 Task: Open Card Cybersecurity Audit in Board Content Marketing Content Repurposing and Optimization to Workspace Customer Analytics and add a team member Softage.1@softage.net, a label Blue, a checklist Interpretation, an attachment from your google drive, a color Blue and finally, add a card description 'Conduct customer research for new customer loyalty program' and a comment 'We should approach this task with a sense of accountability and responsibility, owning our mistakes and taking steps to correct them.'. Add a start date 'Jan 09, 1900' with a due date 'Jan 16, 1900'
Action: Mouse moved to (706, 208)
Screenshot: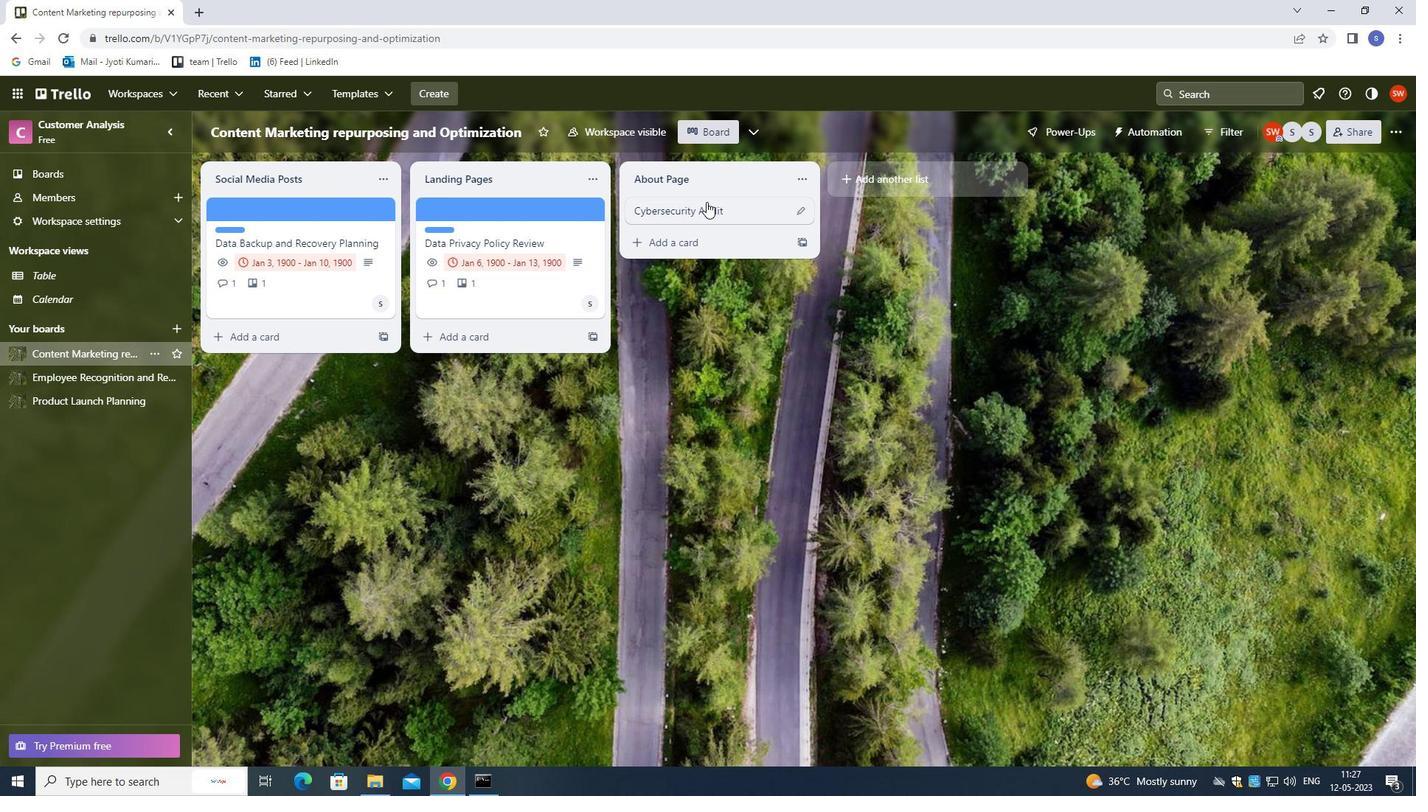 
Action: Mouse pressed left at (706, 208)
Screenshot: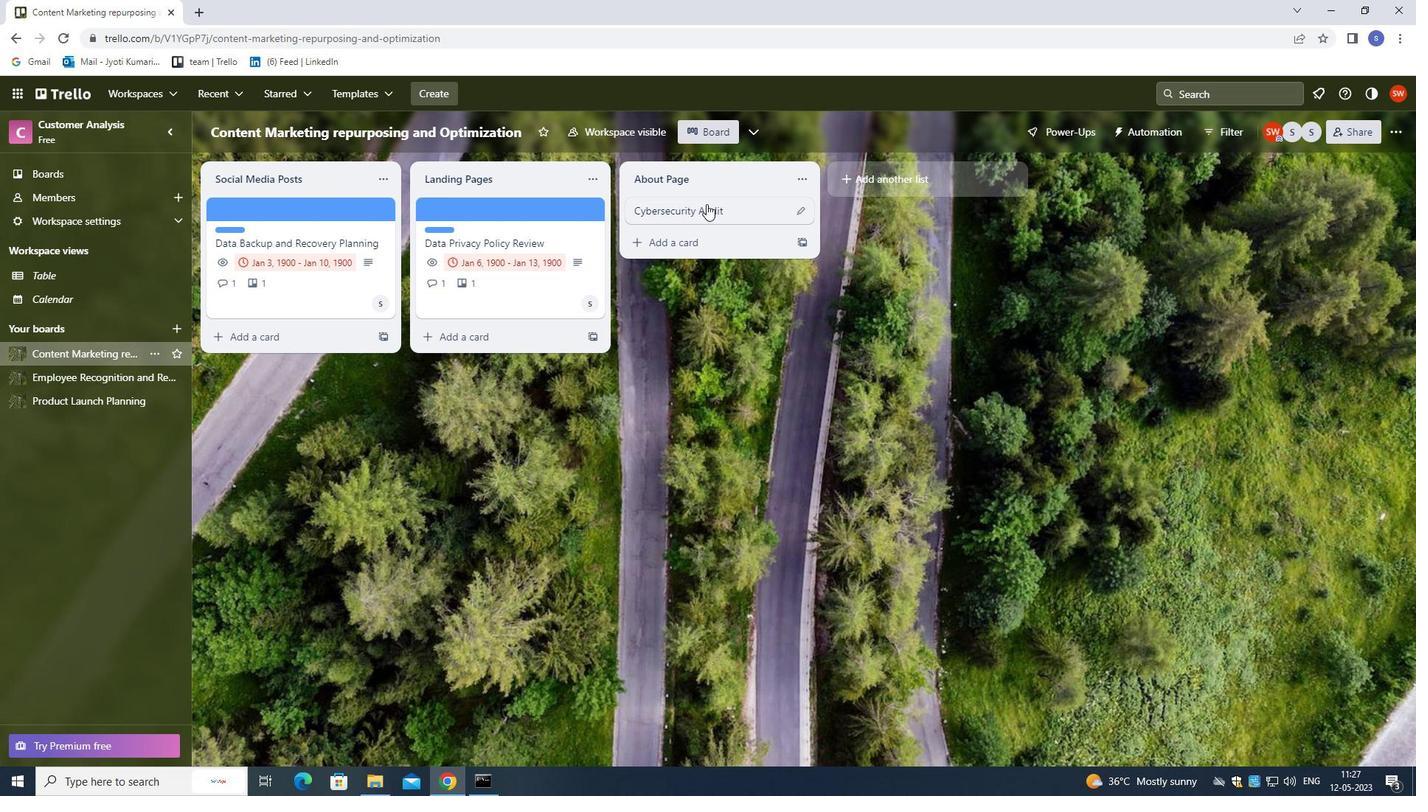 
Action: Mouse moved to (863, 258)
Screenshot: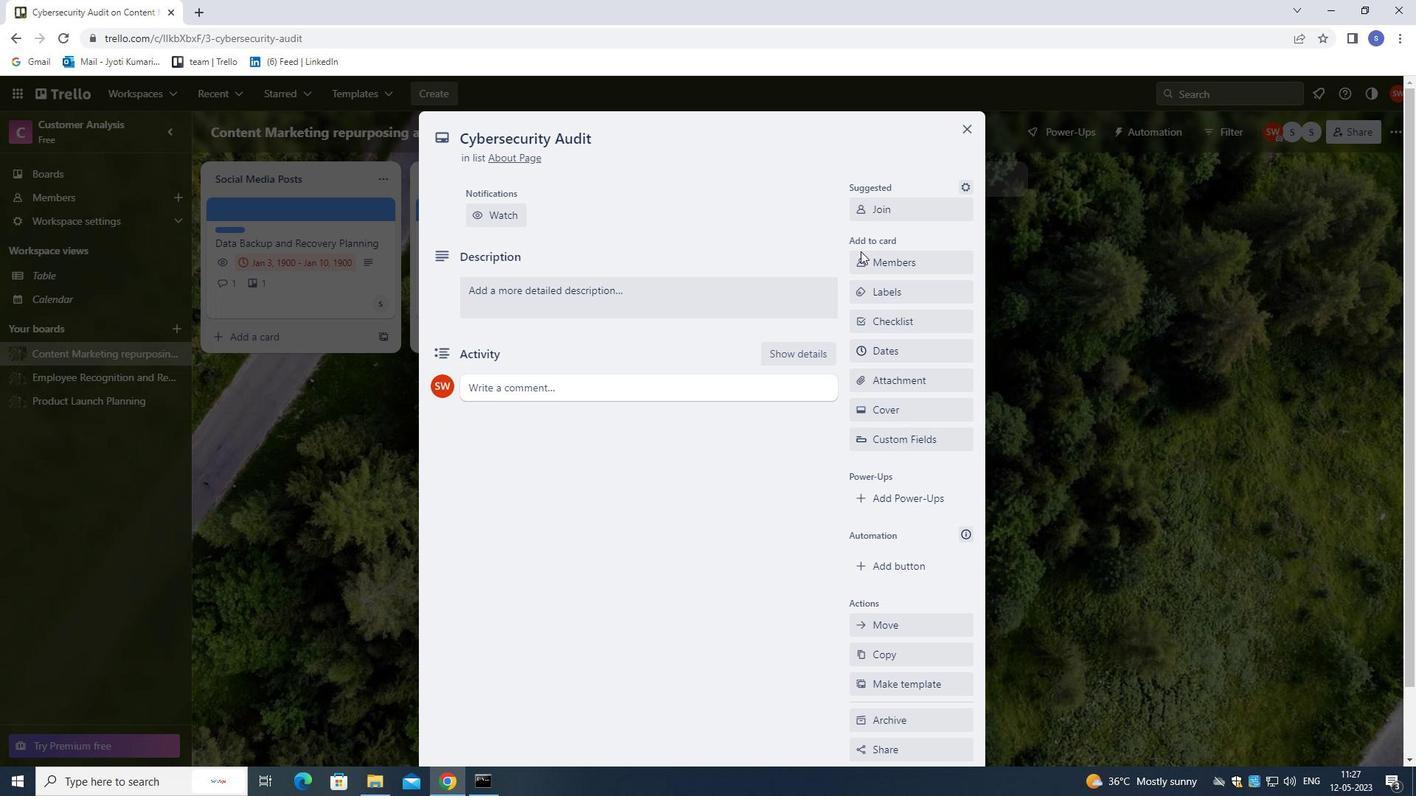
Action: Mouse pressed left at (863, 258)
Screenshot: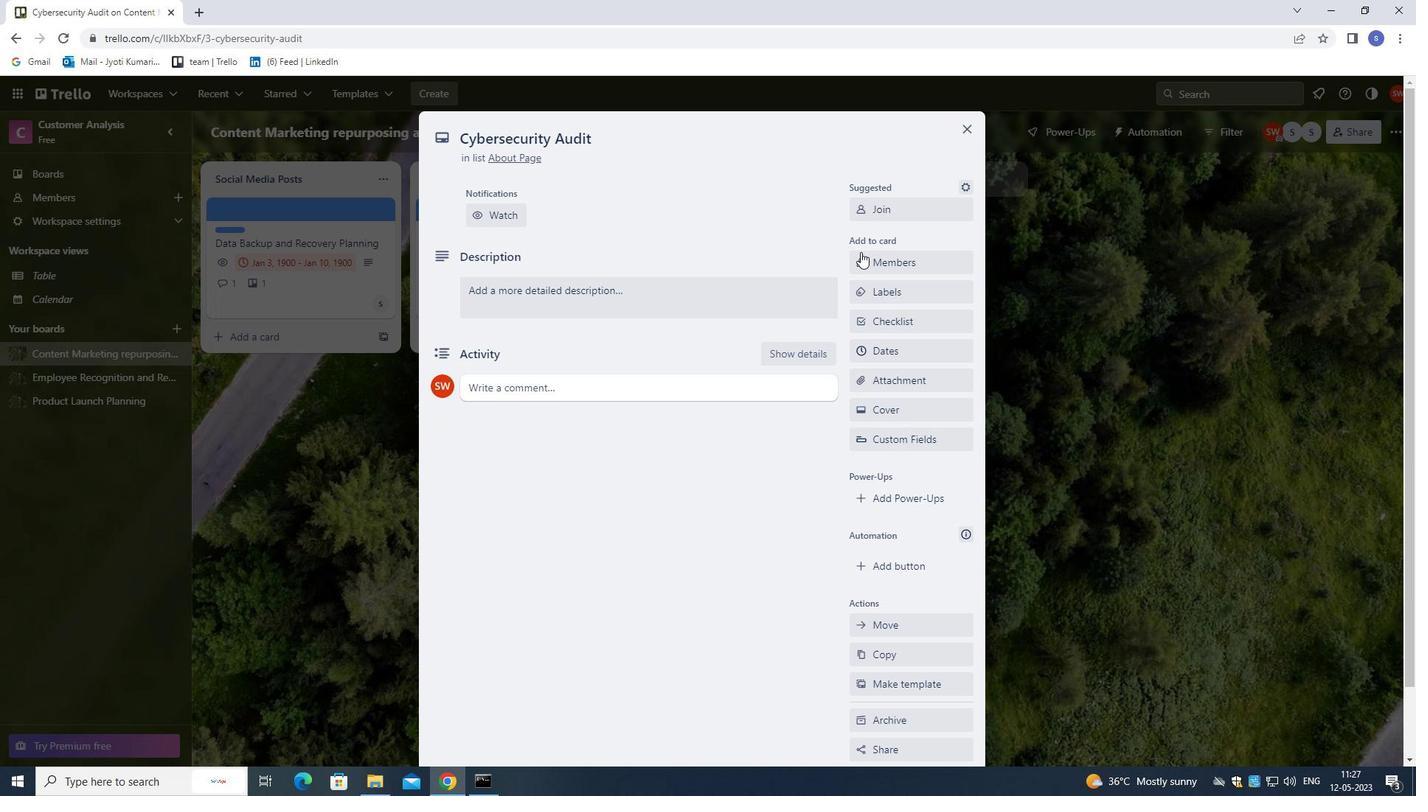
Action: Mouse moved to (1105, 511)
Screenshot: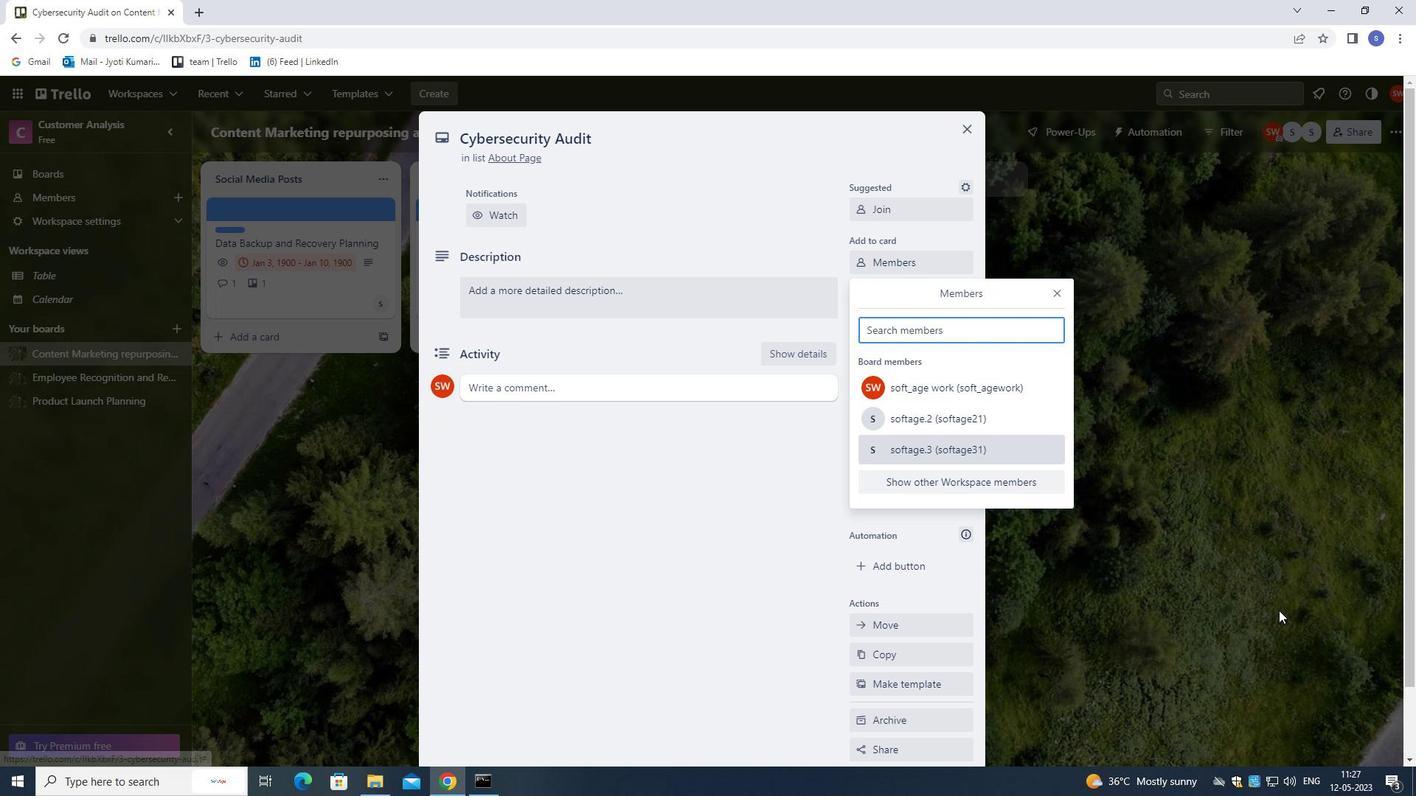 
Action: Key pressed softage.<Key.shift>1<Key.shift><Key.shift><Key.shift><Key.shift><Key.shift><Key.shift><Key.shift><Key.shift><Key.shift>@SOFTAGE.NET
Screenshot: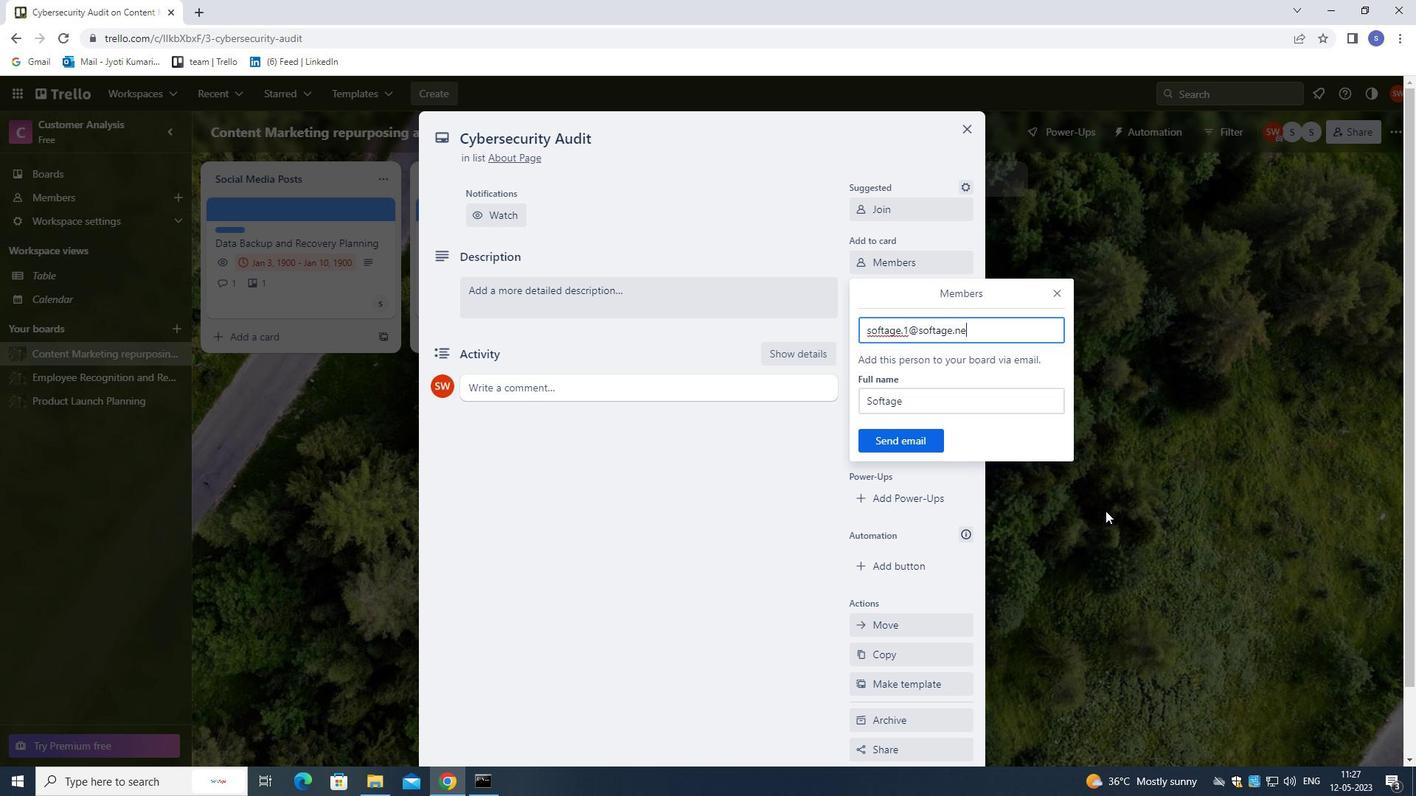 
Action: Mouse moved to (910, 441)
Screenshot: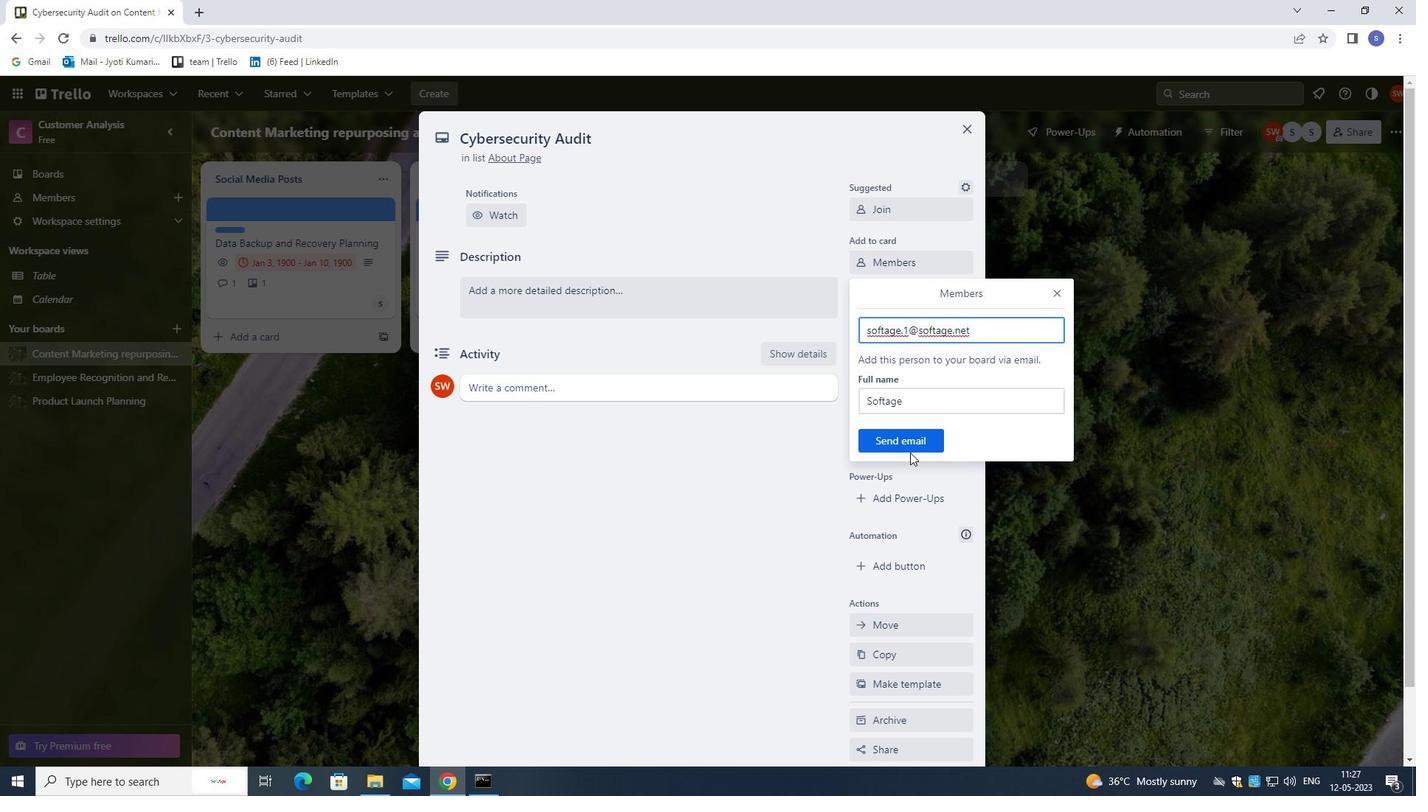 
Action: Mouse pressed left at (910, 441)
Screenshot: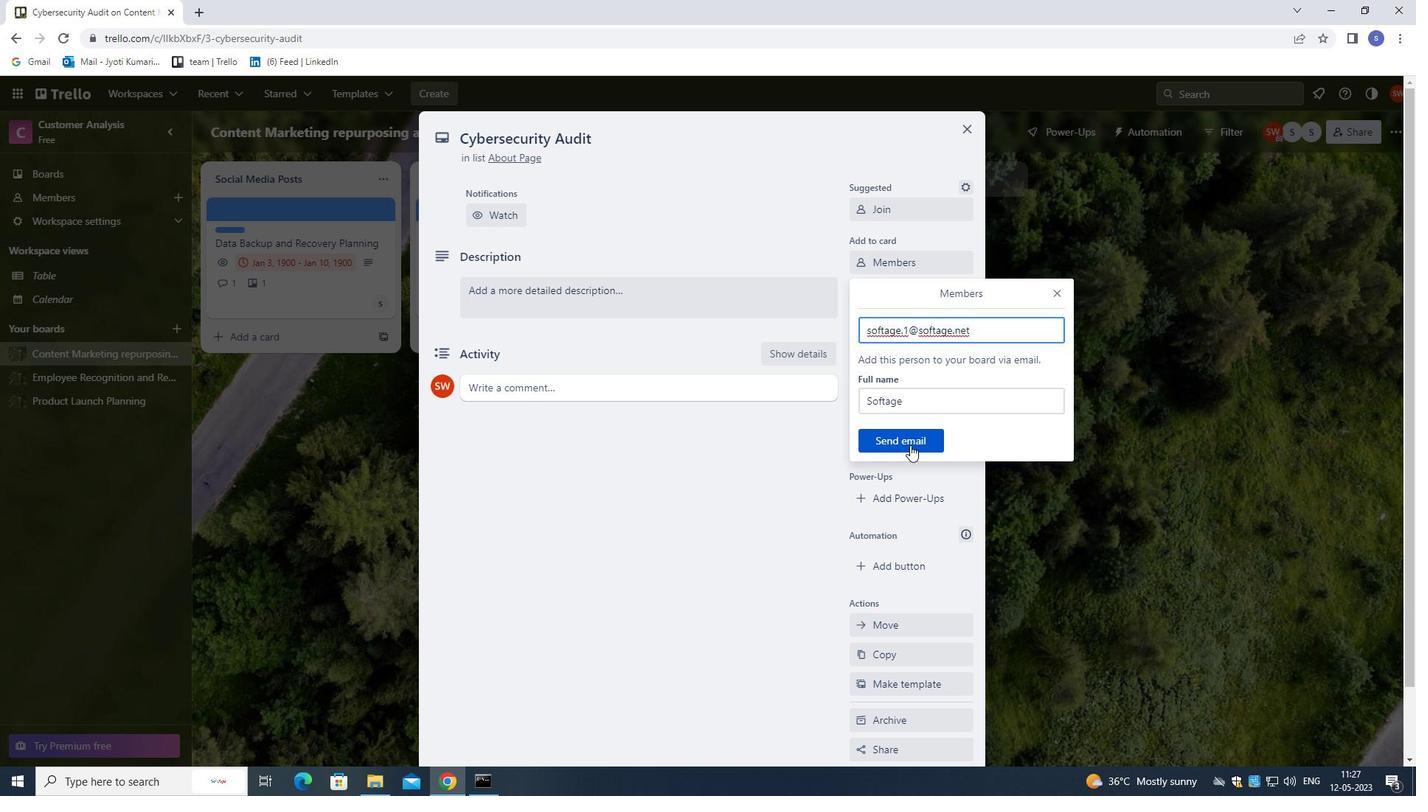 
Action: Mouse moved to (903, 298)
Screenshot: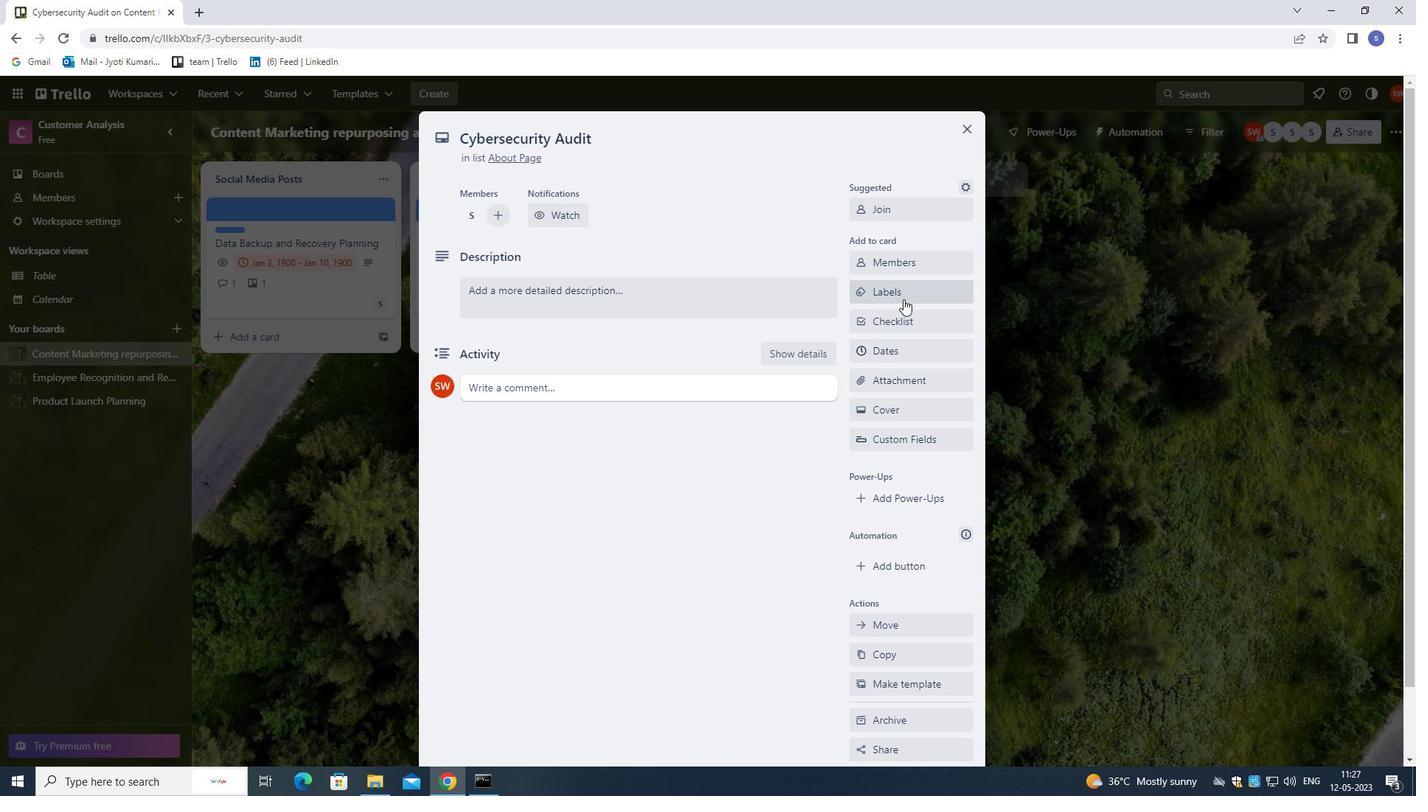 
Action: Mouse pressed left at (903, 298)
Screenshot: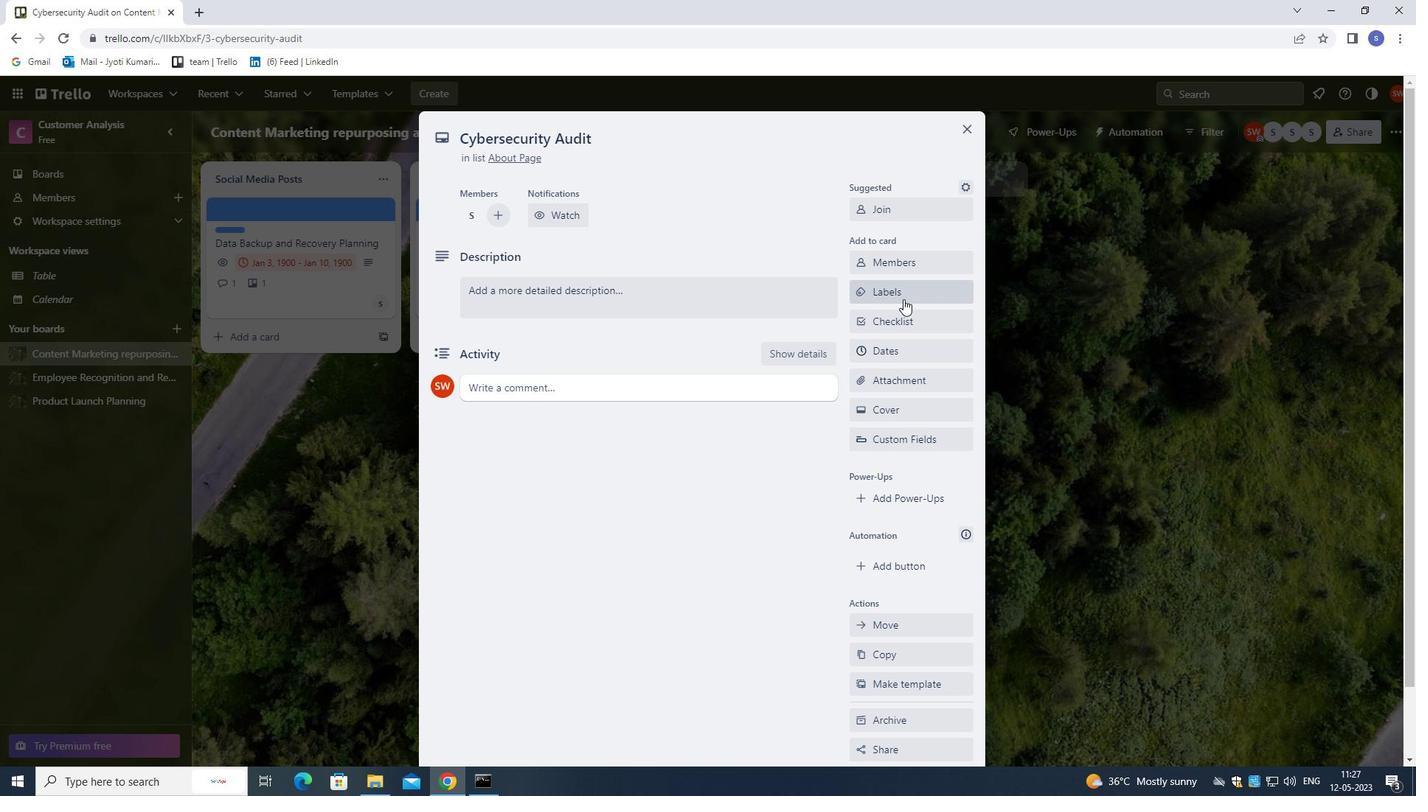 
Action: Mouse moved to (903, 298)
Screenshot: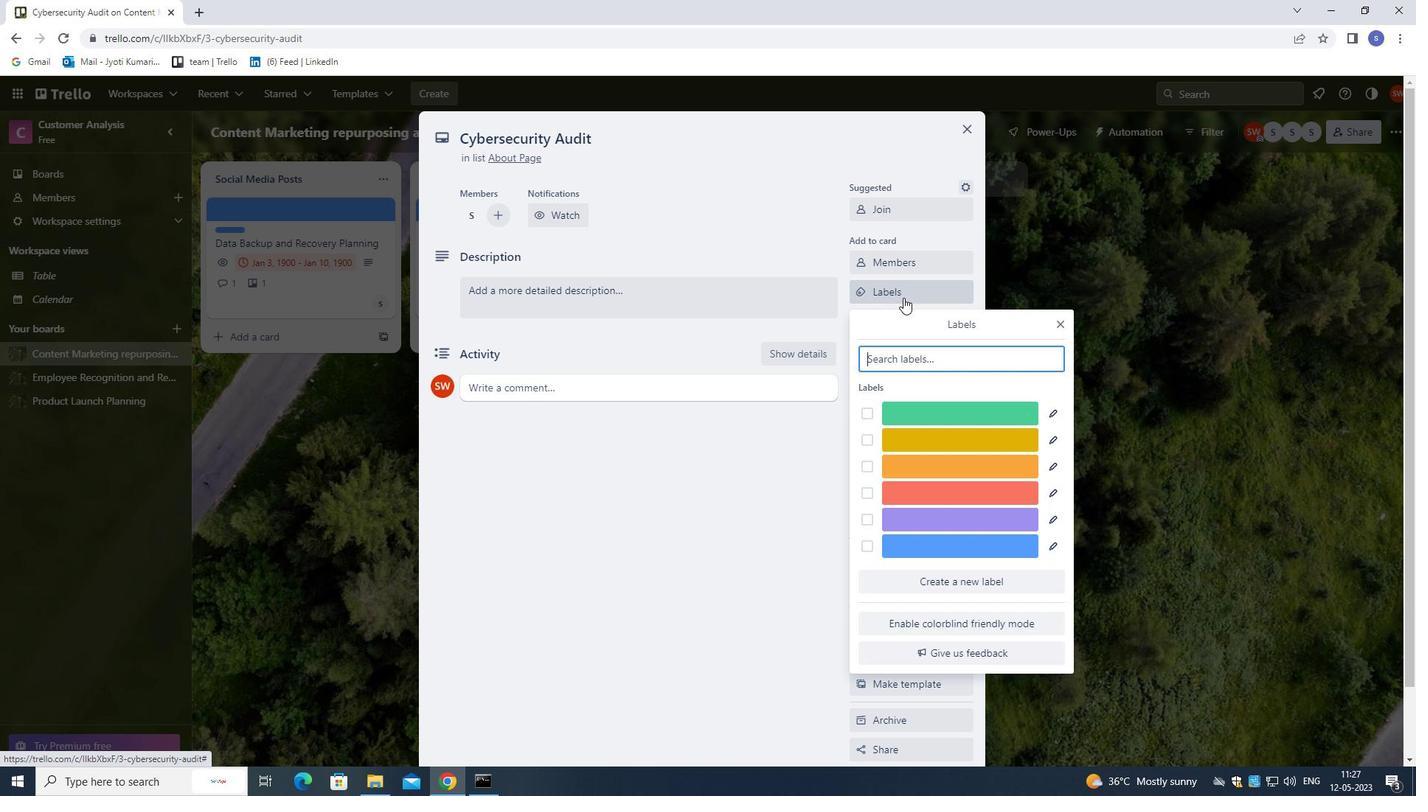 
Action: Key pressed B
Screenshot: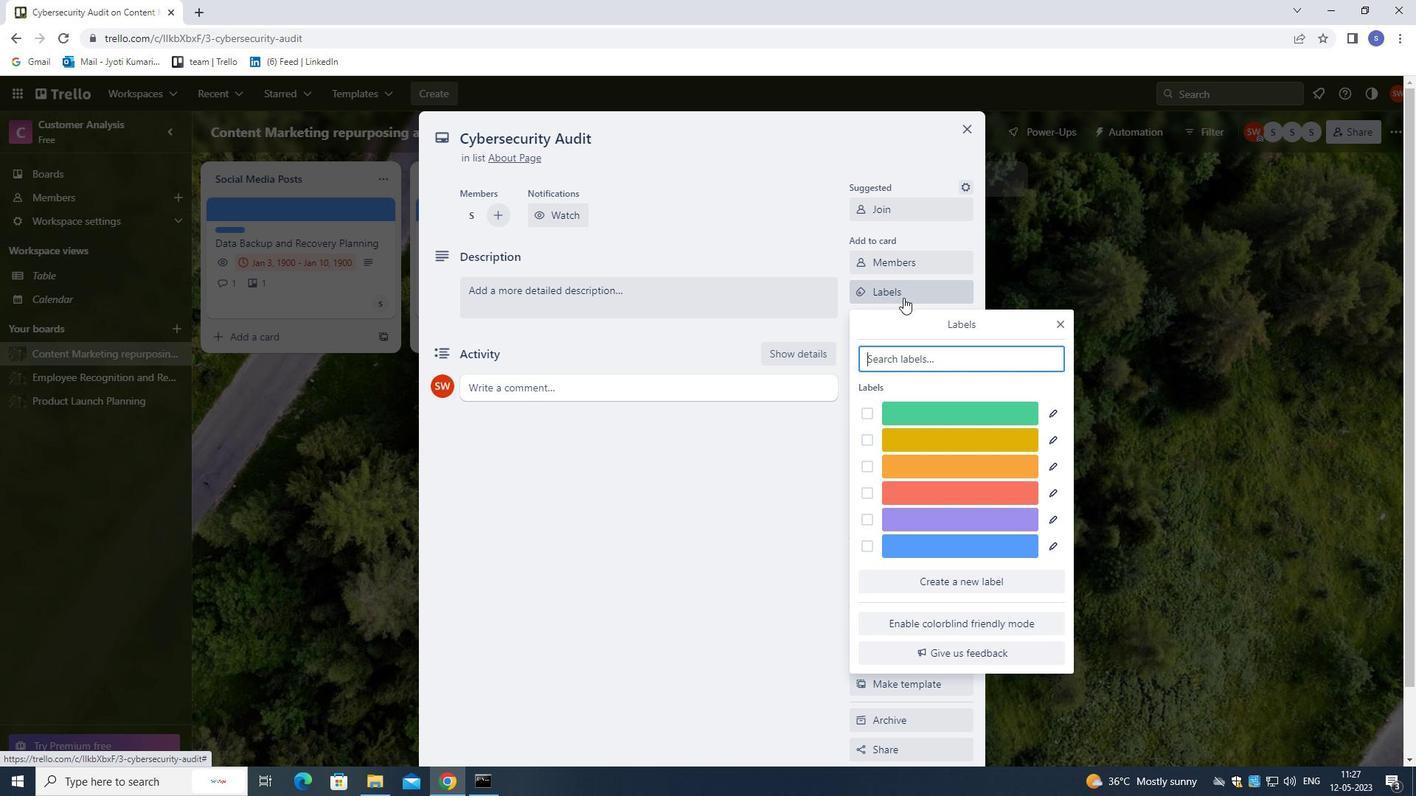 
Action: Mouse moved to (868, 413)
Screenshot: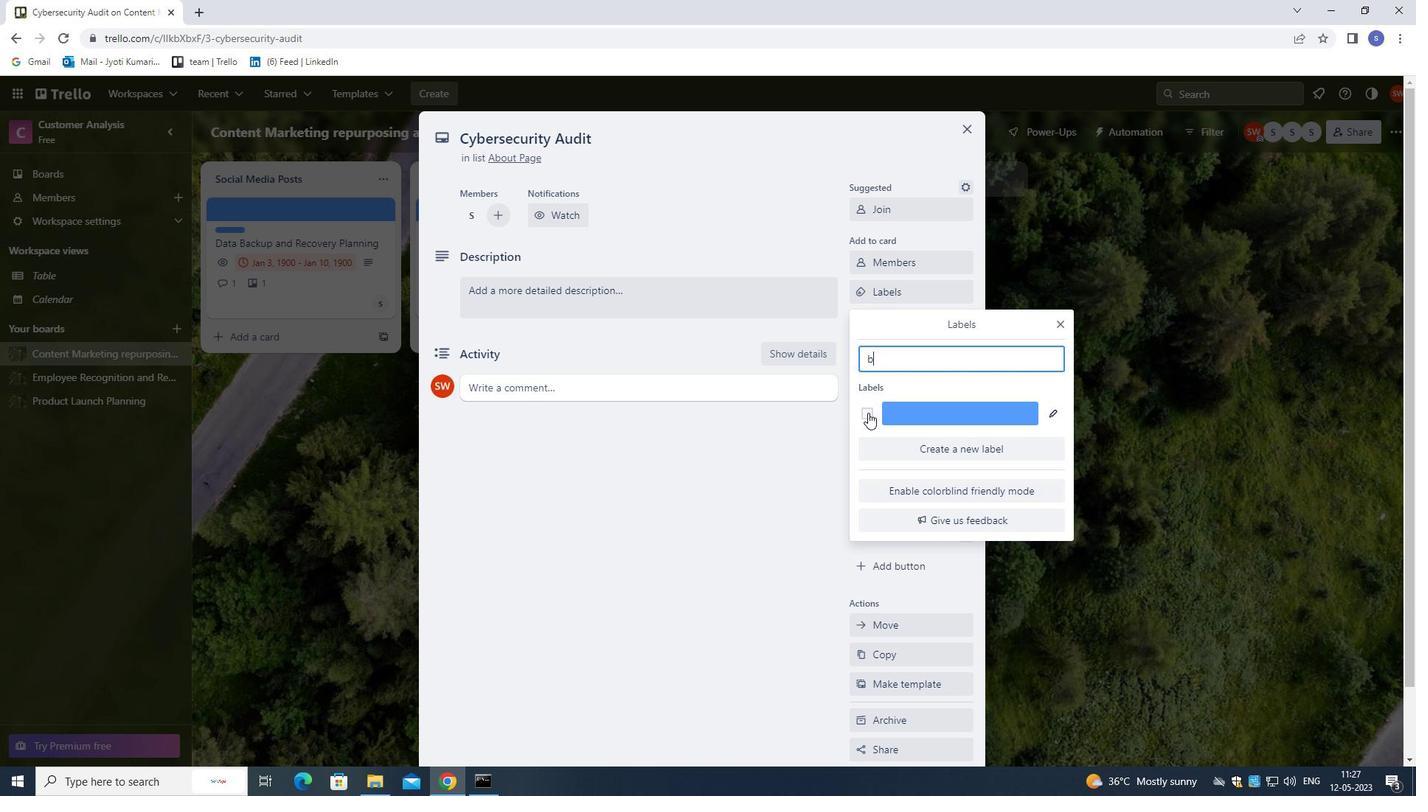 
Action: Mouse pressed left at (868, 413)
Screenshot: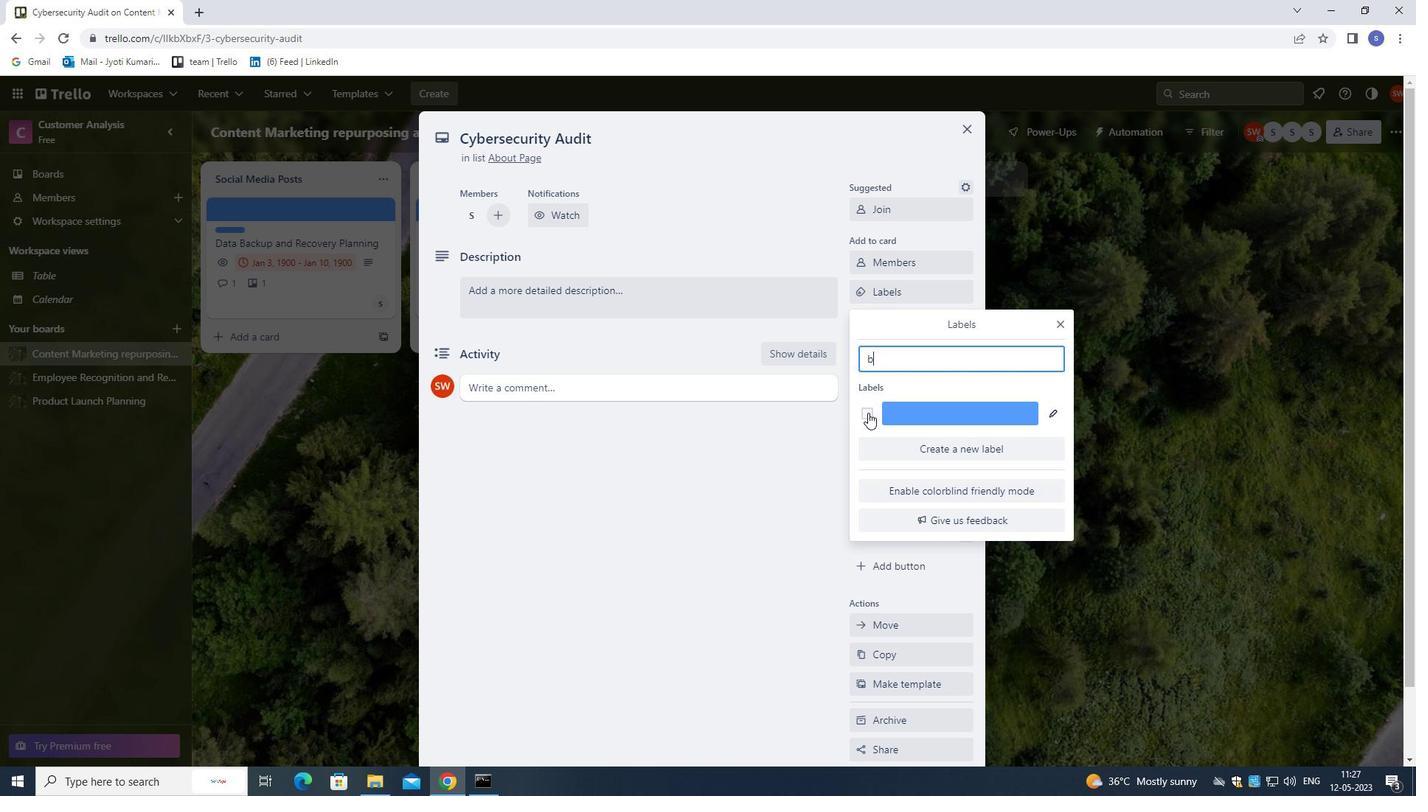 
Action: Mouse moved to (1060, 320)
Screenshot: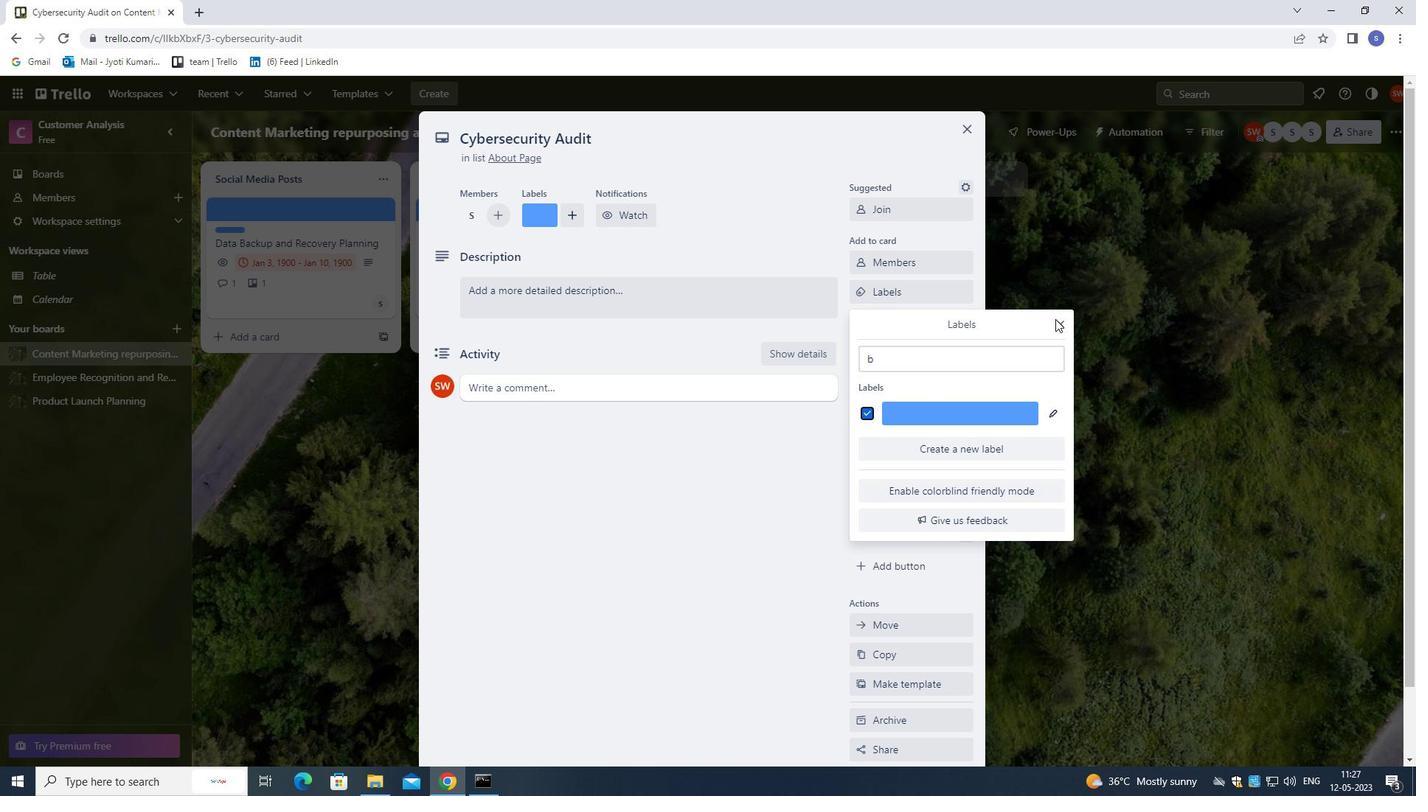 
Action: Mouse pressed left at (1060, 320)
Screenshot: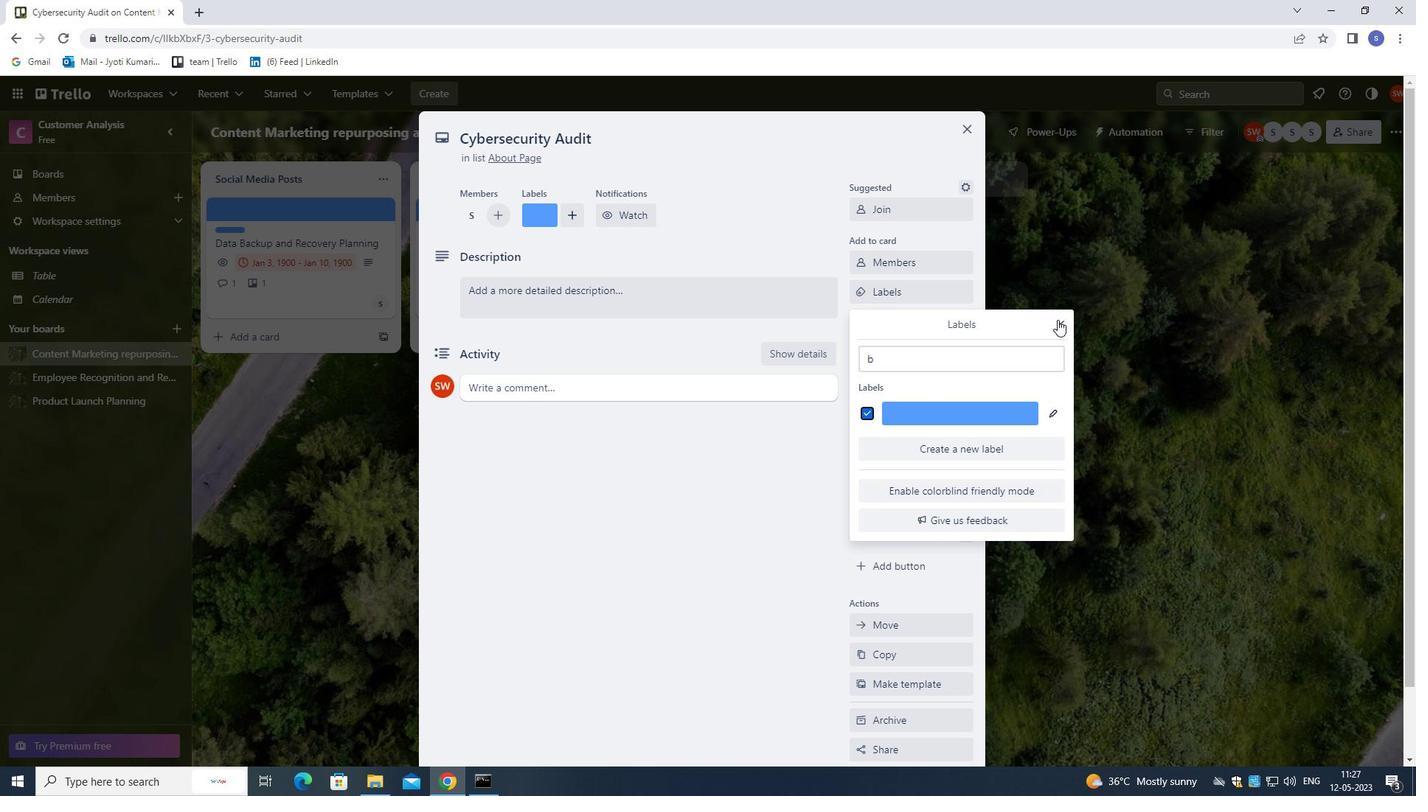 
Action: Mouse moved to (945, 323)
Screenshot: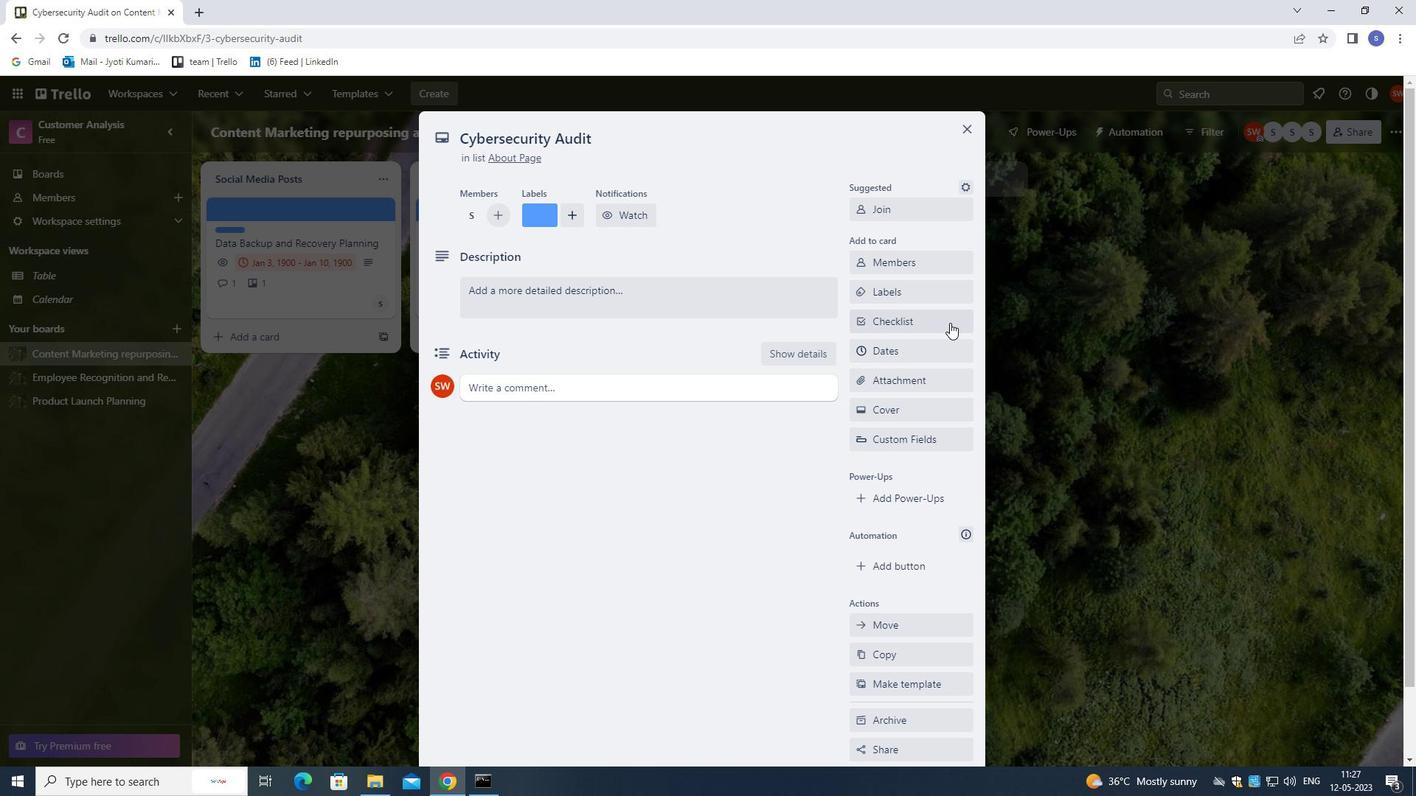 
Action: Mouse pressed left at (945, 323)
Screenshot: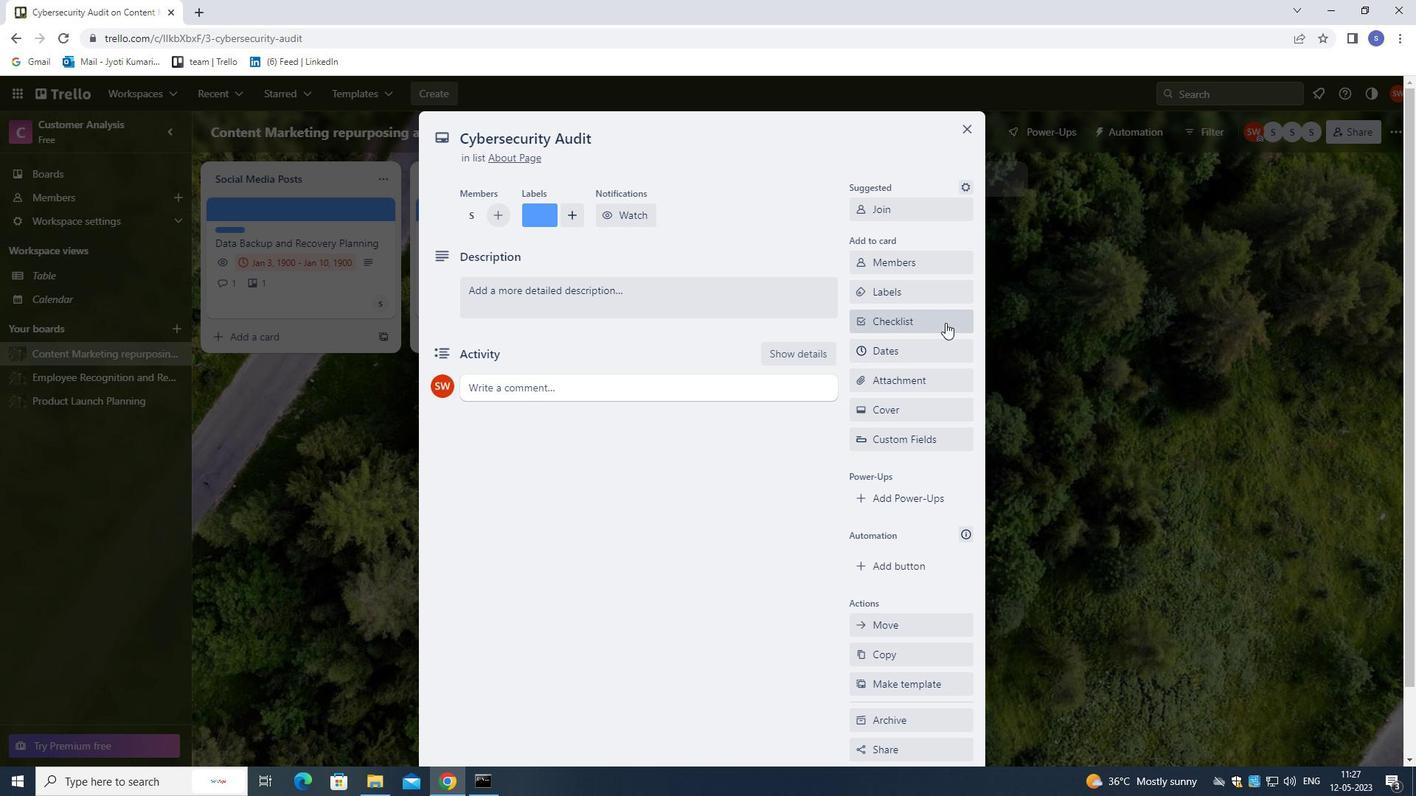 
Action: Mouse moved to (943, 335)
Screenshot: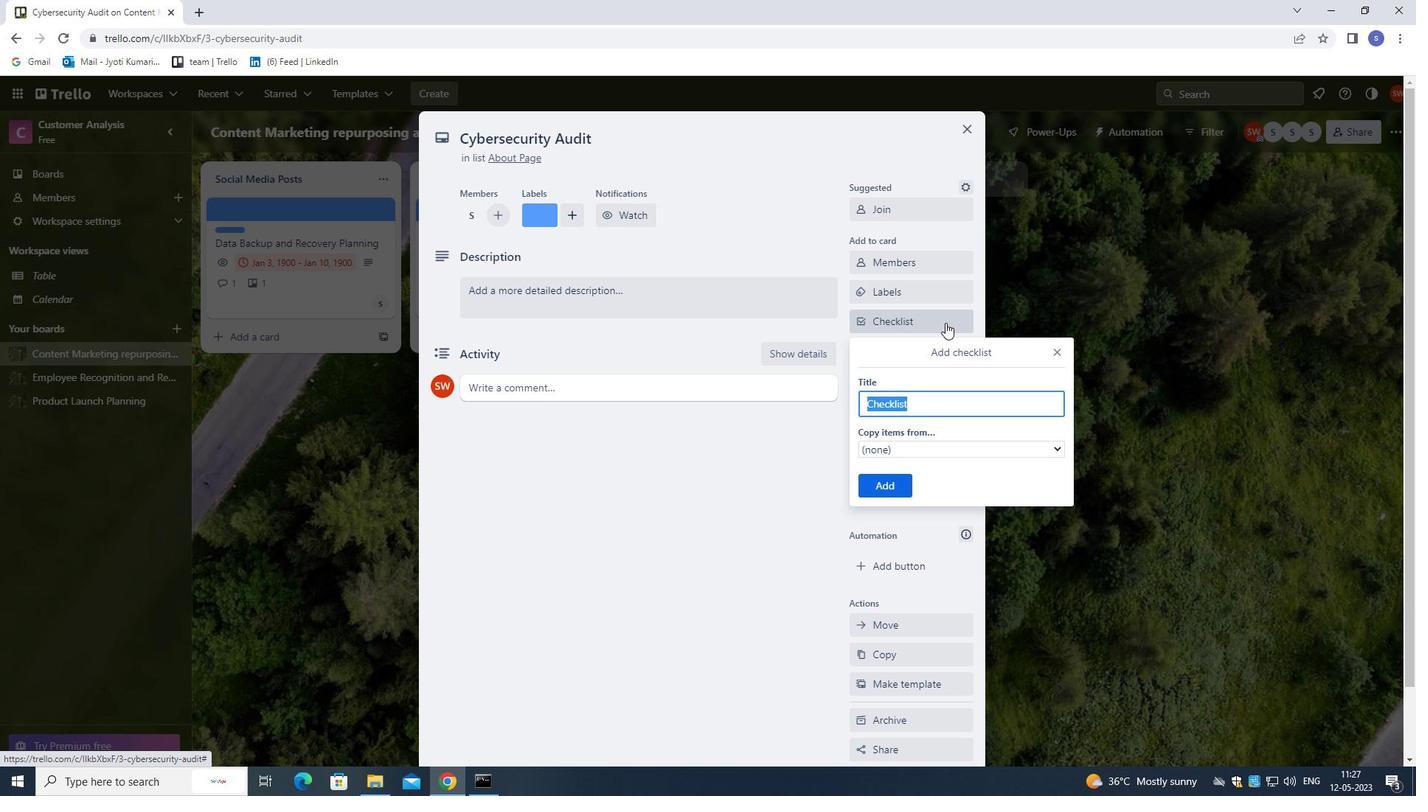 
Action: Key pressed <Key.shift>INTERPRETATION
Screenshot: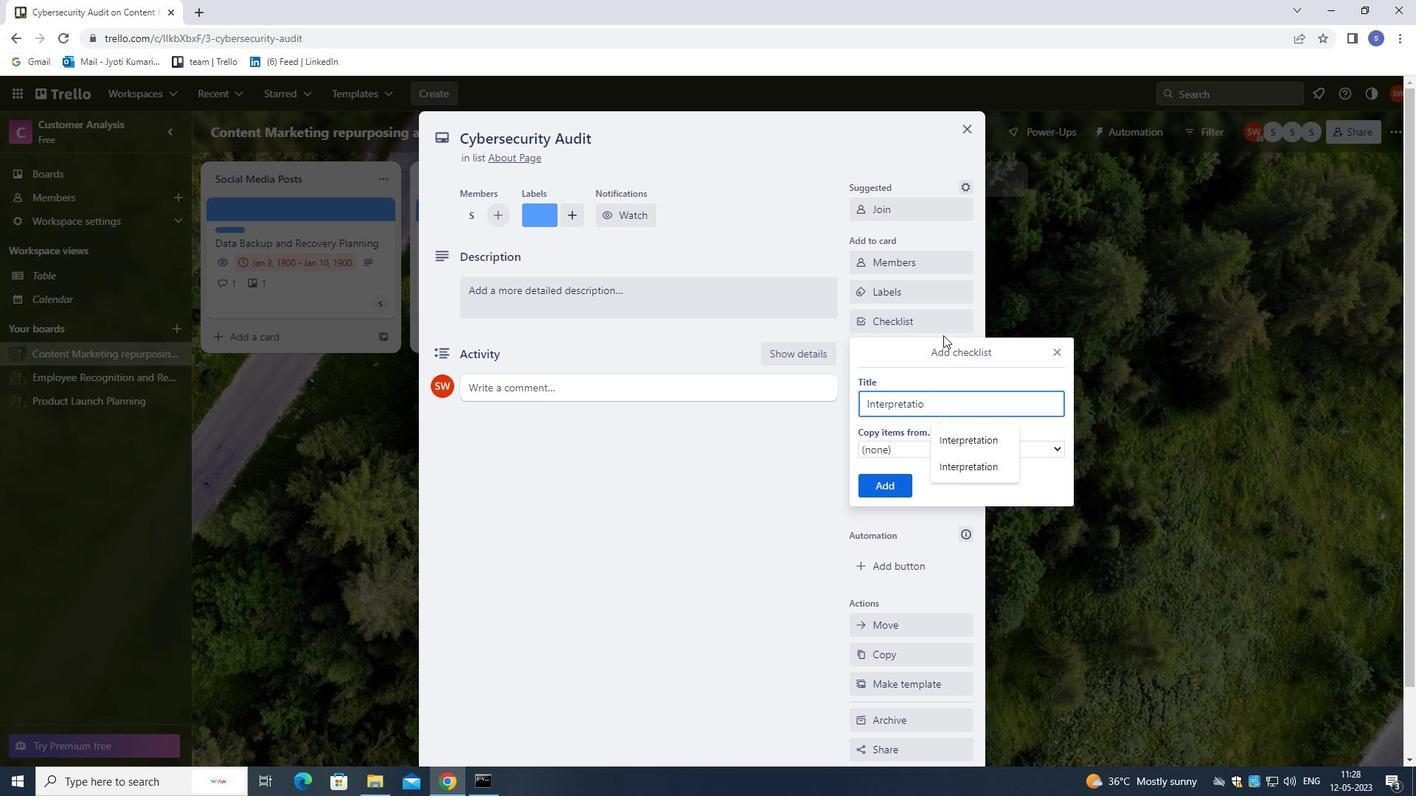 
Action: Mouse moved to (977, 447)
Screenshot: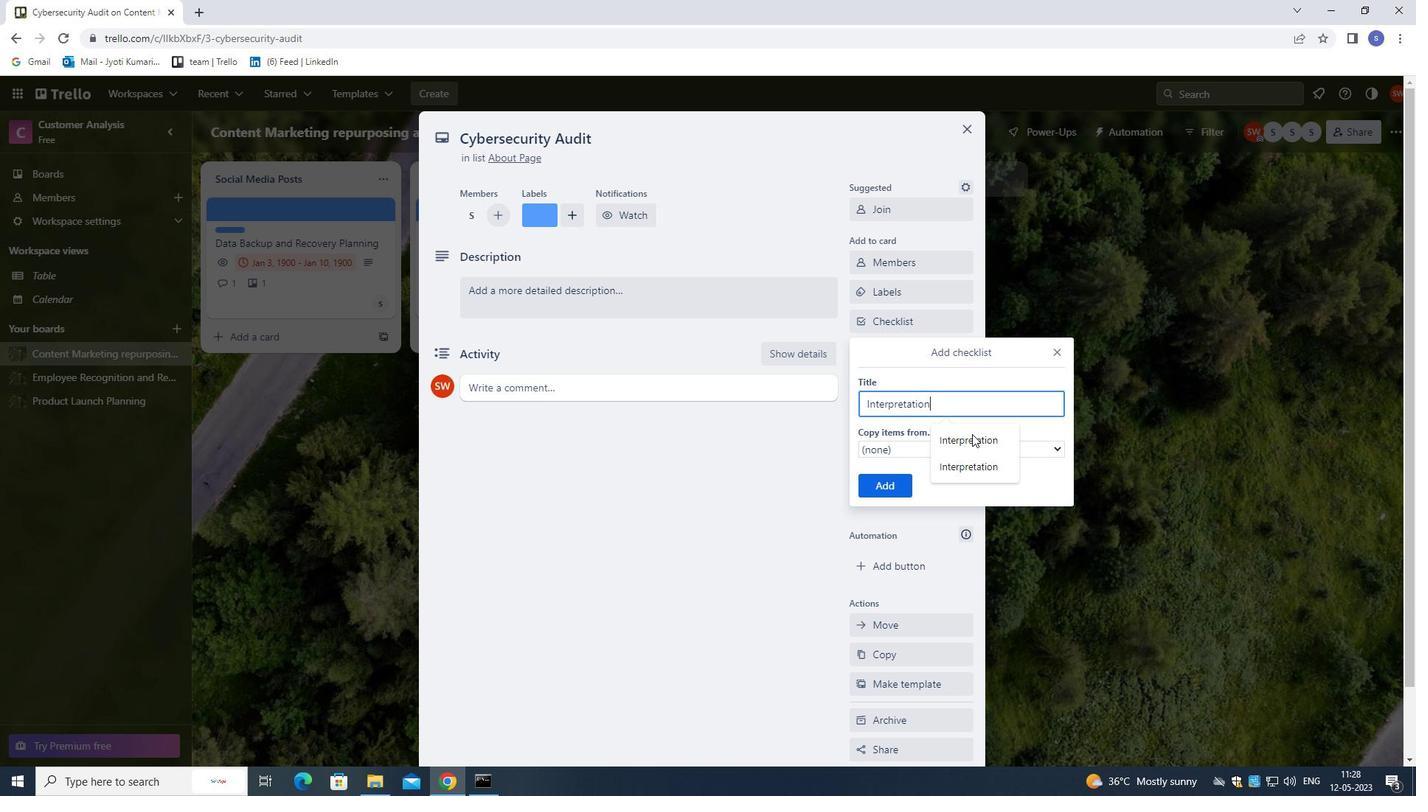 
Action: Mouse pressed left at (977, 447)
Screenshot: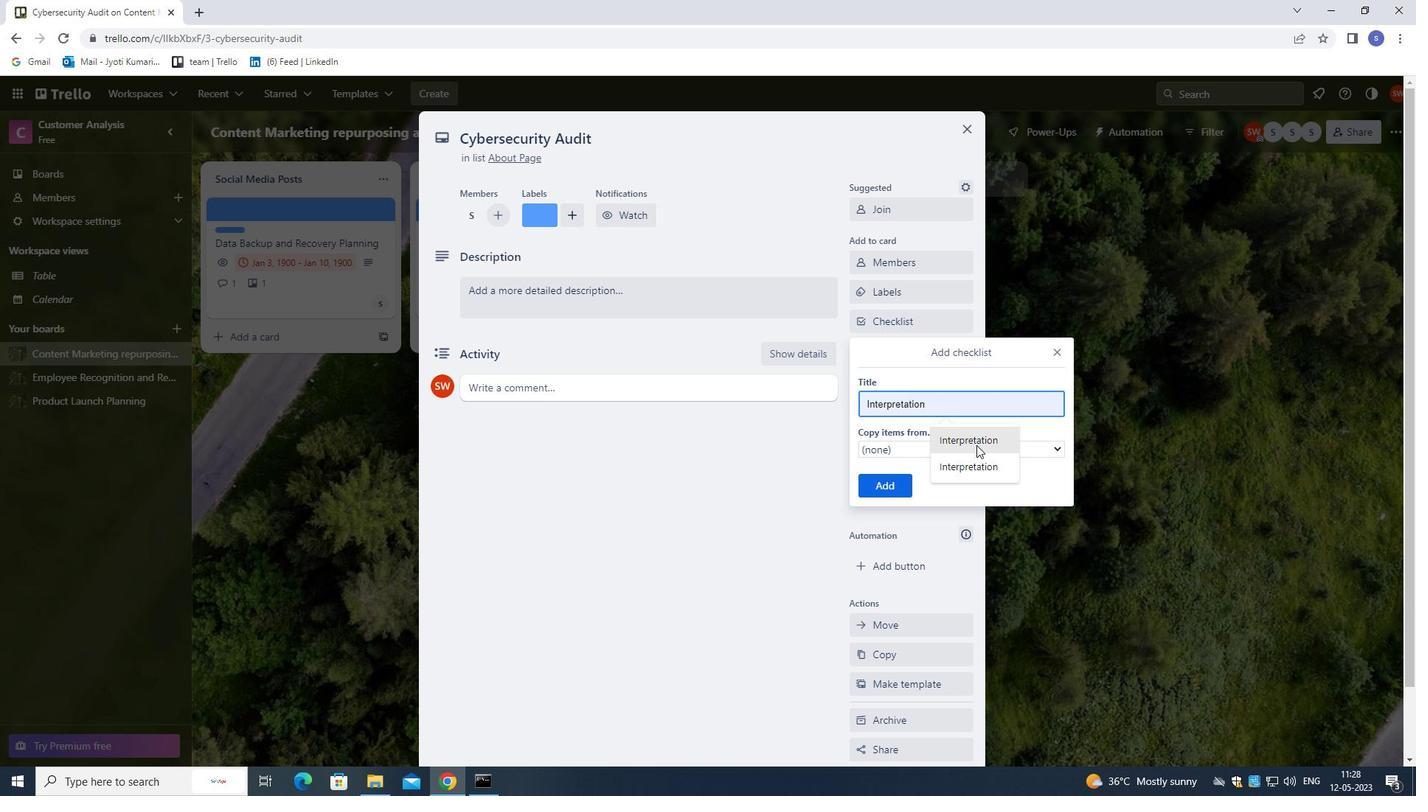 
Action: Mouse moved to (906, 482)
Screenshot: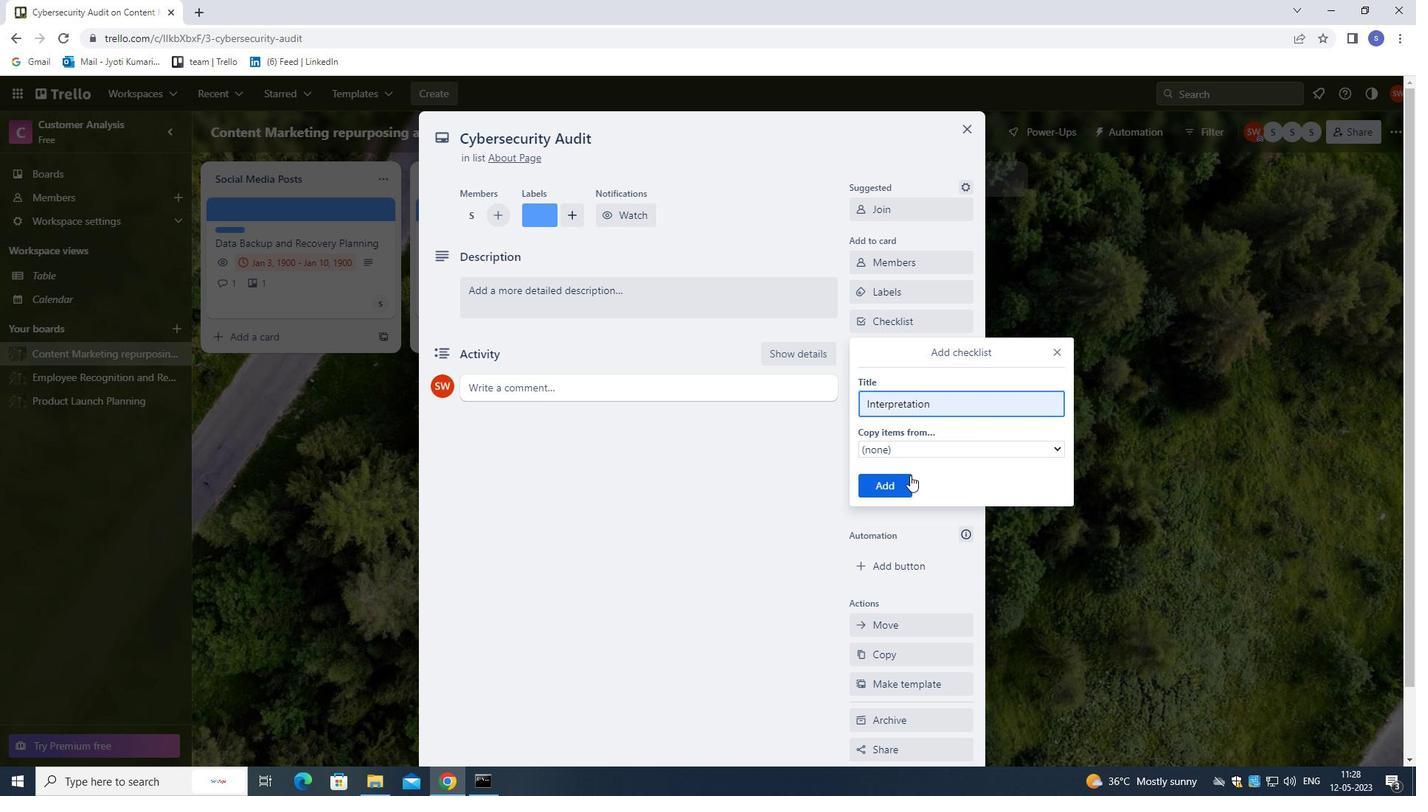 
Action: Mouse pressed left at (906, 482)
Screenshot: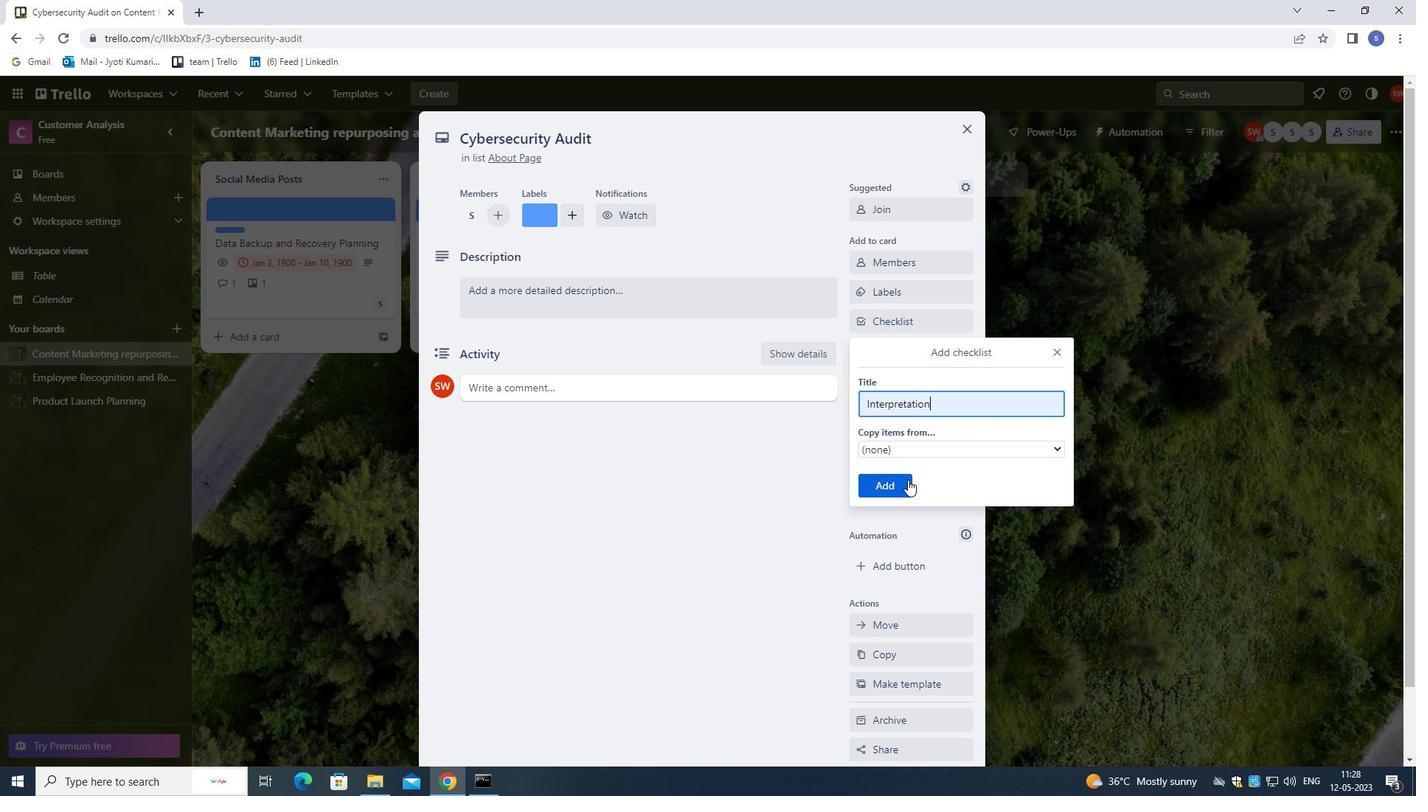 
Action: Mouse moved to (944, 348)
Screenshot: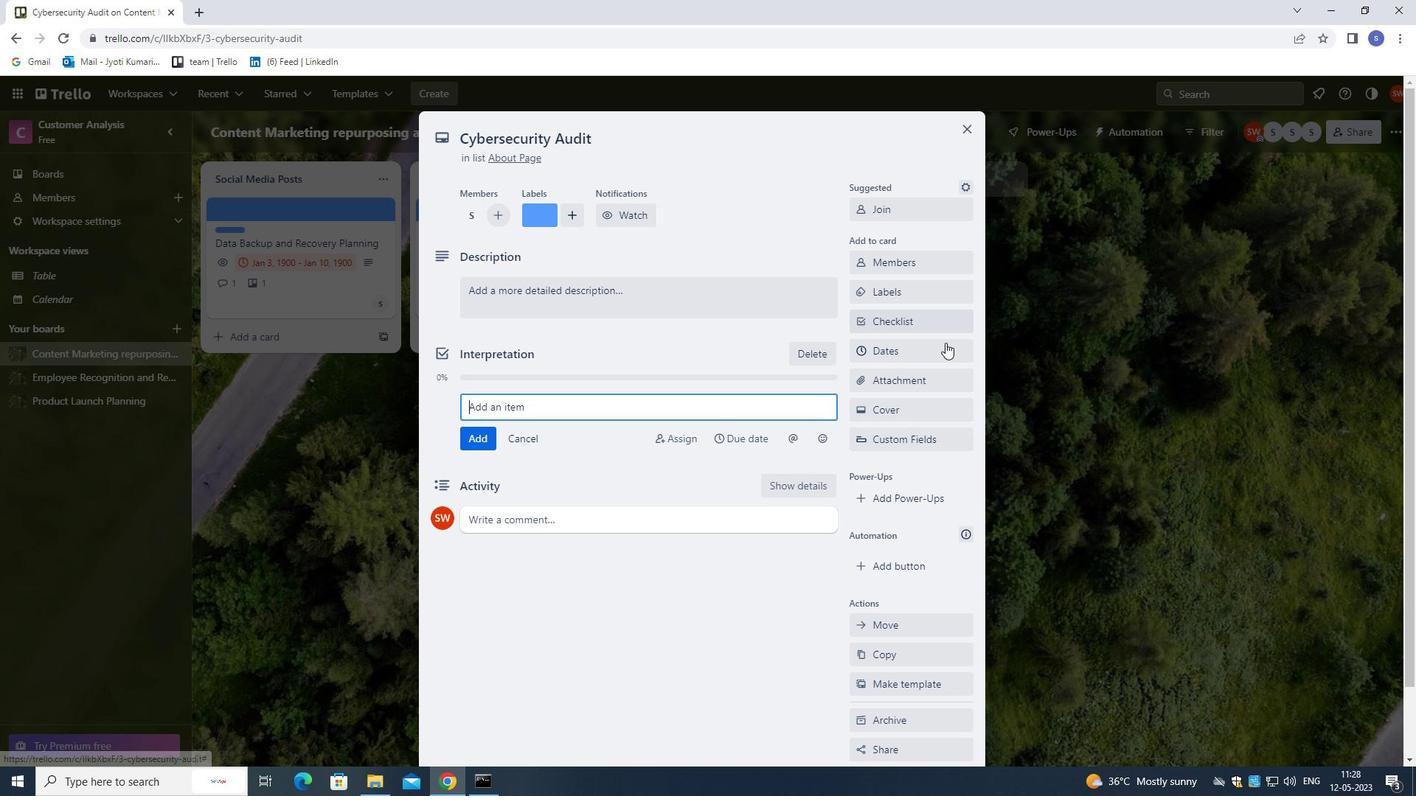 
Action: Mouse pressed left at (944, 348)
Screenshot: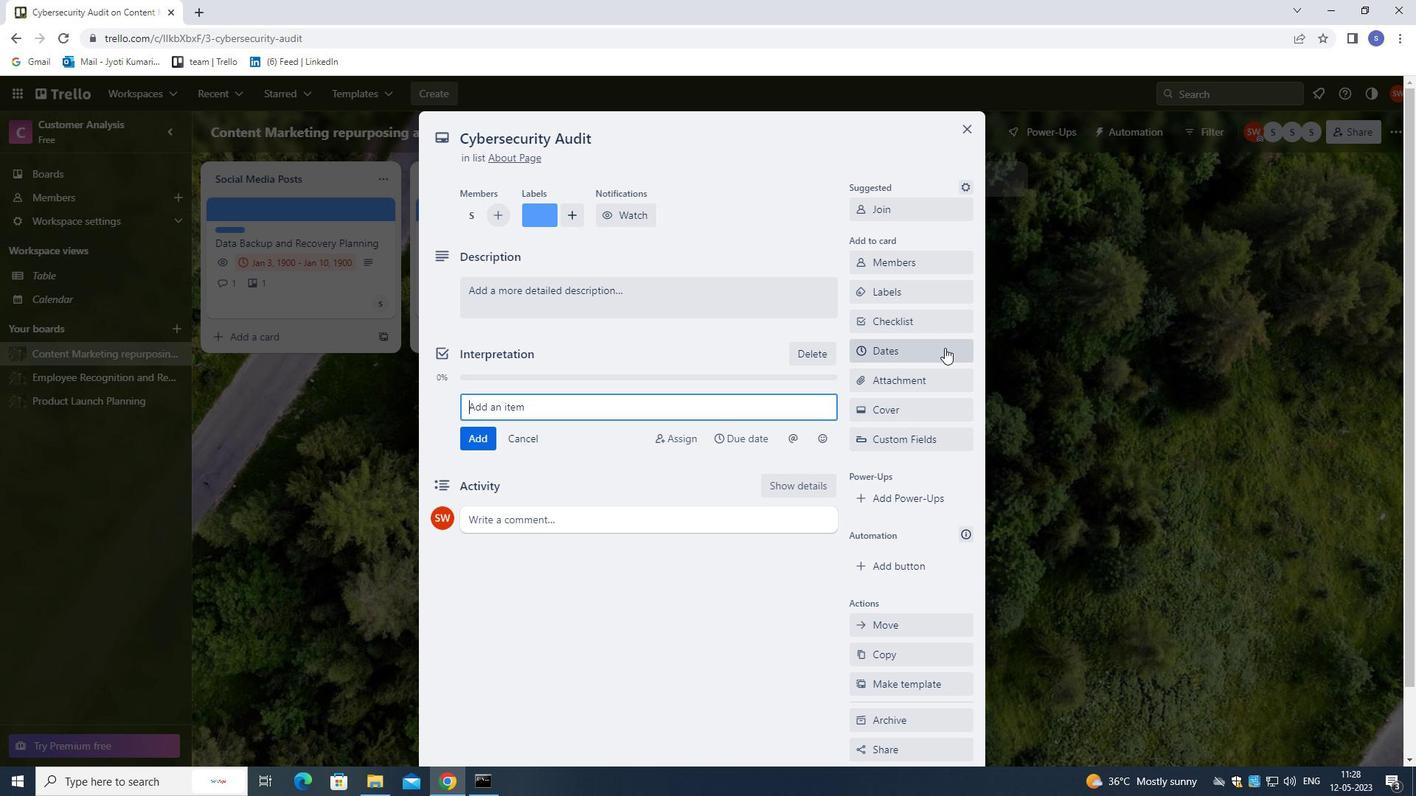 
Action: Mouse moved to (860, 400)
Screenshot: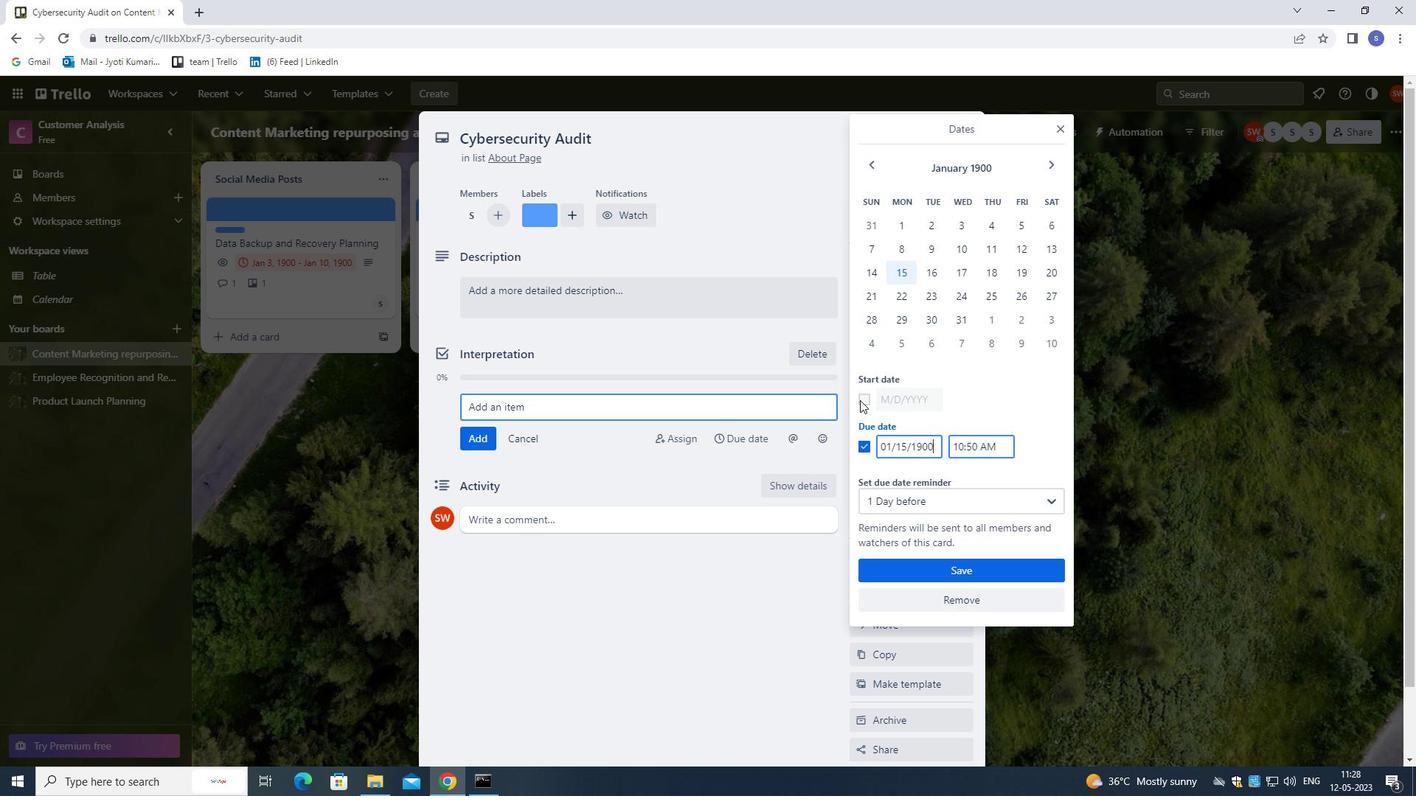 
Action: Mouse pressed left at (860, 400)
Screenshot: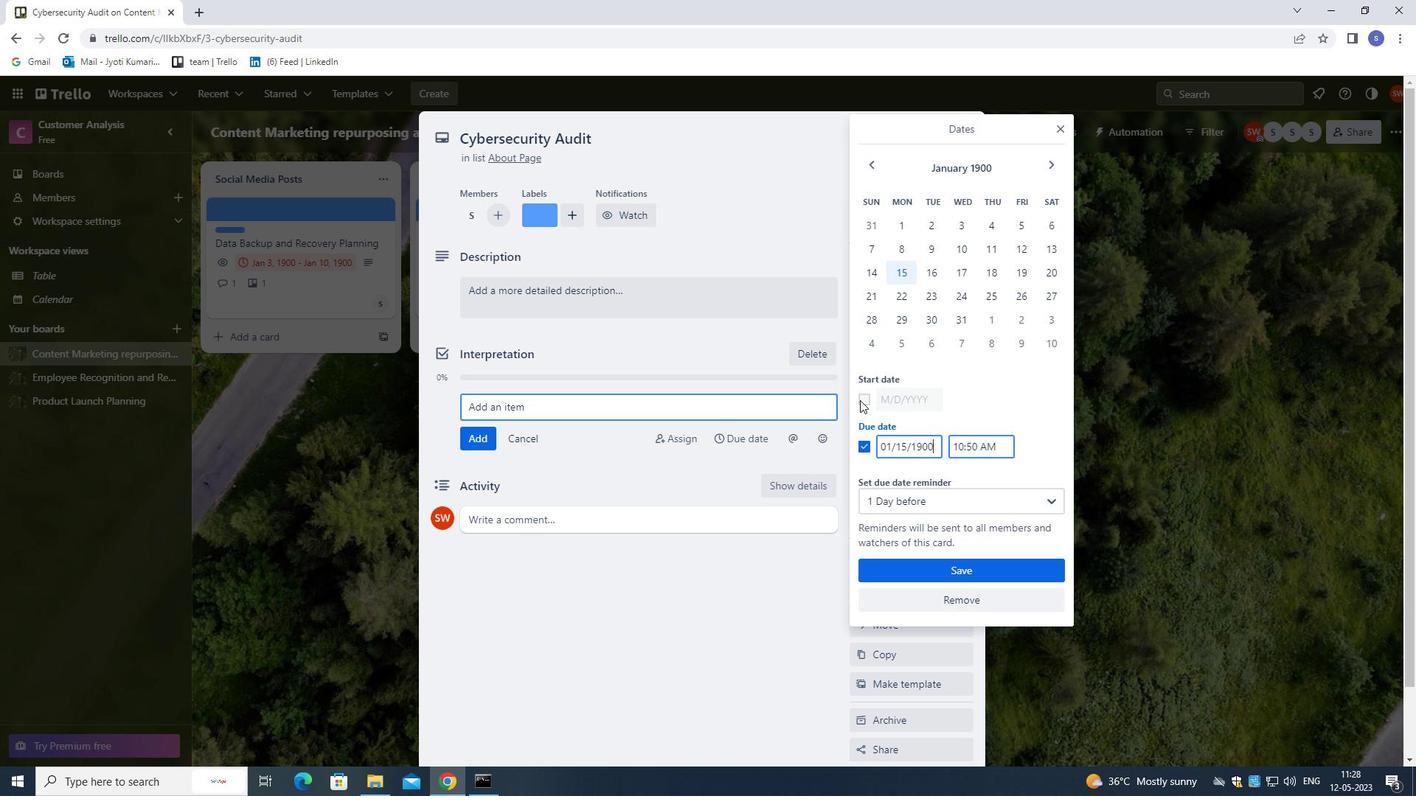 
Action: Mouse moved to (900, 397)
Screenshot: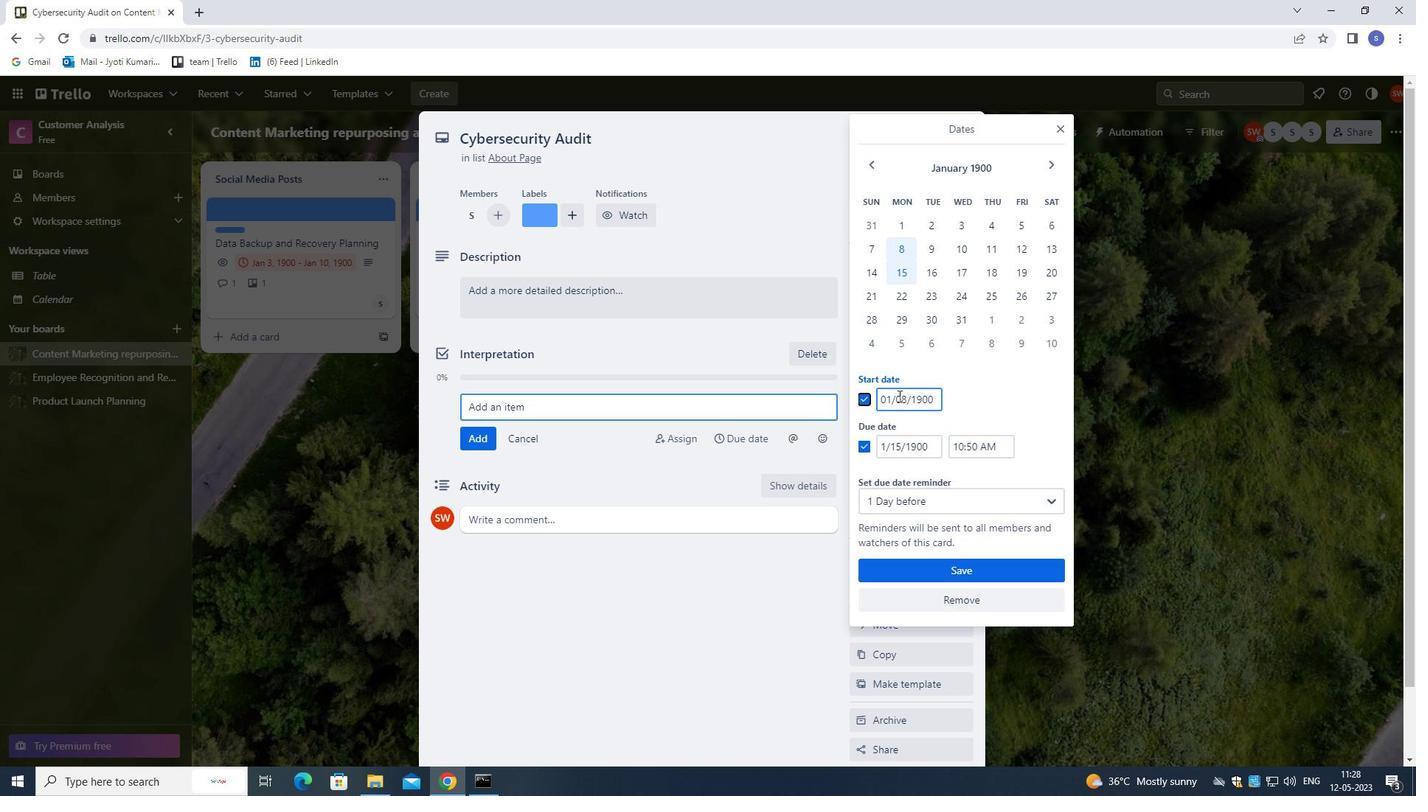 
Action: Mouse pressed left at (900, 397)
Screenshot: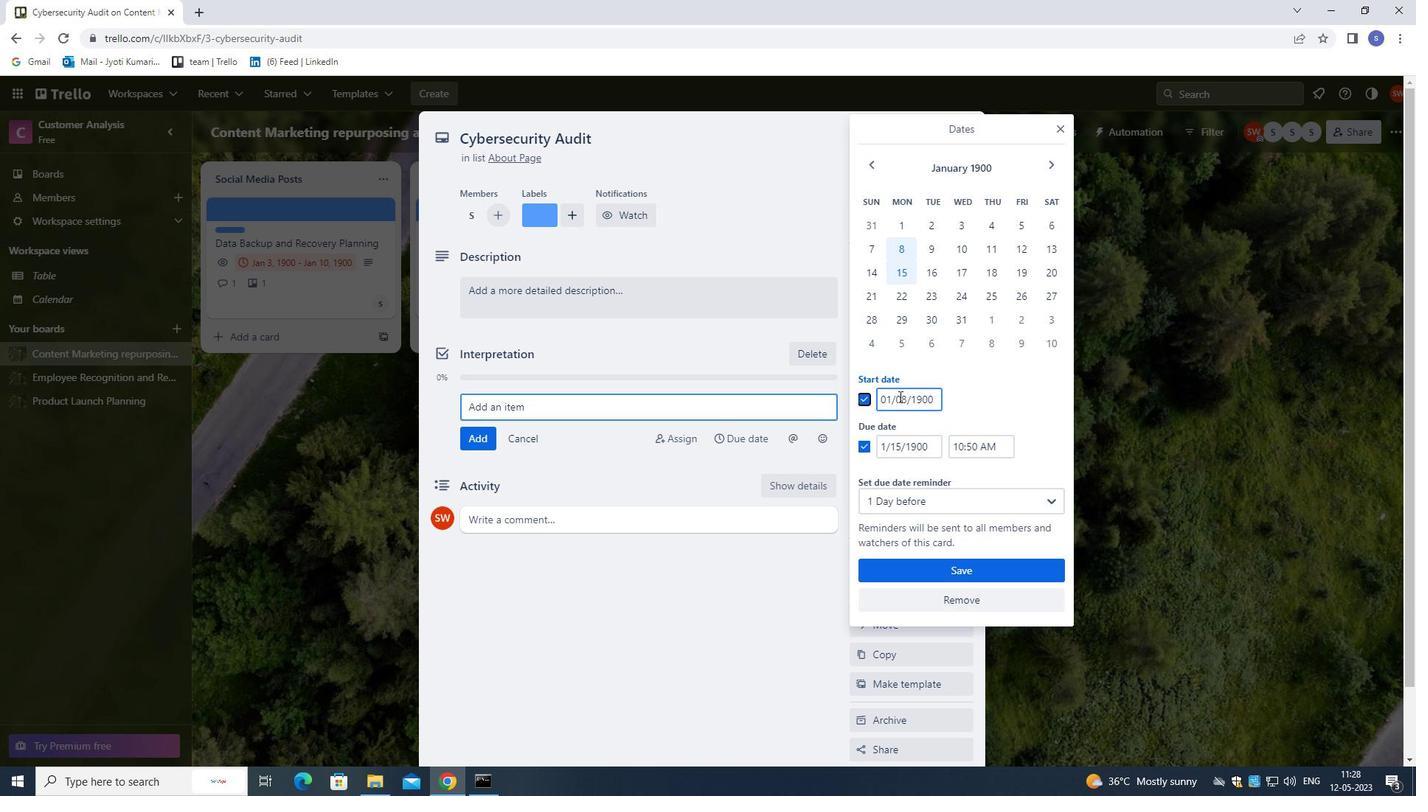 
Action: Mouse moved to (907, 424)
Screenshot: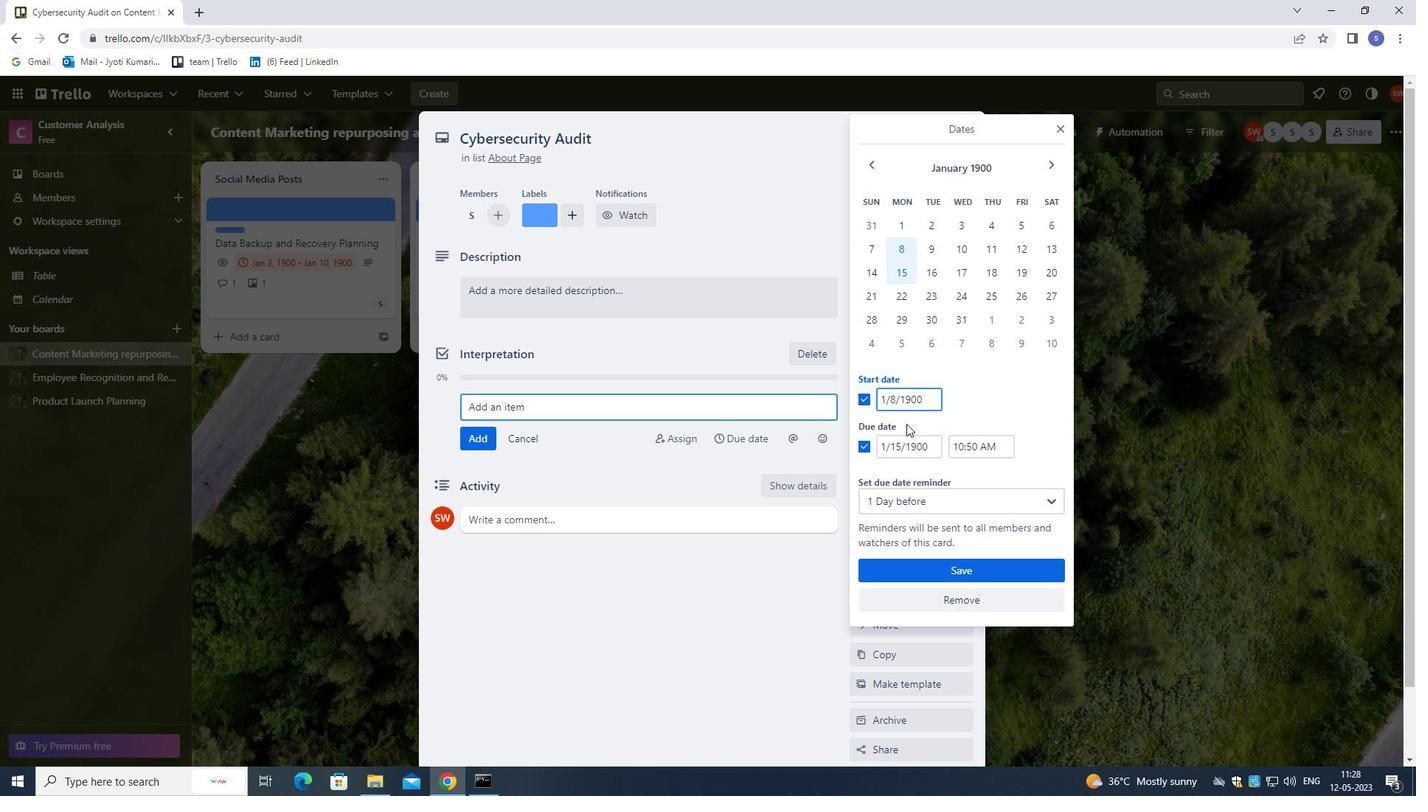 
Action: Key pressed <Key.left>
Screenshot: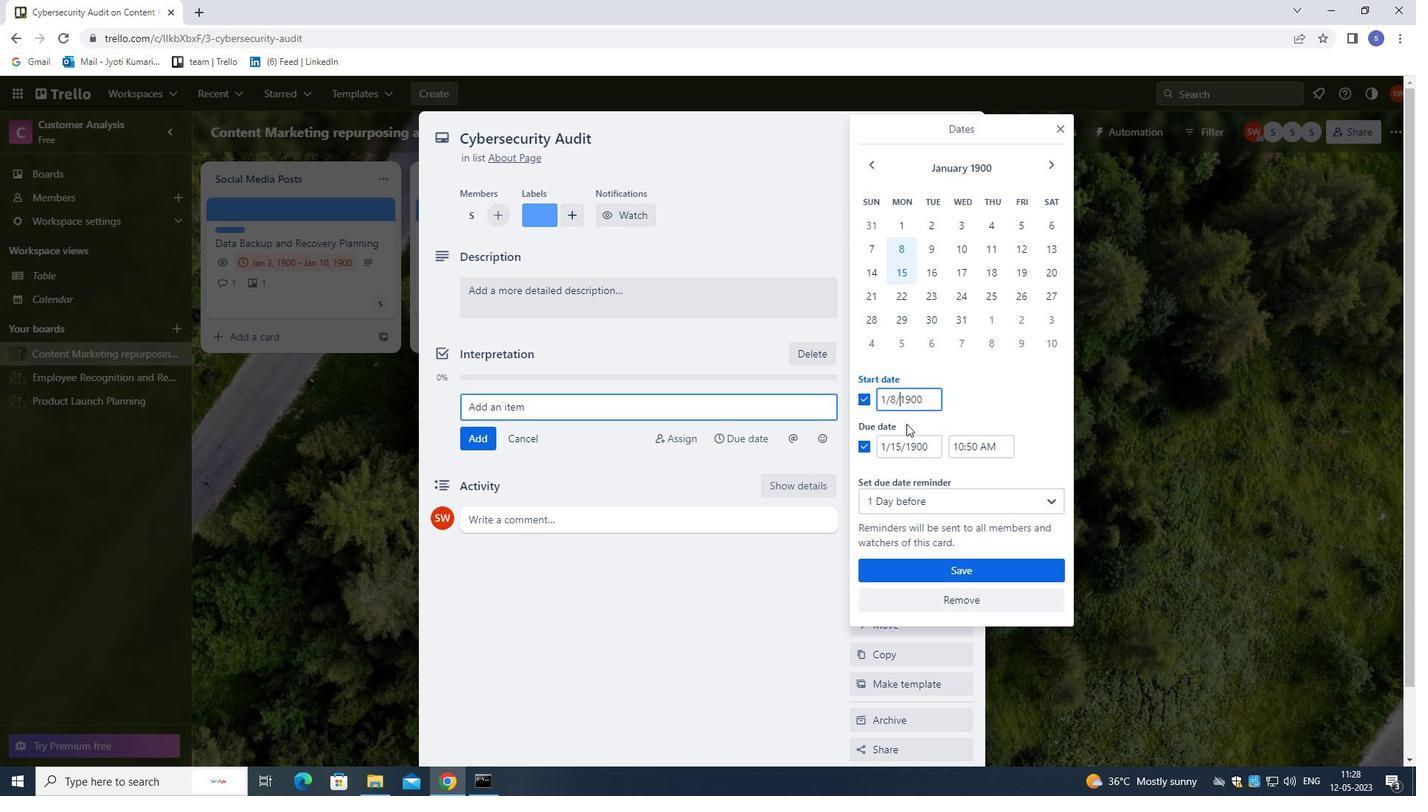 
Action: Mouse moved to (910, 422)
Screenshot: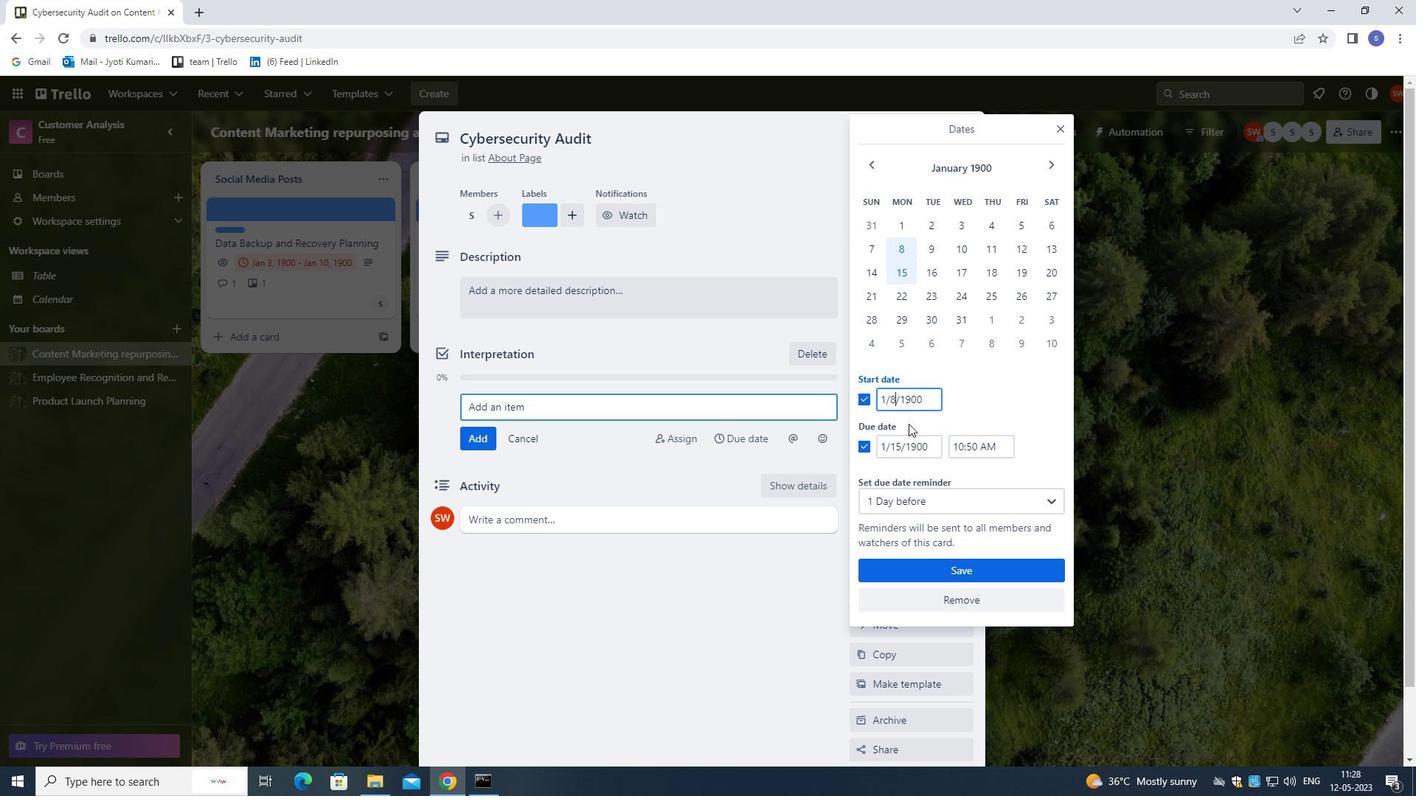 
Action: Key pressed <Key.backspace>
Screenshot: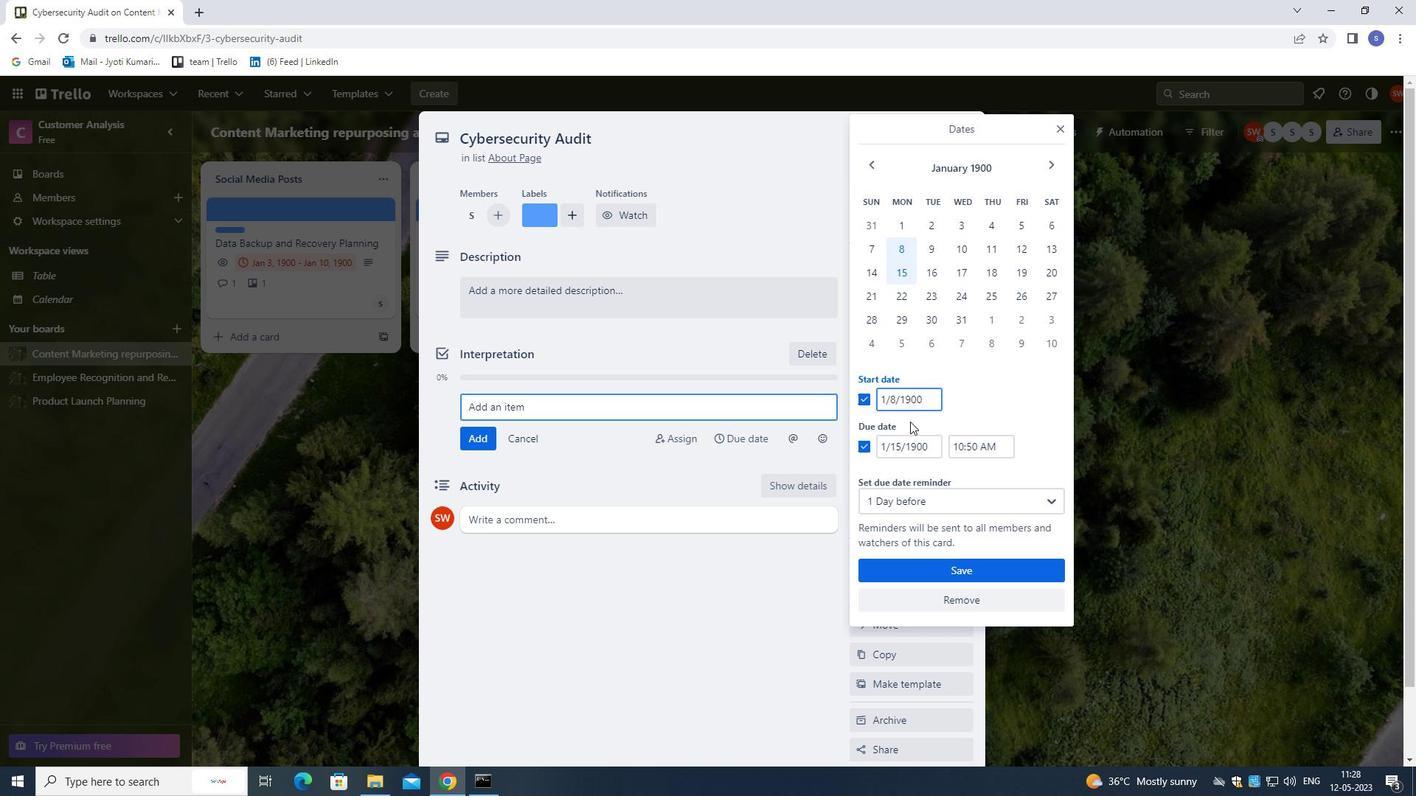 
Action: Mouse moved to (915, 418)
Screenshot: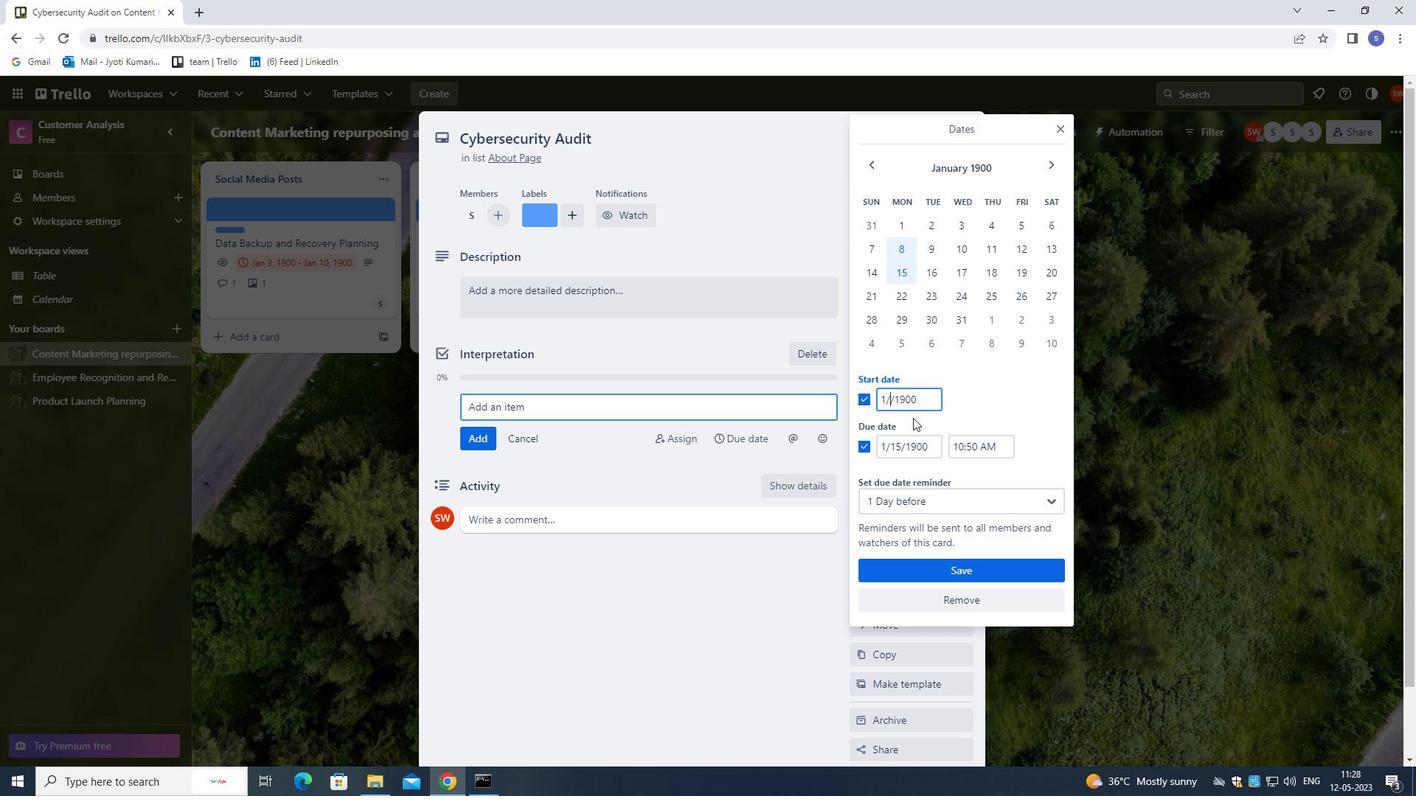 
Action: Key pressed 9
Screenshot: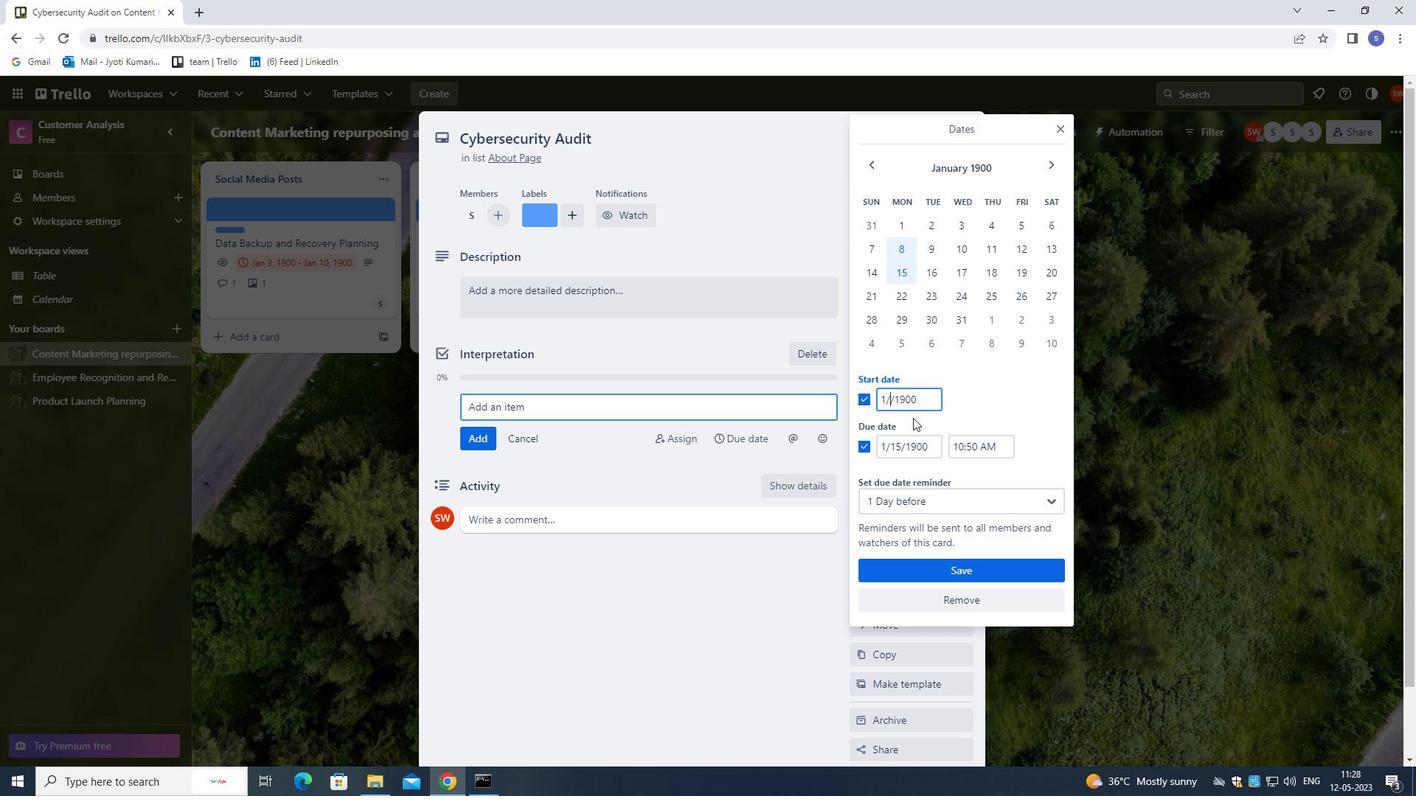 
Action: Mouse moved to (901, 445)
Screenshot: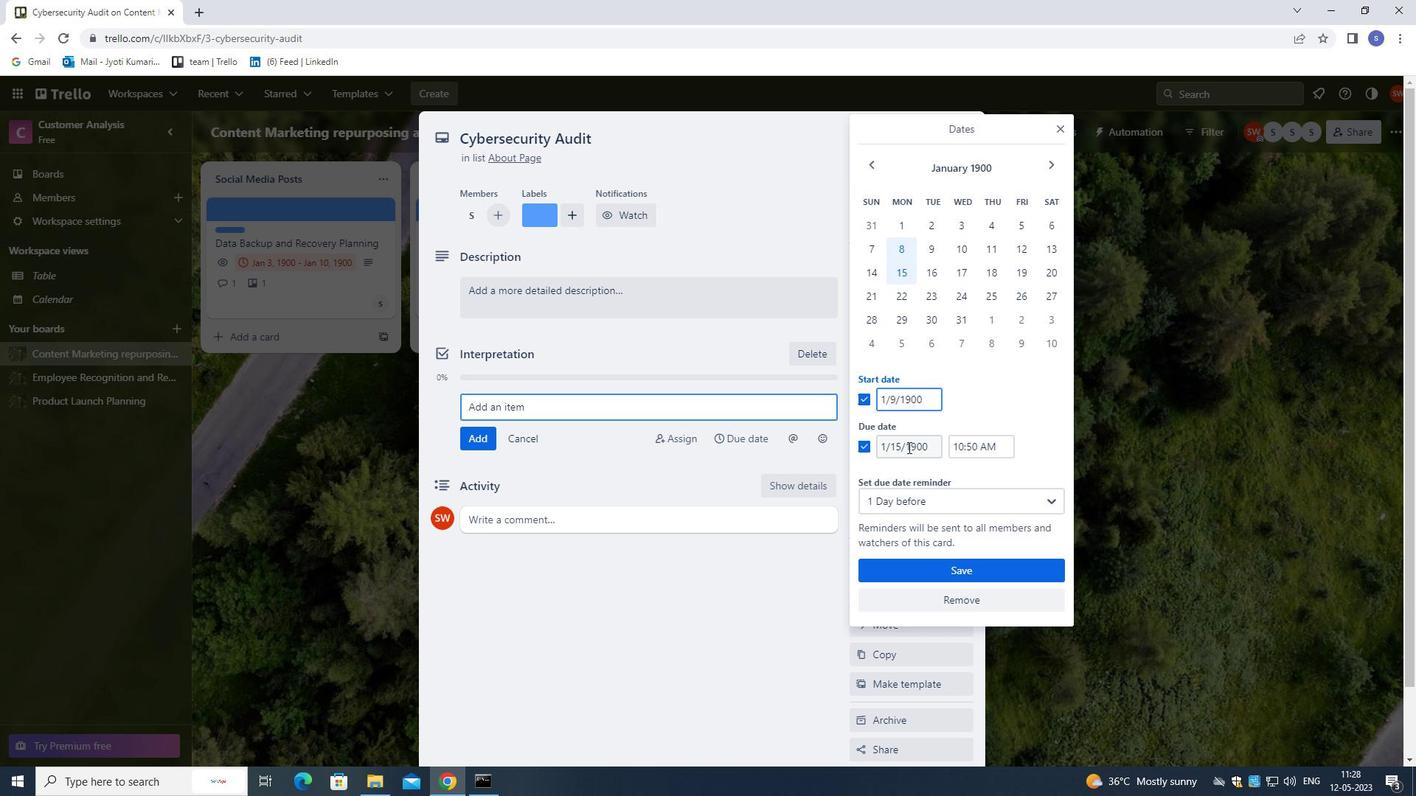 
Action: Mouse pressed left at (901, 445)
Screenshot: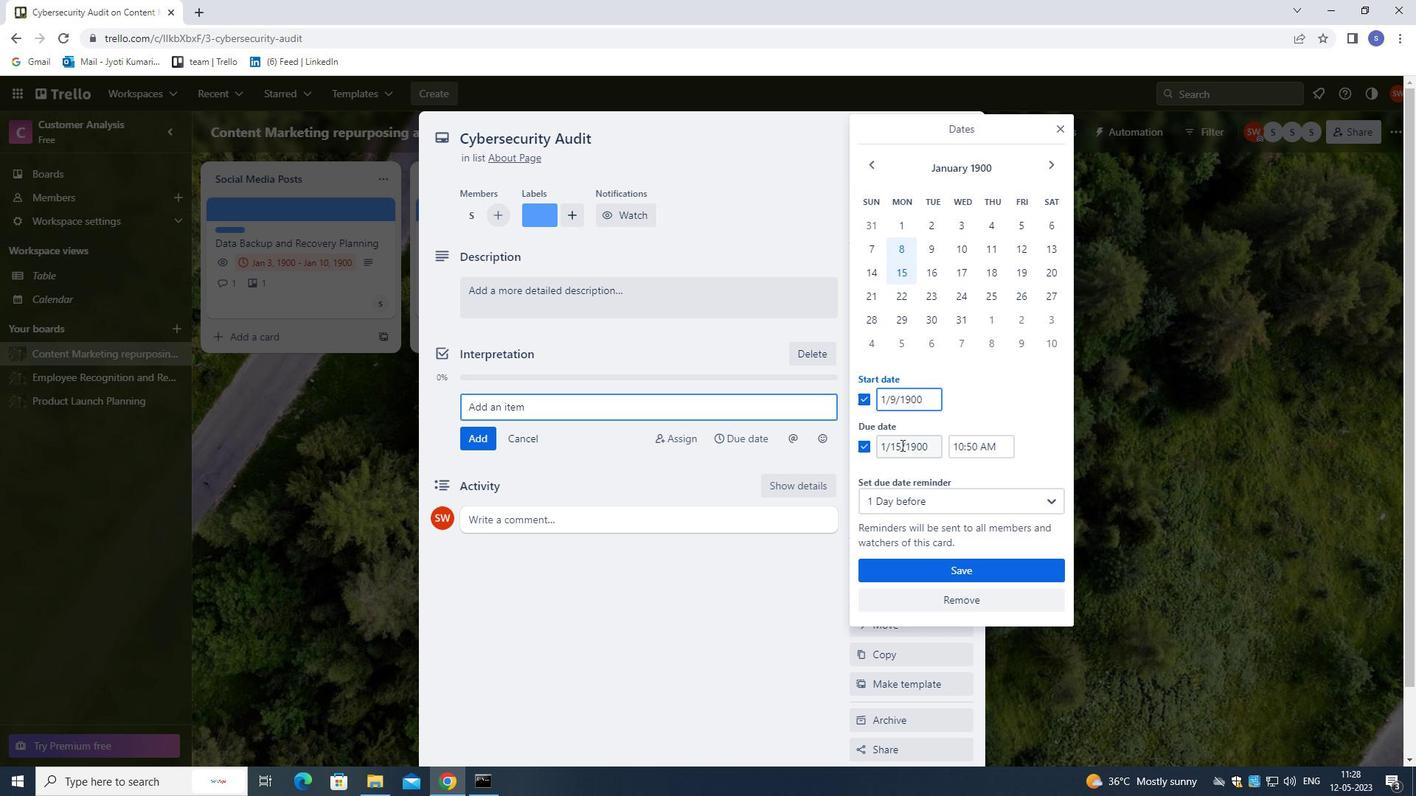 
Action: Mouse moved to (911, 487)
Screenshot: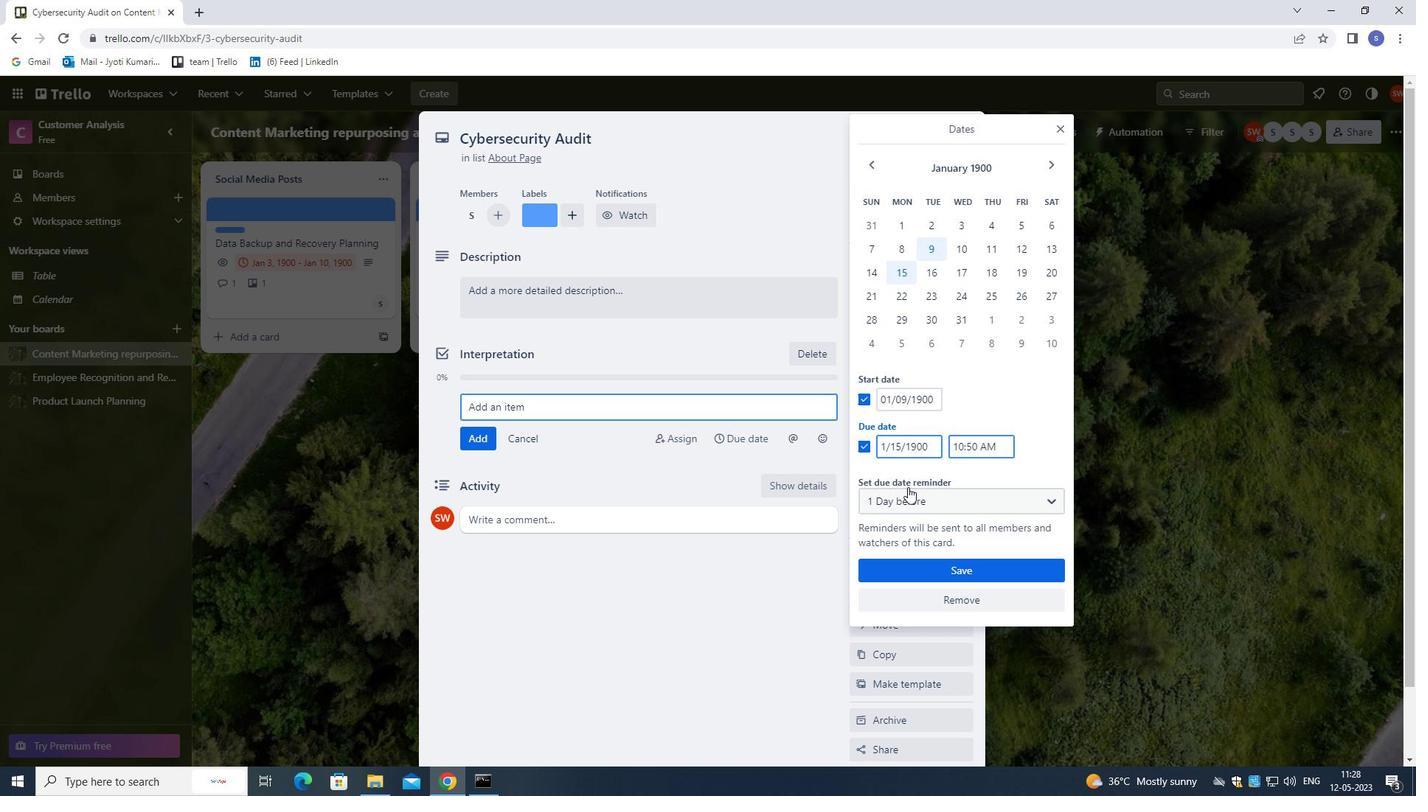 
Action: Key pressed <Key.backspace>
Screenshot: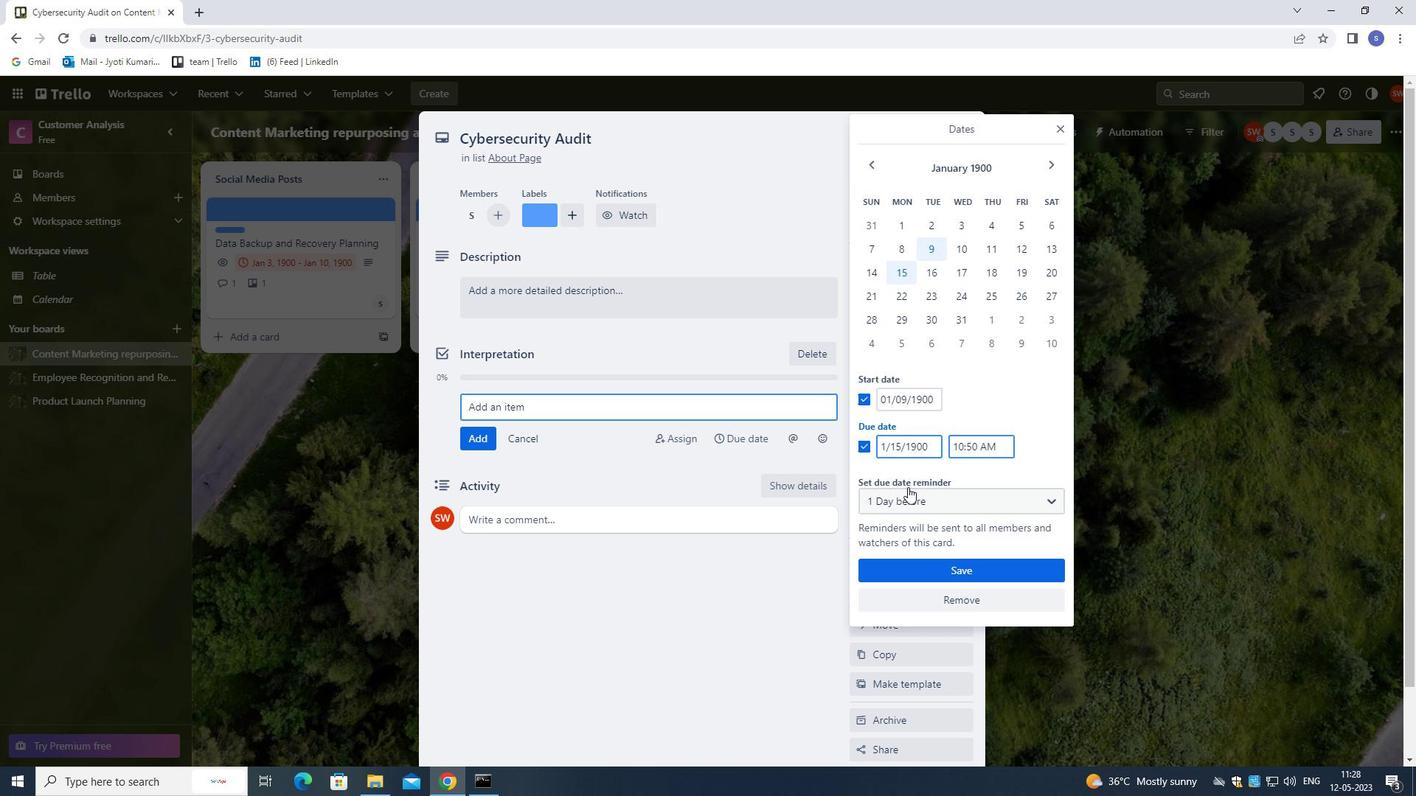 
Action: Mouse moved to (916, 477)
Screenshot: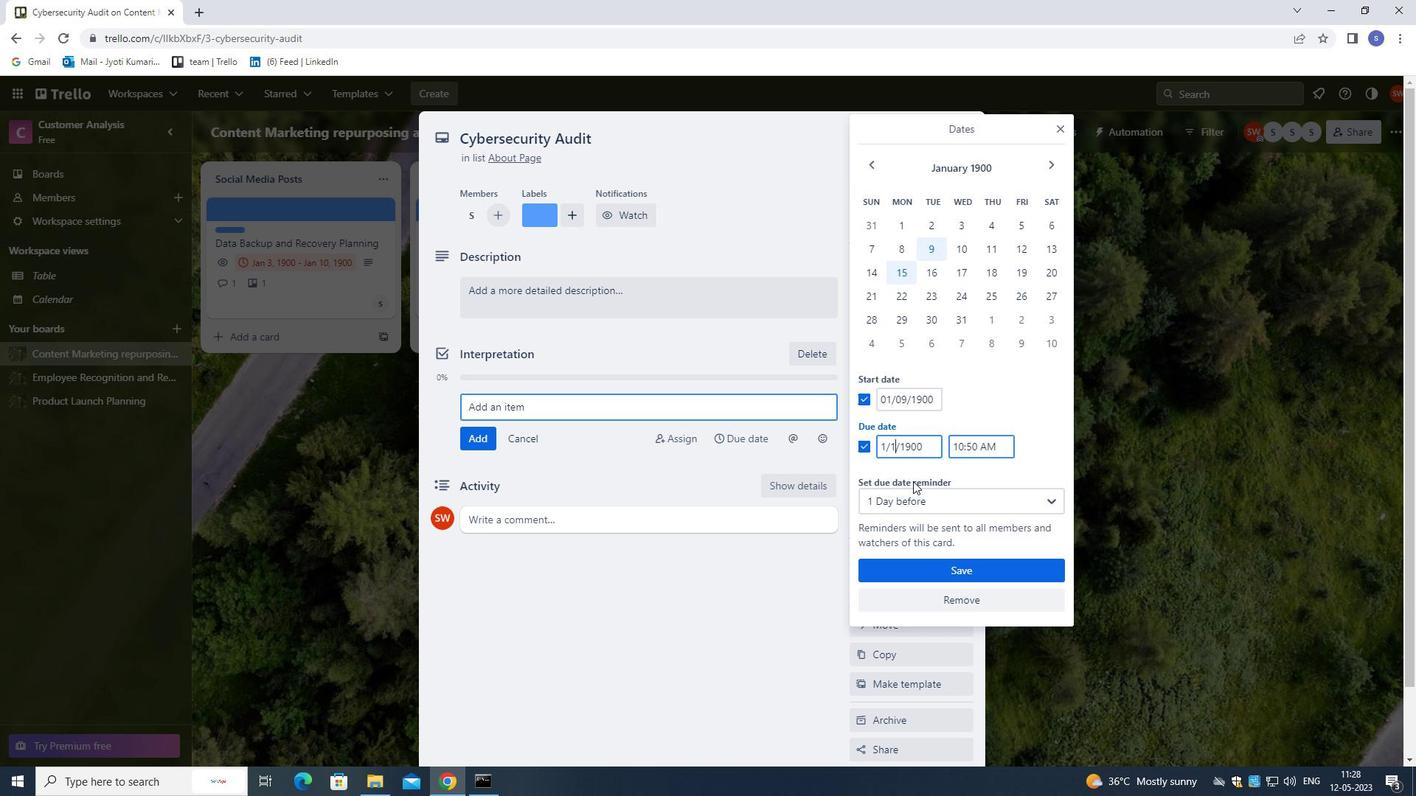 
Action: Key pressed 6
Screenshot: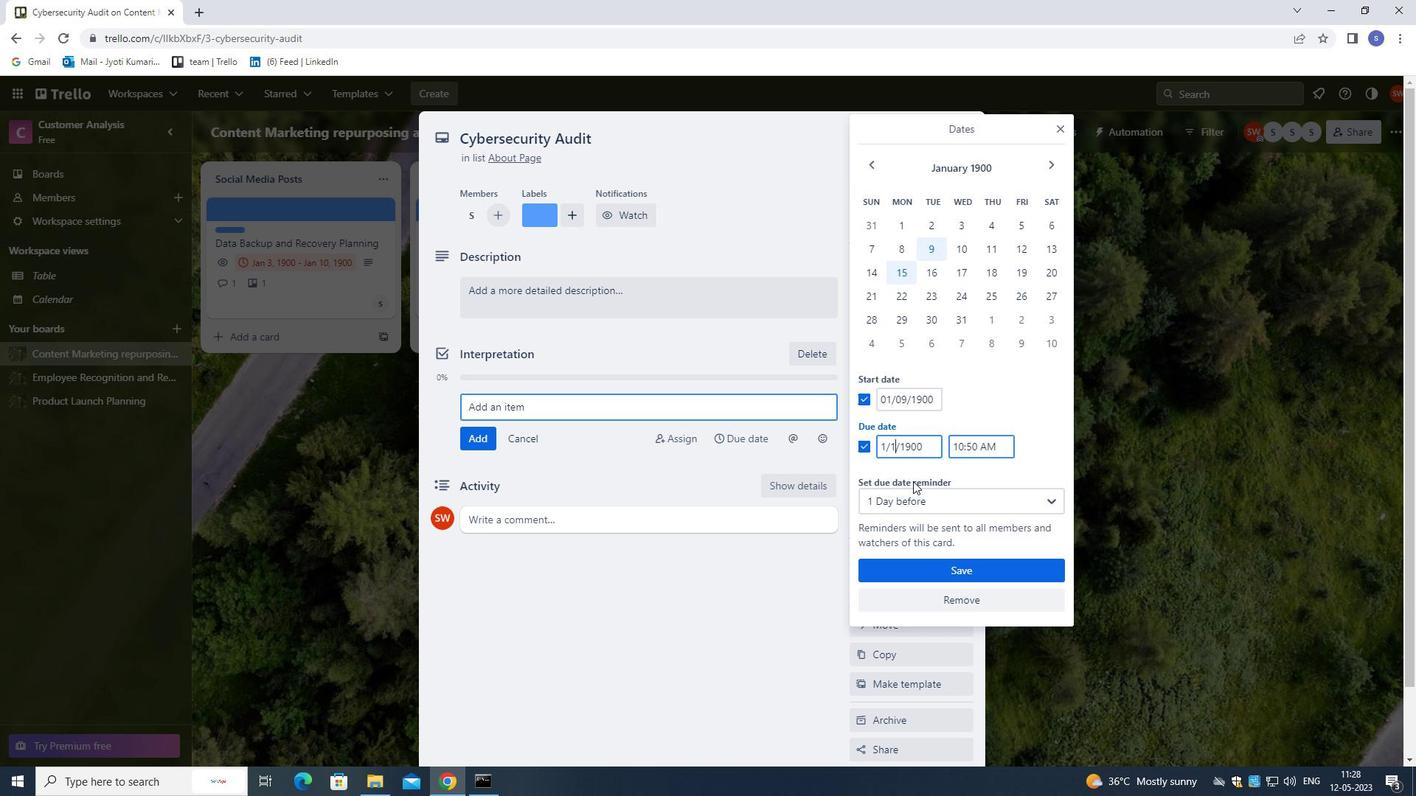 
Action: Mouse moved to (908, 567)
Screenshot: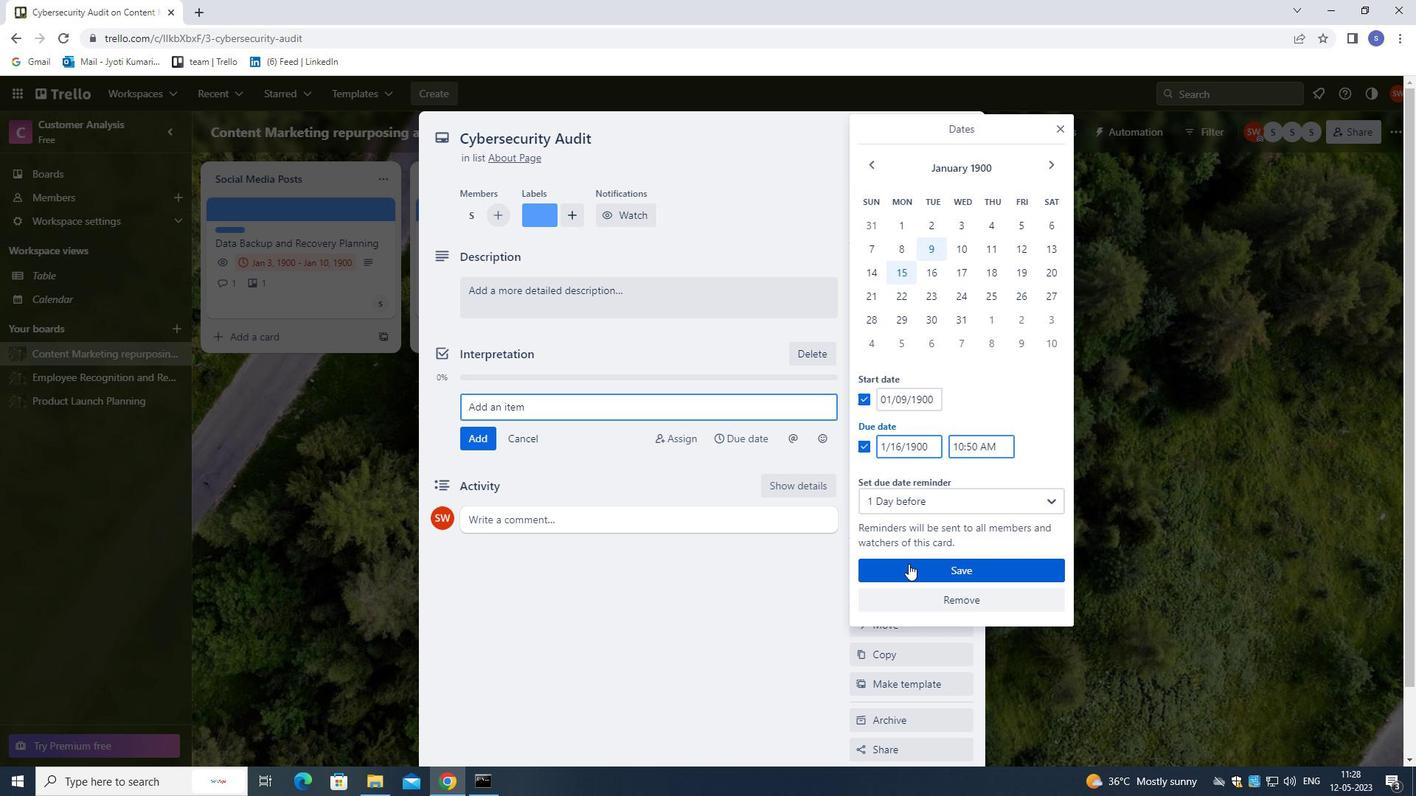 
Action: Mouse pressed left at (908, 567)
Screenshot: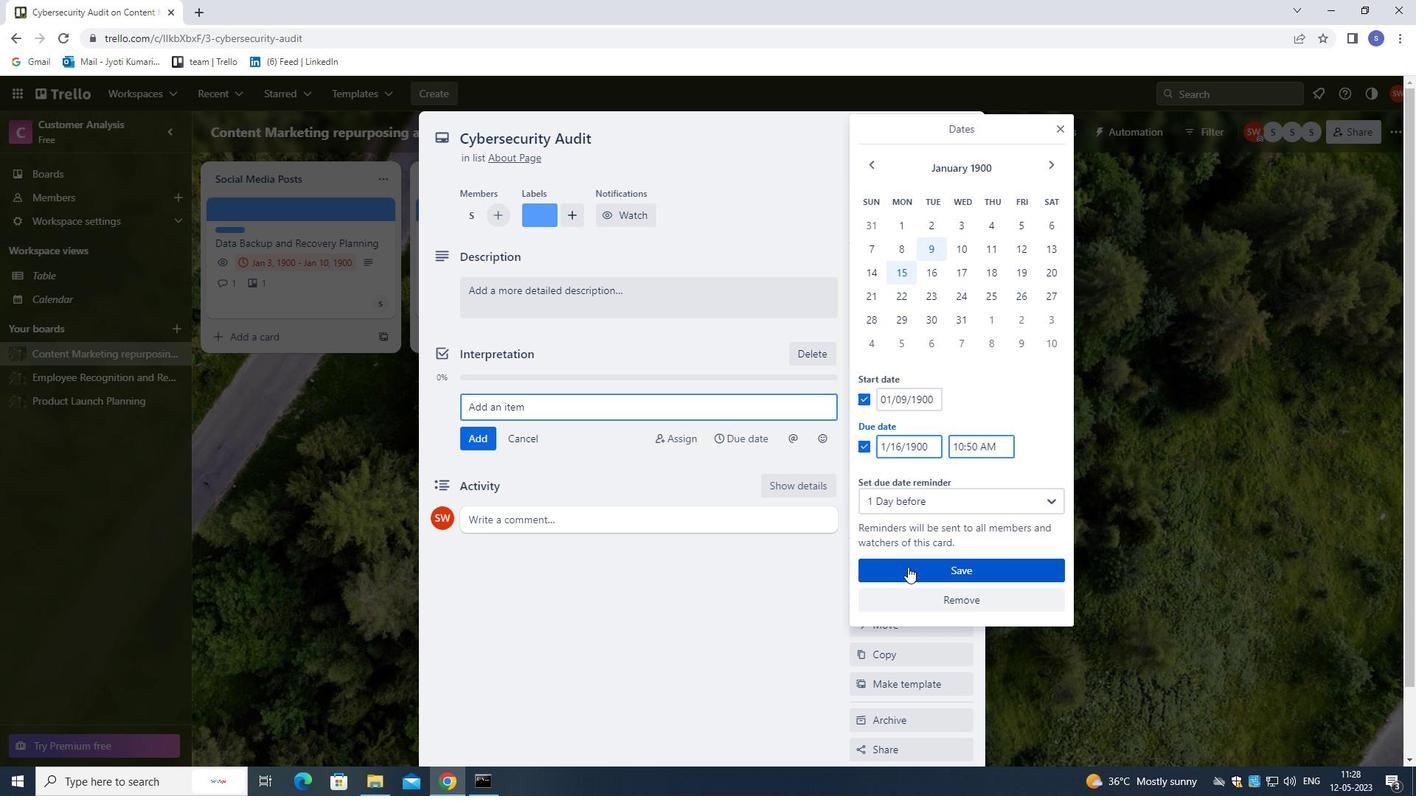 
Action: Mouse moved to (905, 379)
Screenshot: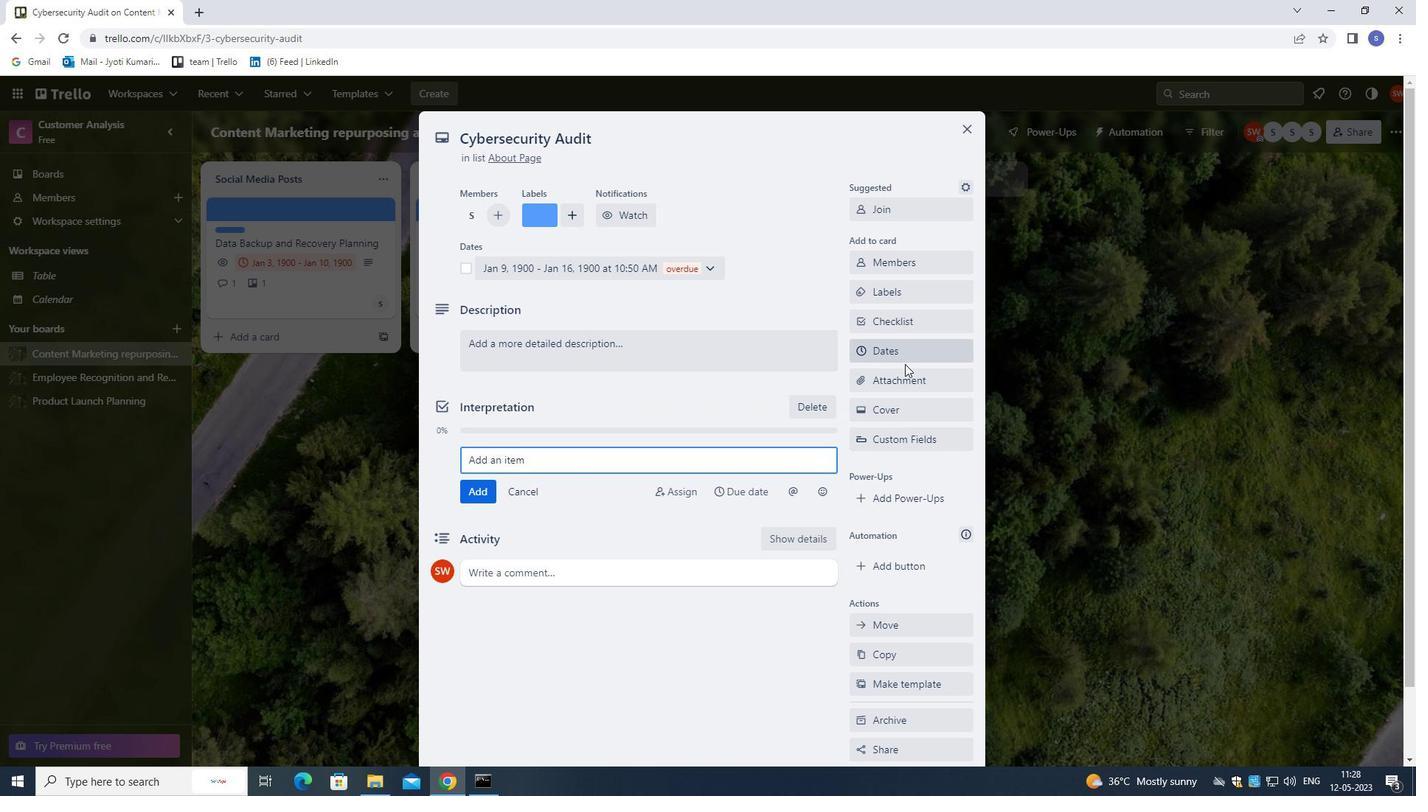
Action: Mouse pressed left at (905, 379)
Screenshot: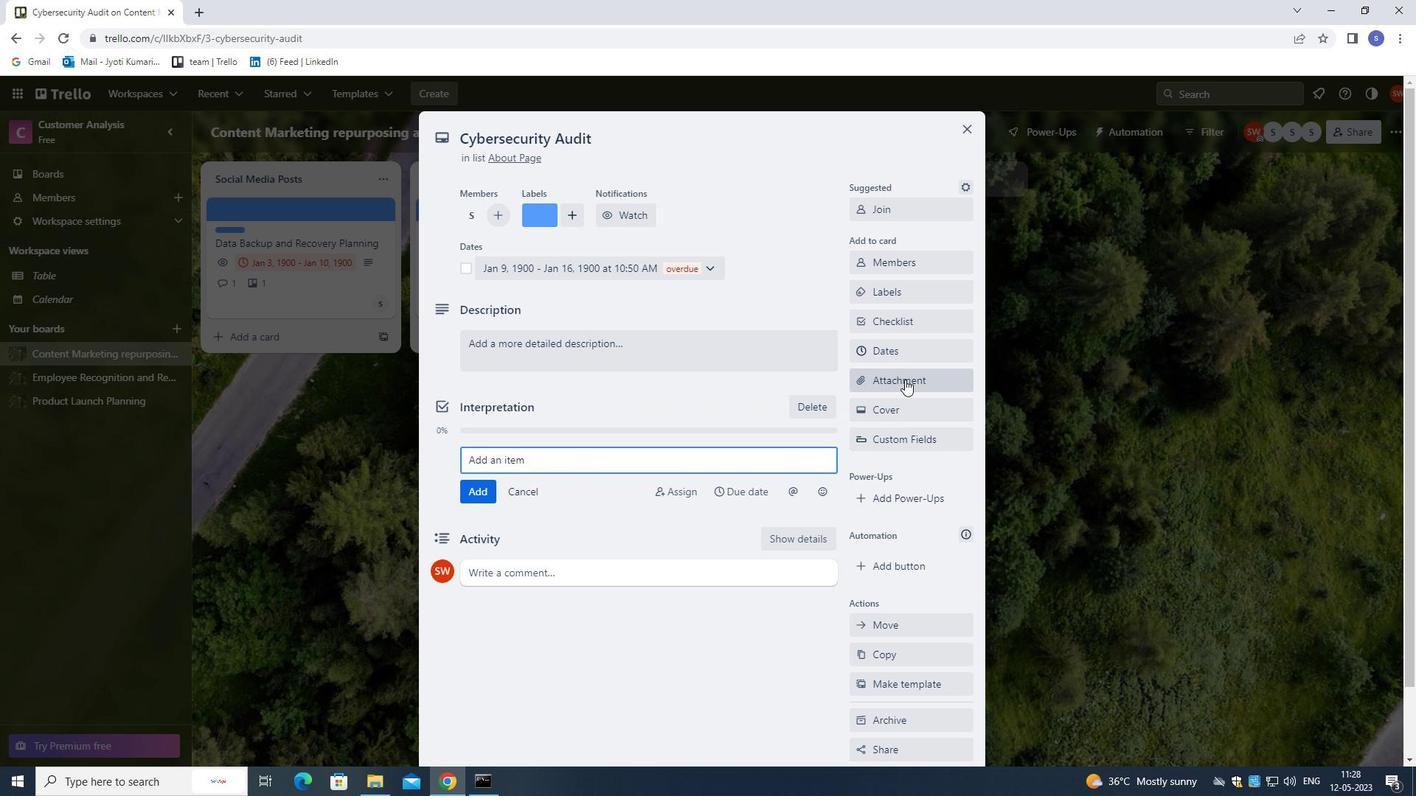 
Action: Mouse moved to (872, 487)
Screenshot: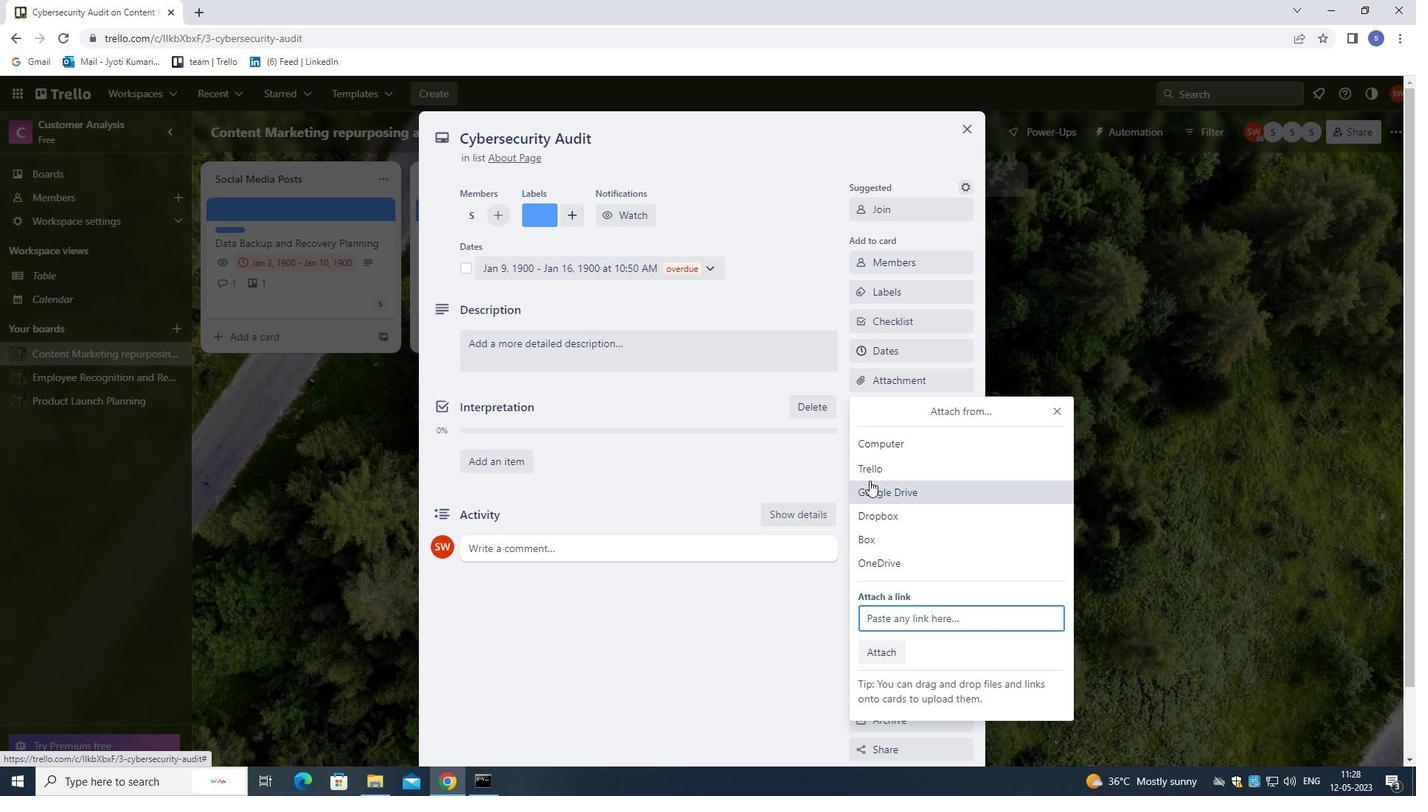 
Action: Mouse pressed left at (872, 487)
Screenshot: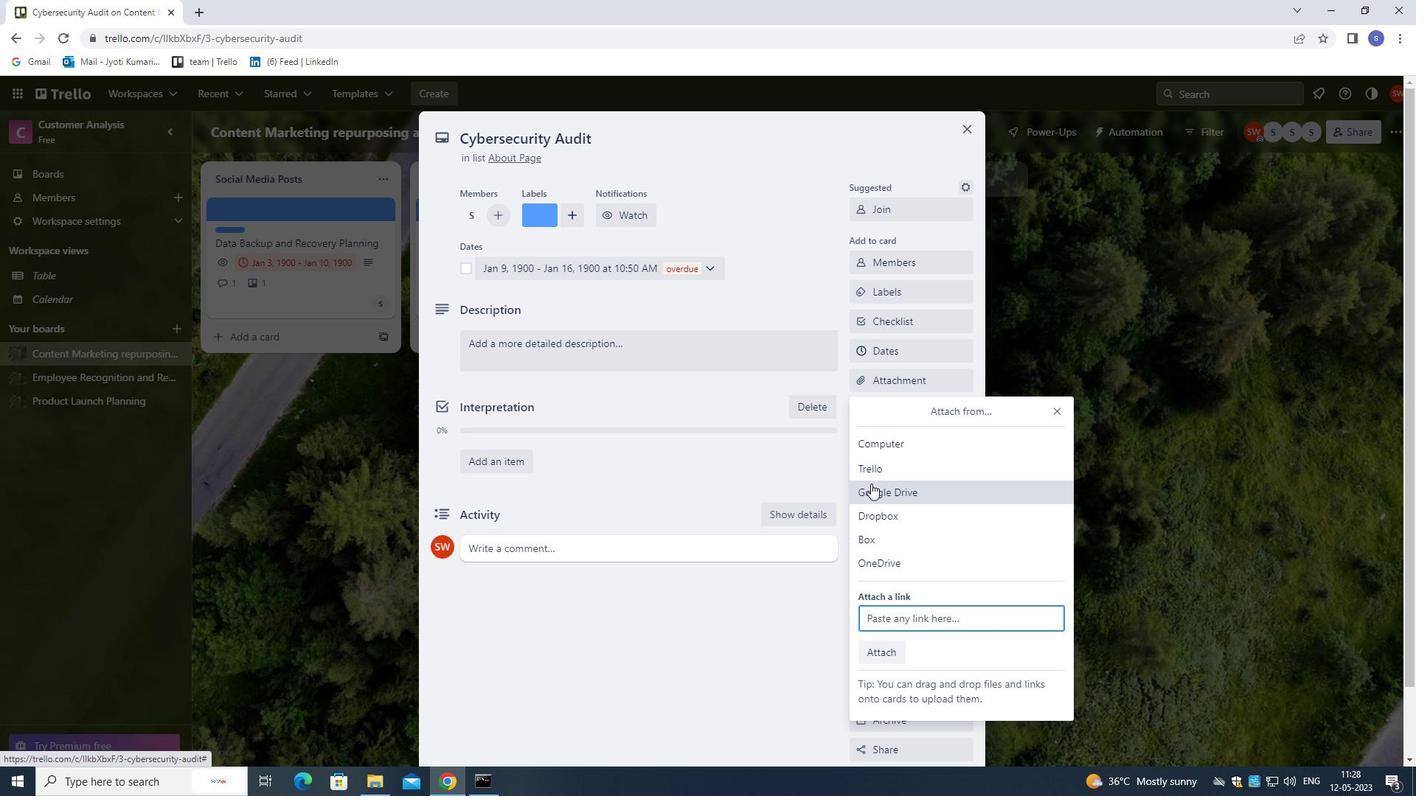 
Action: Mouse moved to (450, 356)
Screenshot: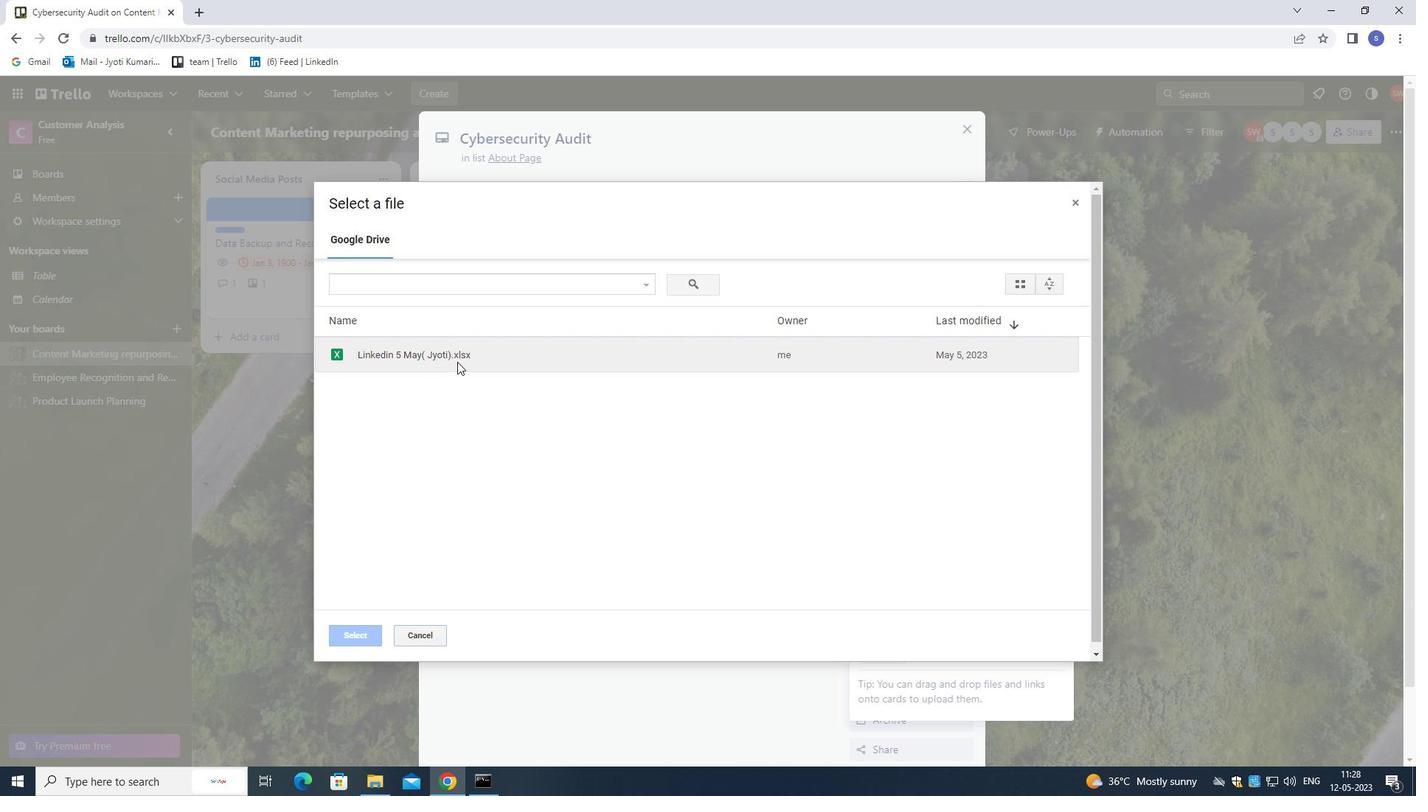 
Action: Mouse pressed left at (450, 356)
Screenshot: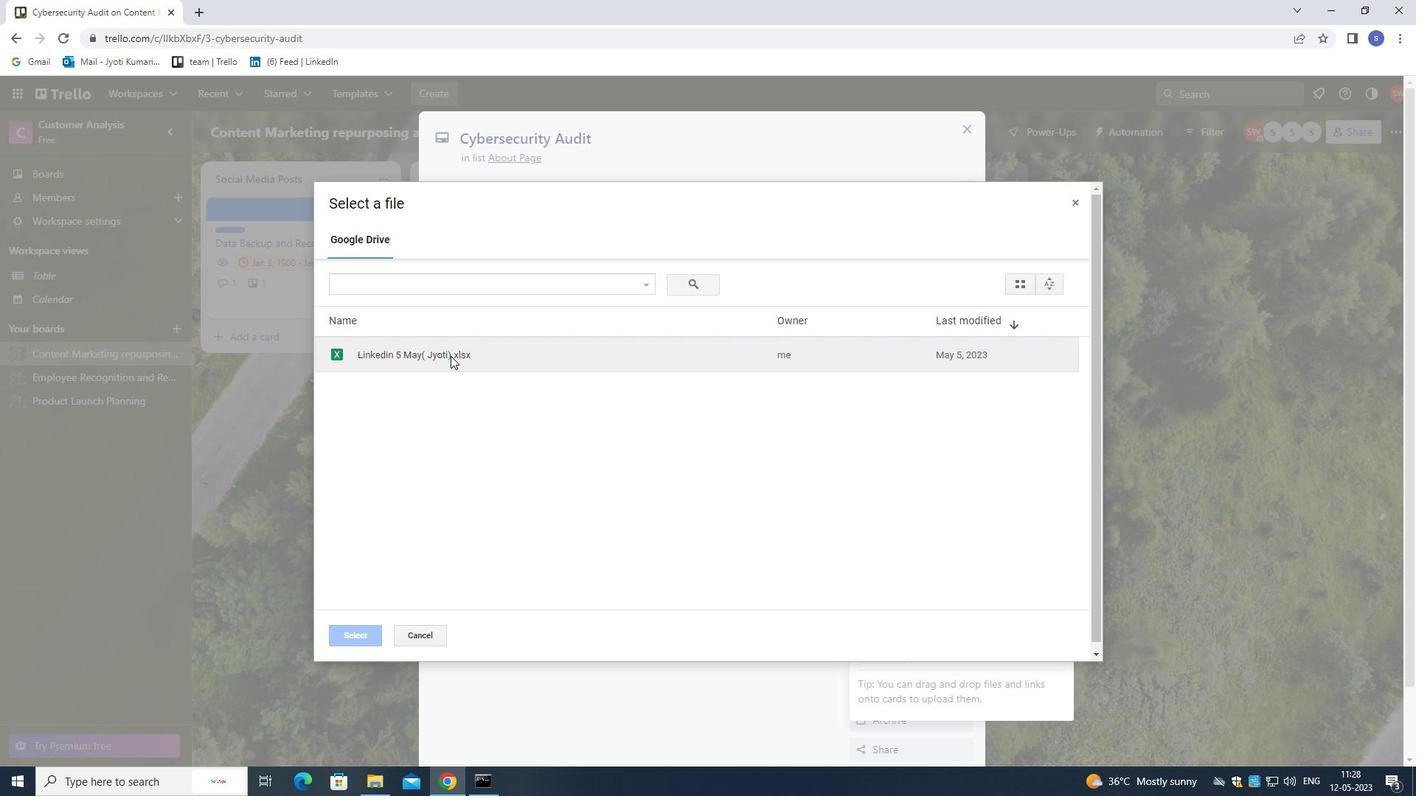 
Action: Mouse moved to (360, 630)
Screenshot: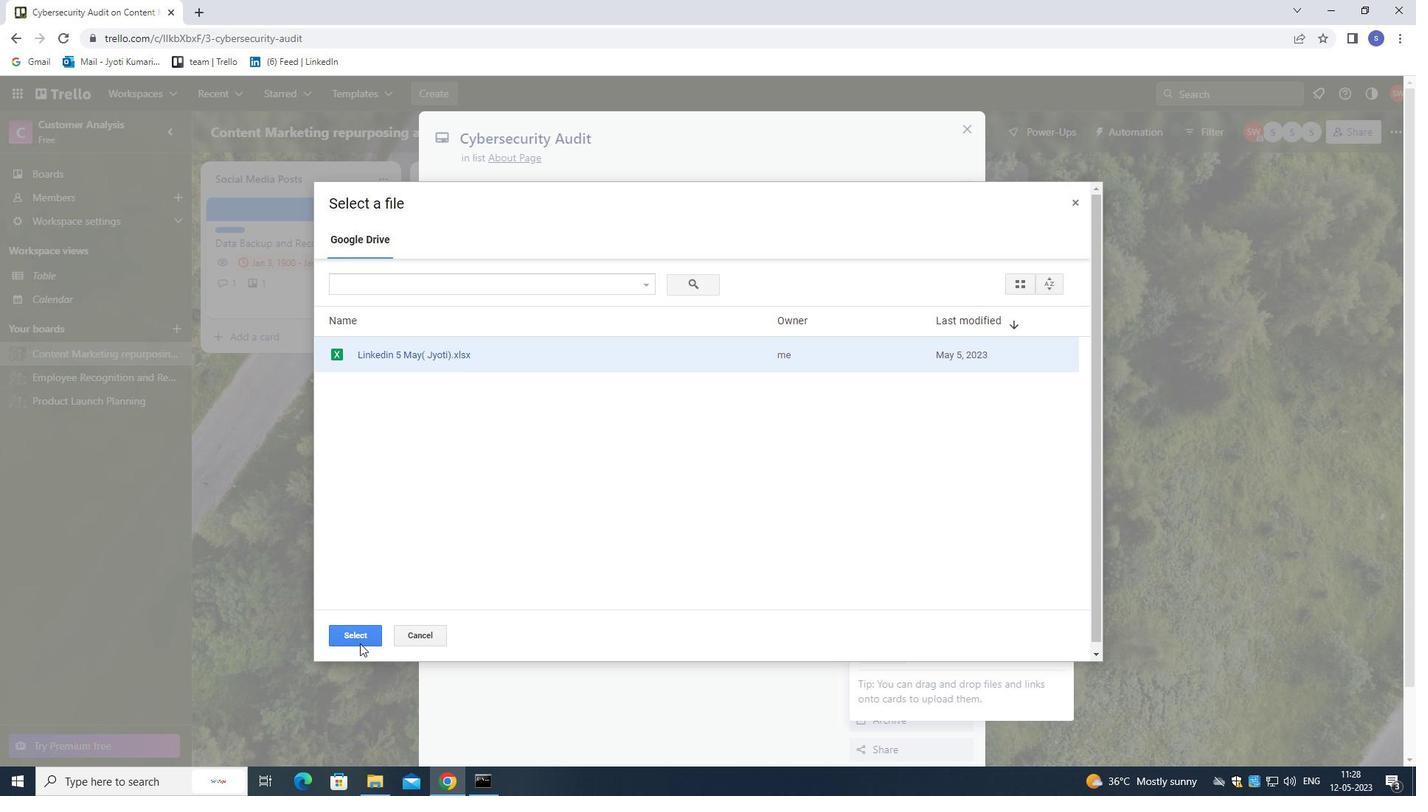 
Action: Mouse pressed left at (360, 630)
Screenshot: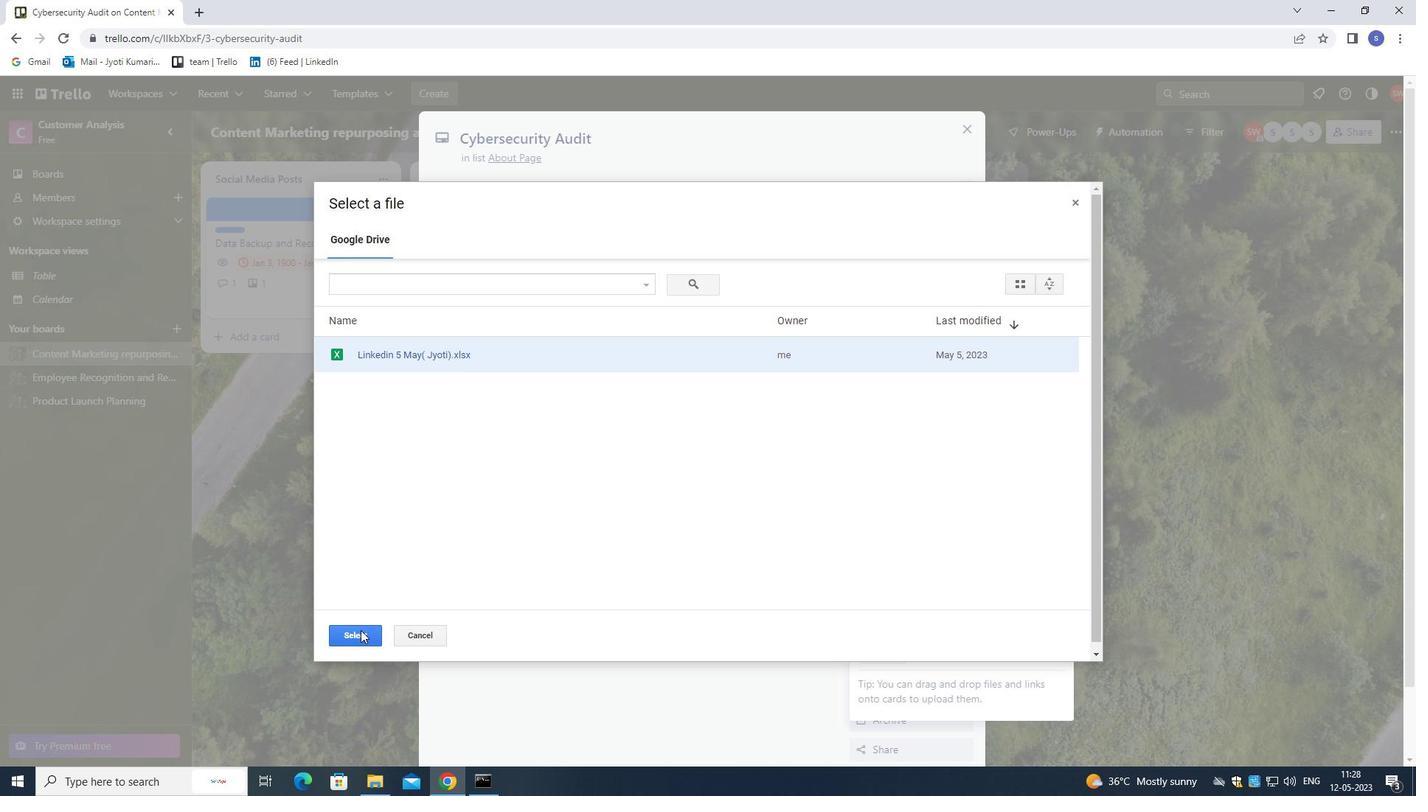 
Action: Mouse moved to (937, 408)
Screenshot: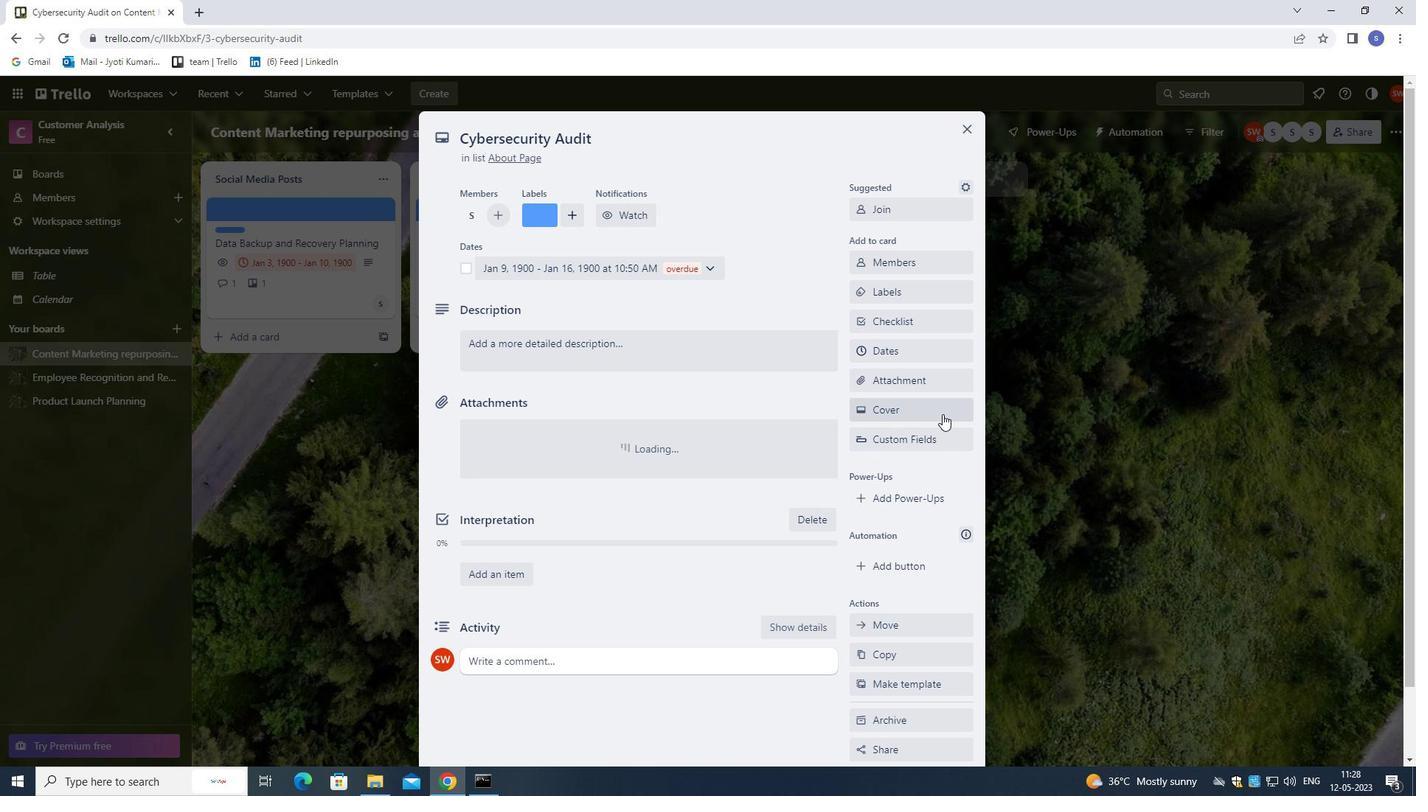 
Action: Mouse pressed left at (937, 408)
Screenshot: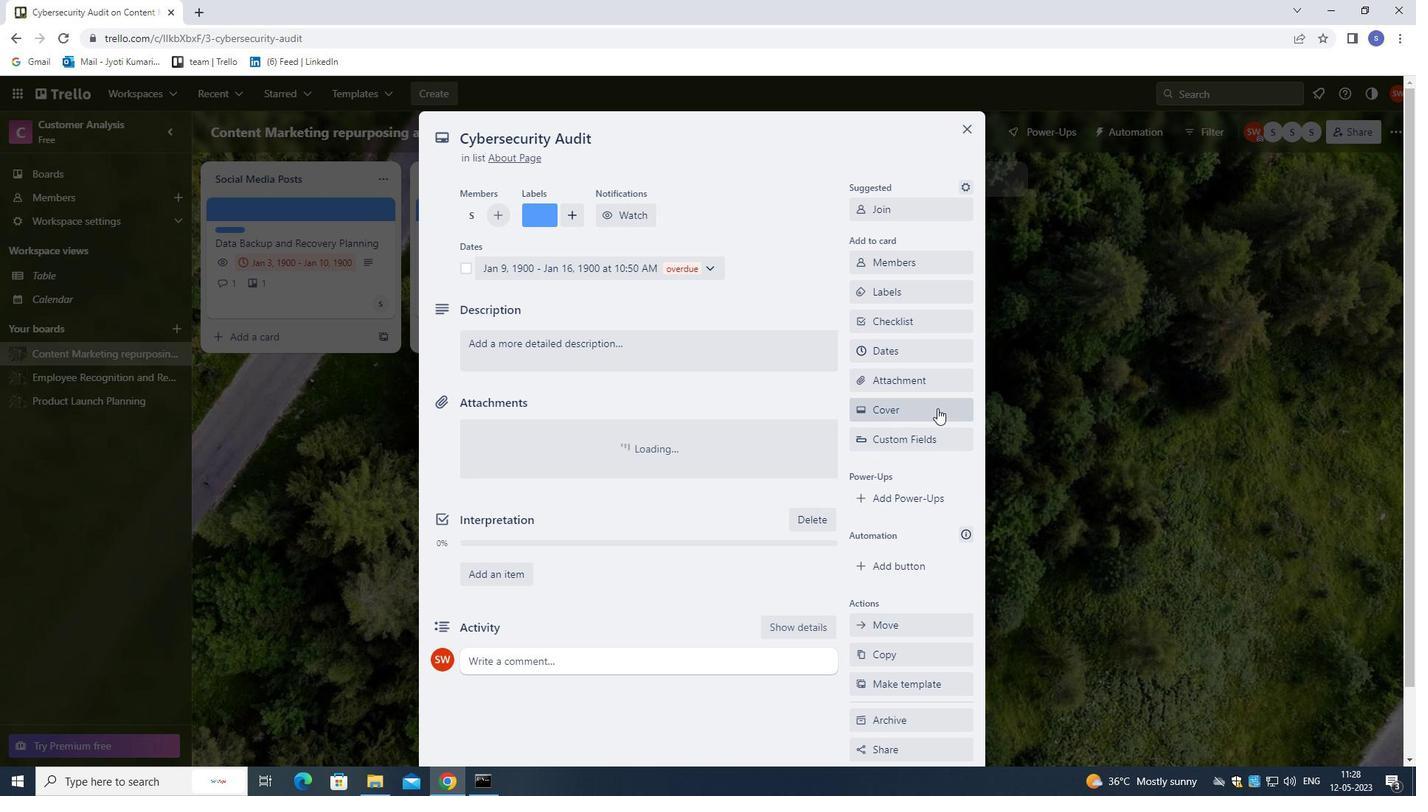 
Action: Mouse moved to (880, 495)
Screenshot: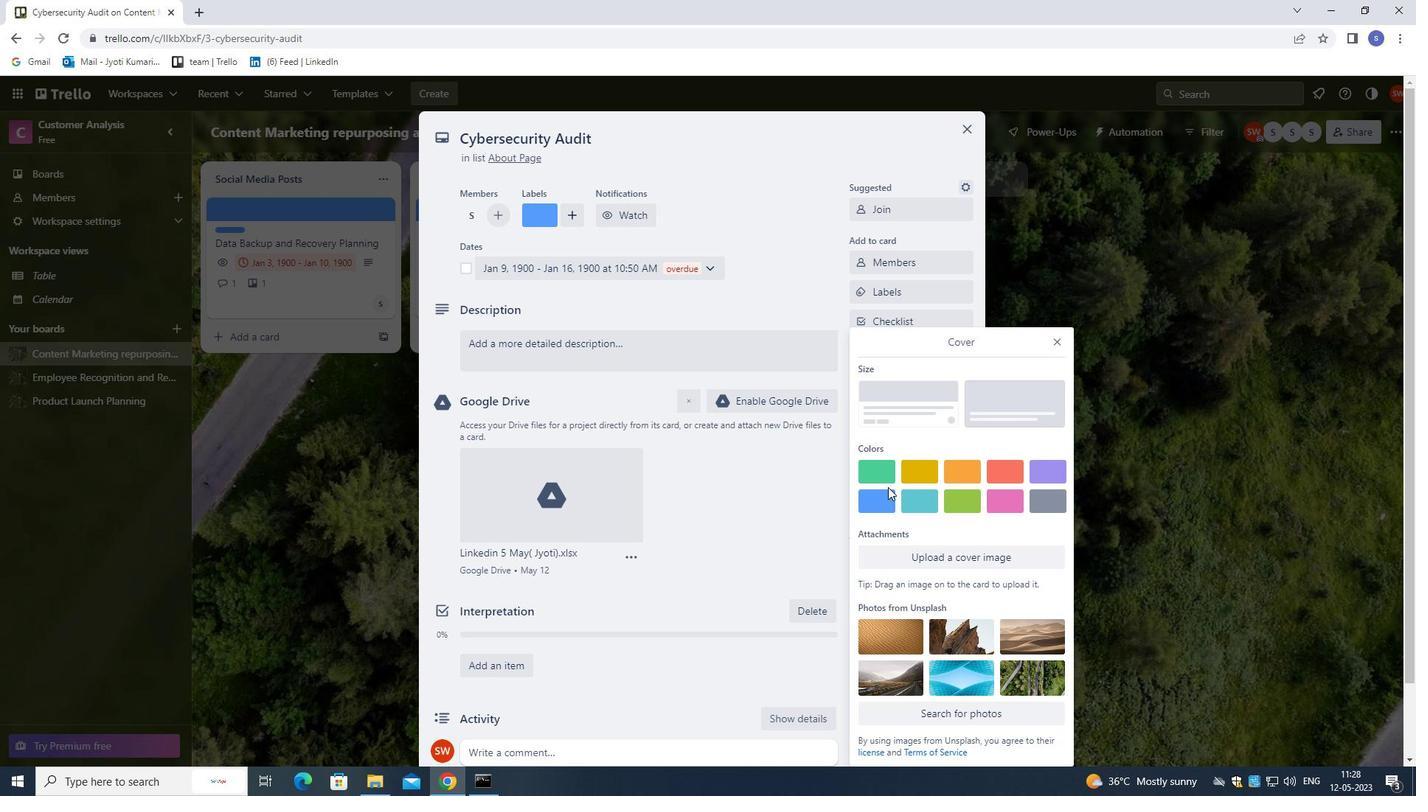 
Action: Mouse pressed left at (880, 495)
Screenshot: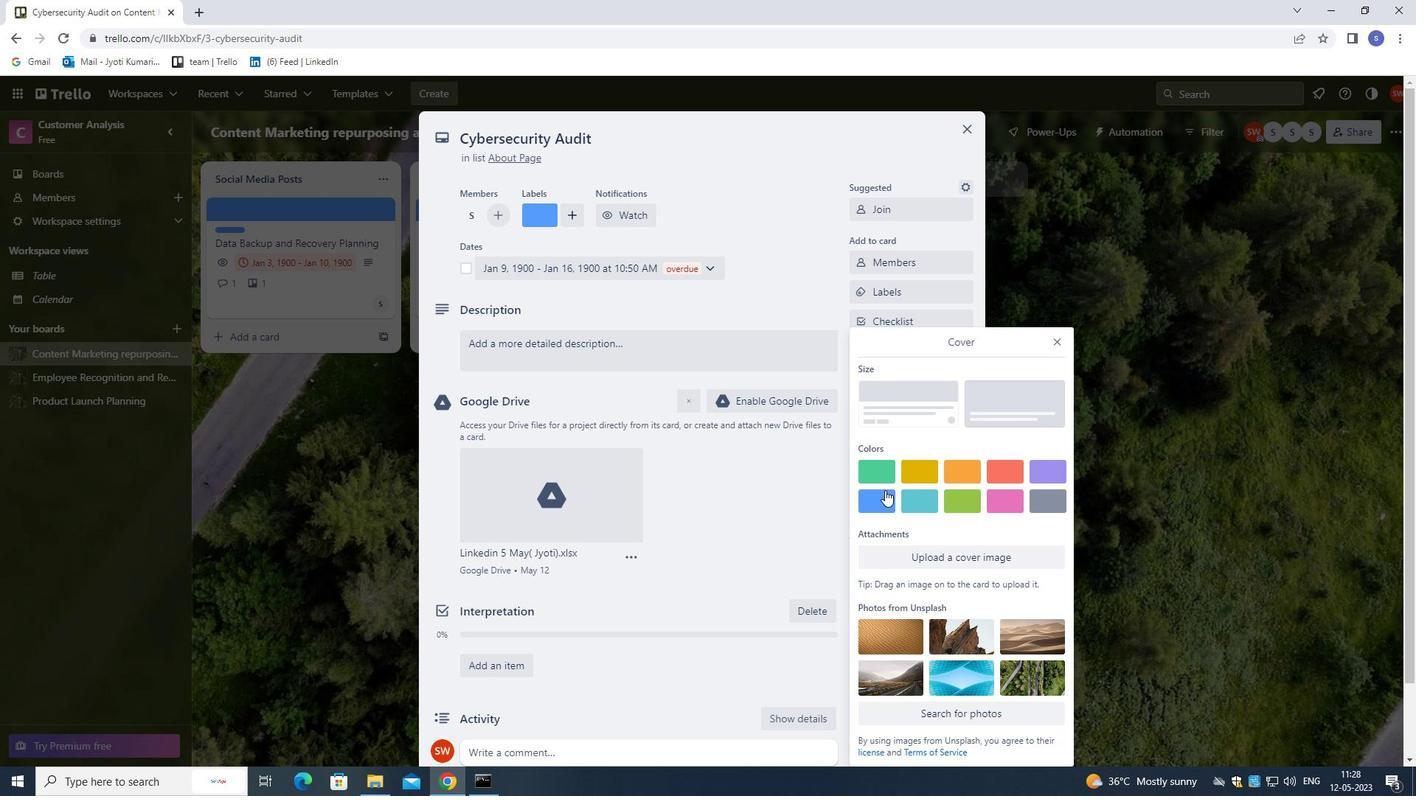 
Action: Mouse moved to (1058, 311)
Screenshot: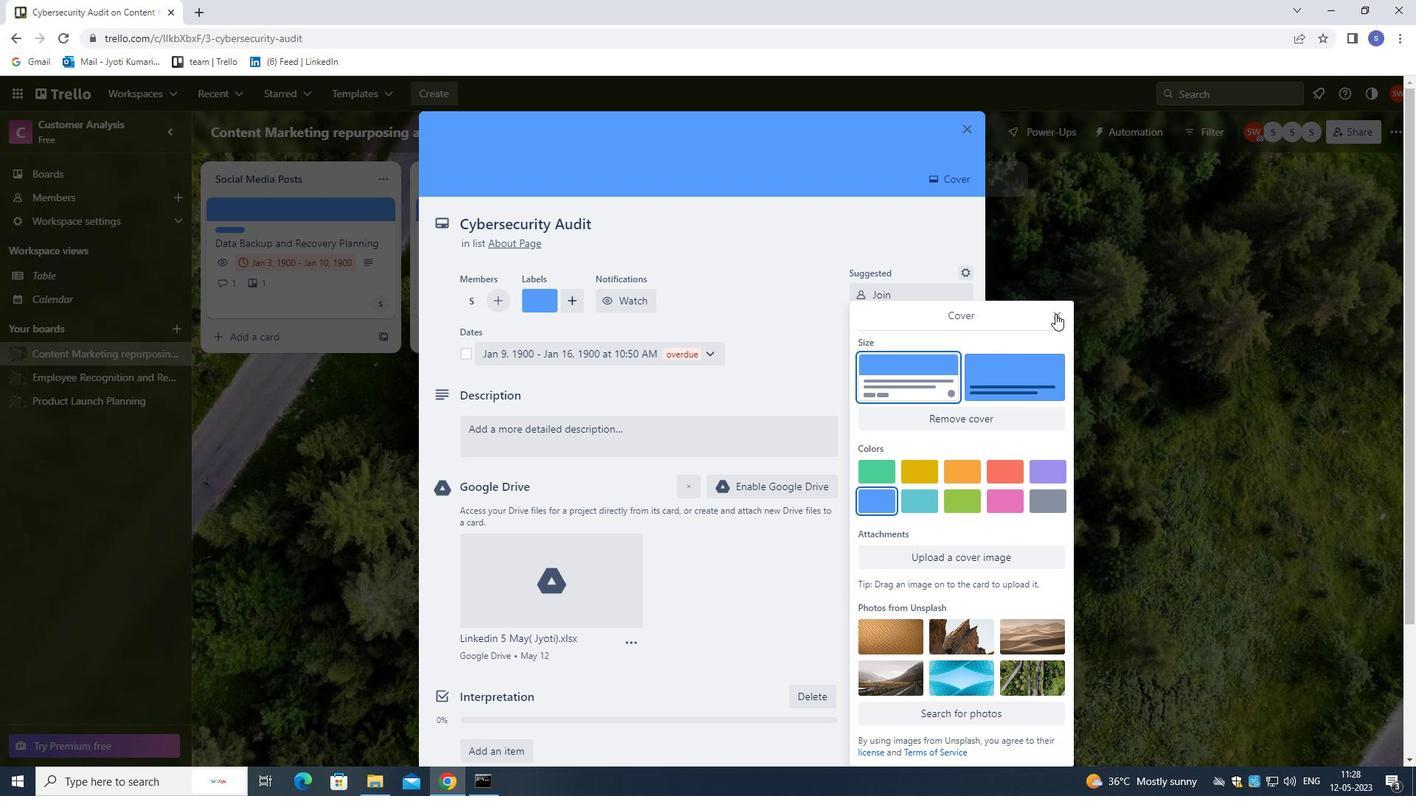 
Action: Mouse pressed left at (1058, 311)
Screenshot: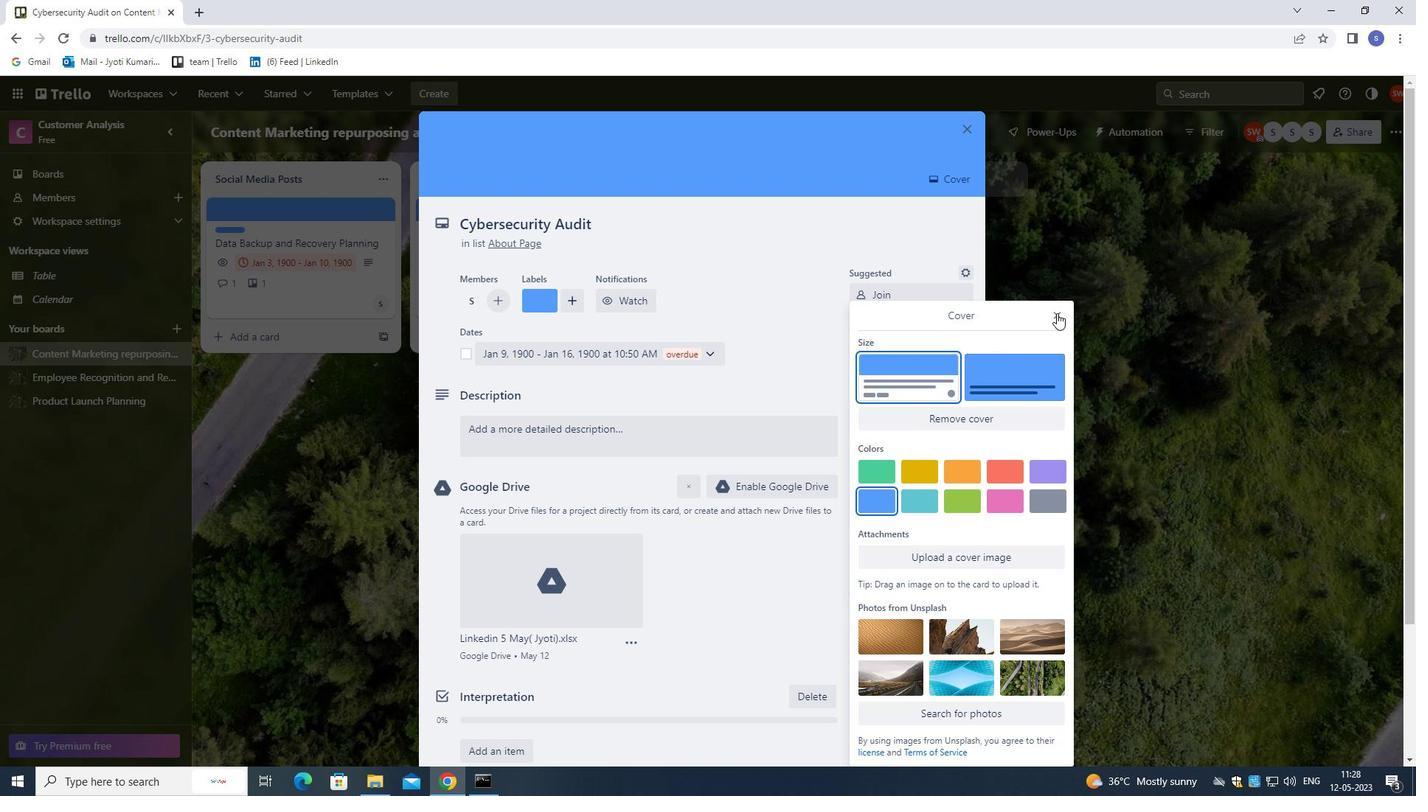 
Action: Mouse moved to (759, 430)
Screenshot: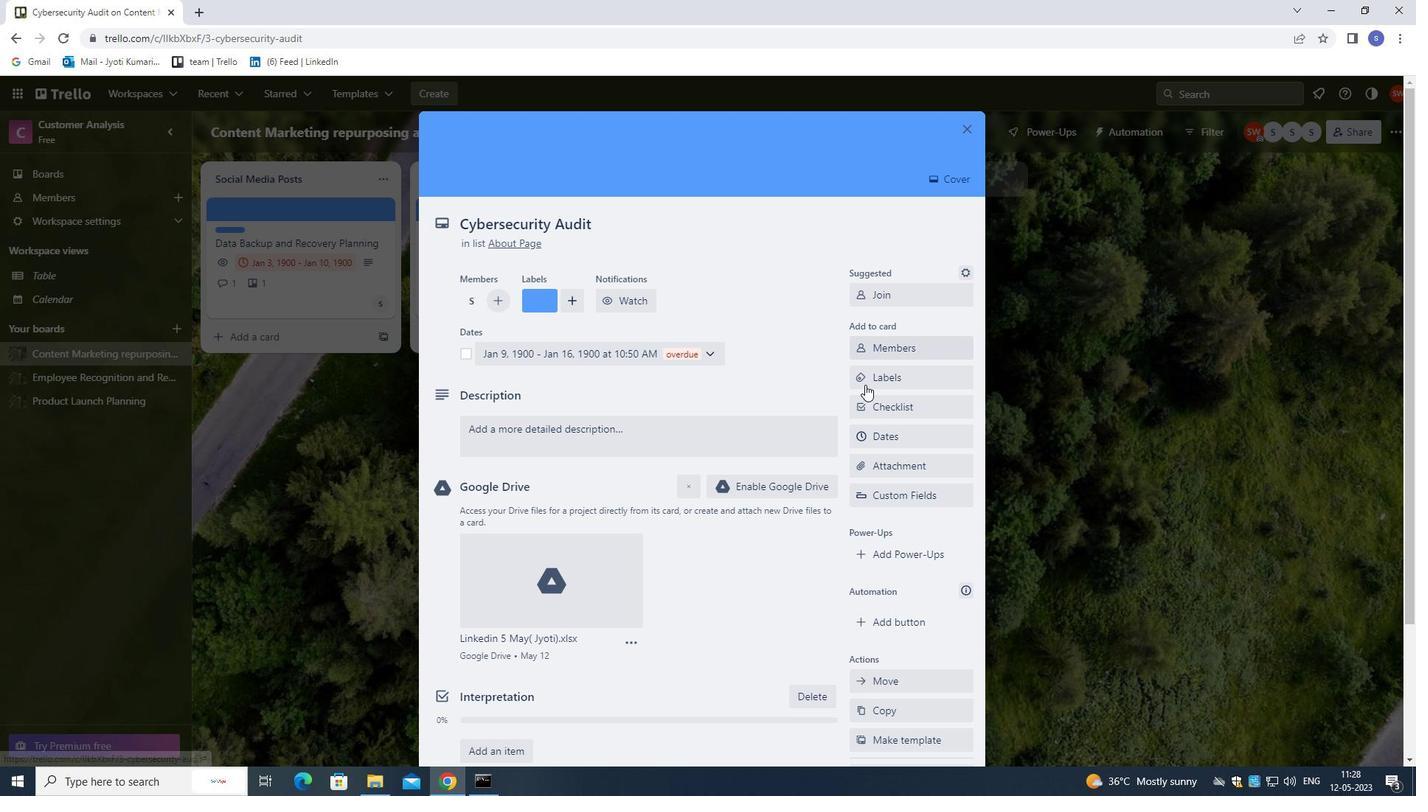 
Action: Mouse pressed left at (759, 430)
Screenshot: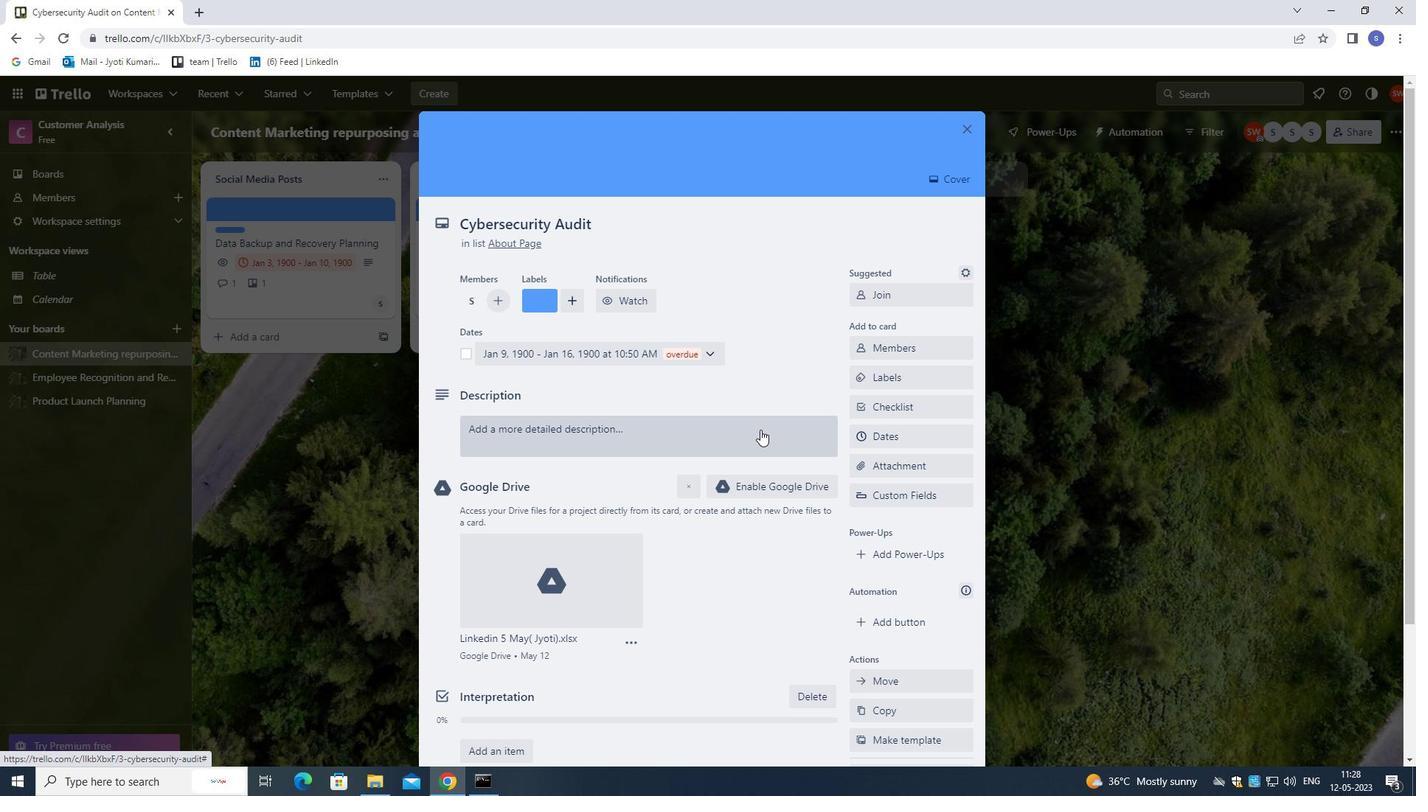 
Action: Mouse moved to (758, 439)
Screenshot: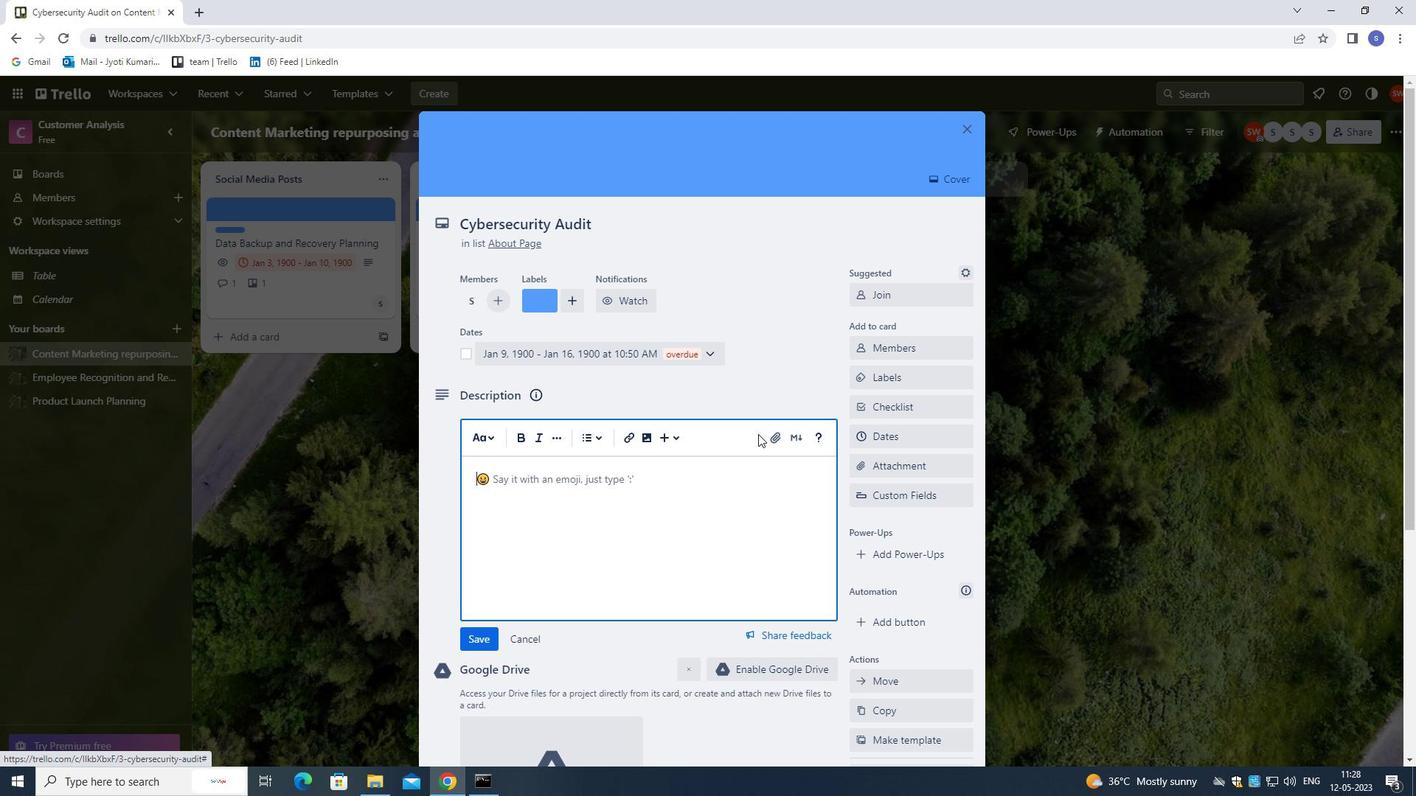 
Action: Key pressed <Key.shift>CONDUCT<Key.space>CUSTOMER<Key.space>REA<Key.backspace>SEARCH<Key.space>FOR<Key.space>NEW<Key.space>CUSTOMER<Key.space>LOYALTY<Key.space>PROGRAM.
Screenshot: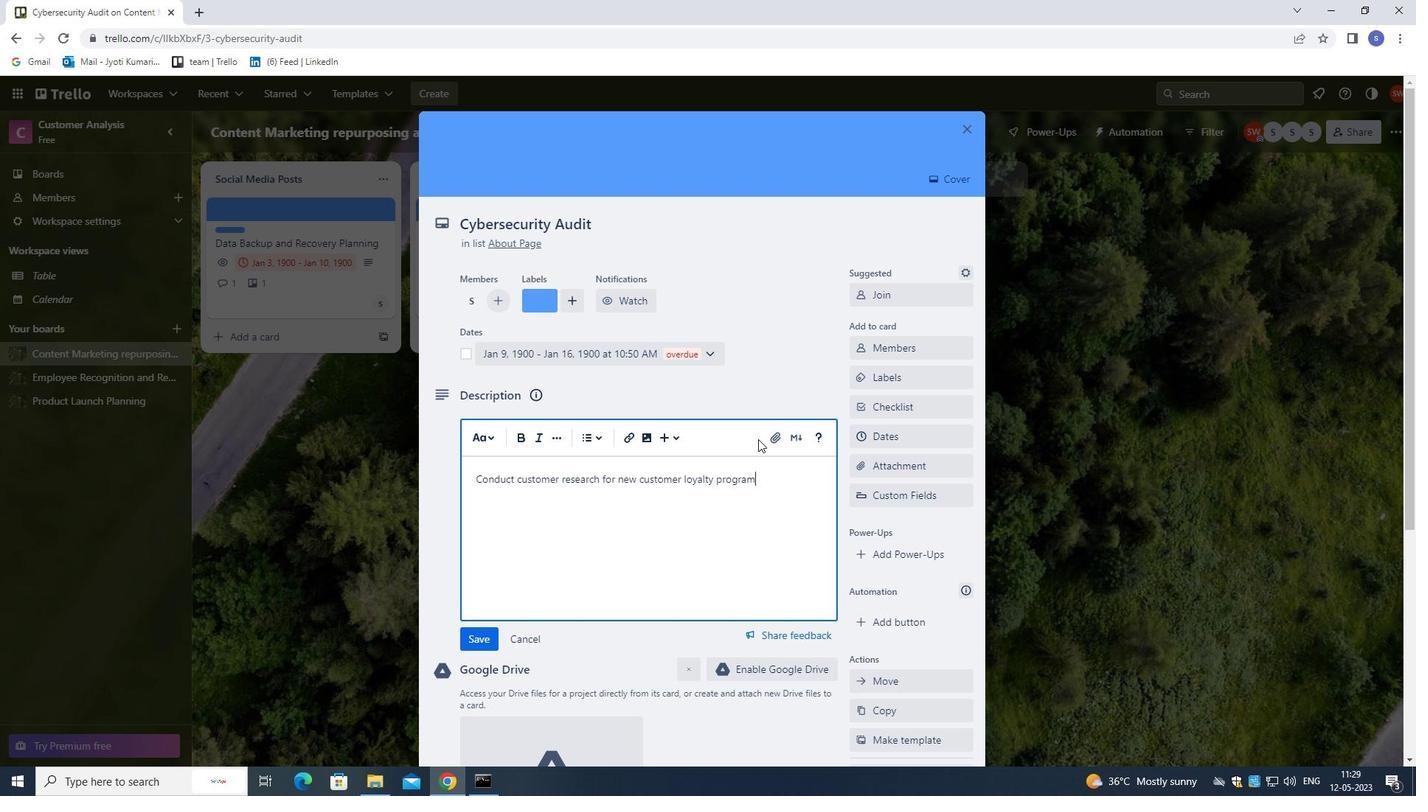 
Action: Mouse moved to (745, 444)
Screenshot: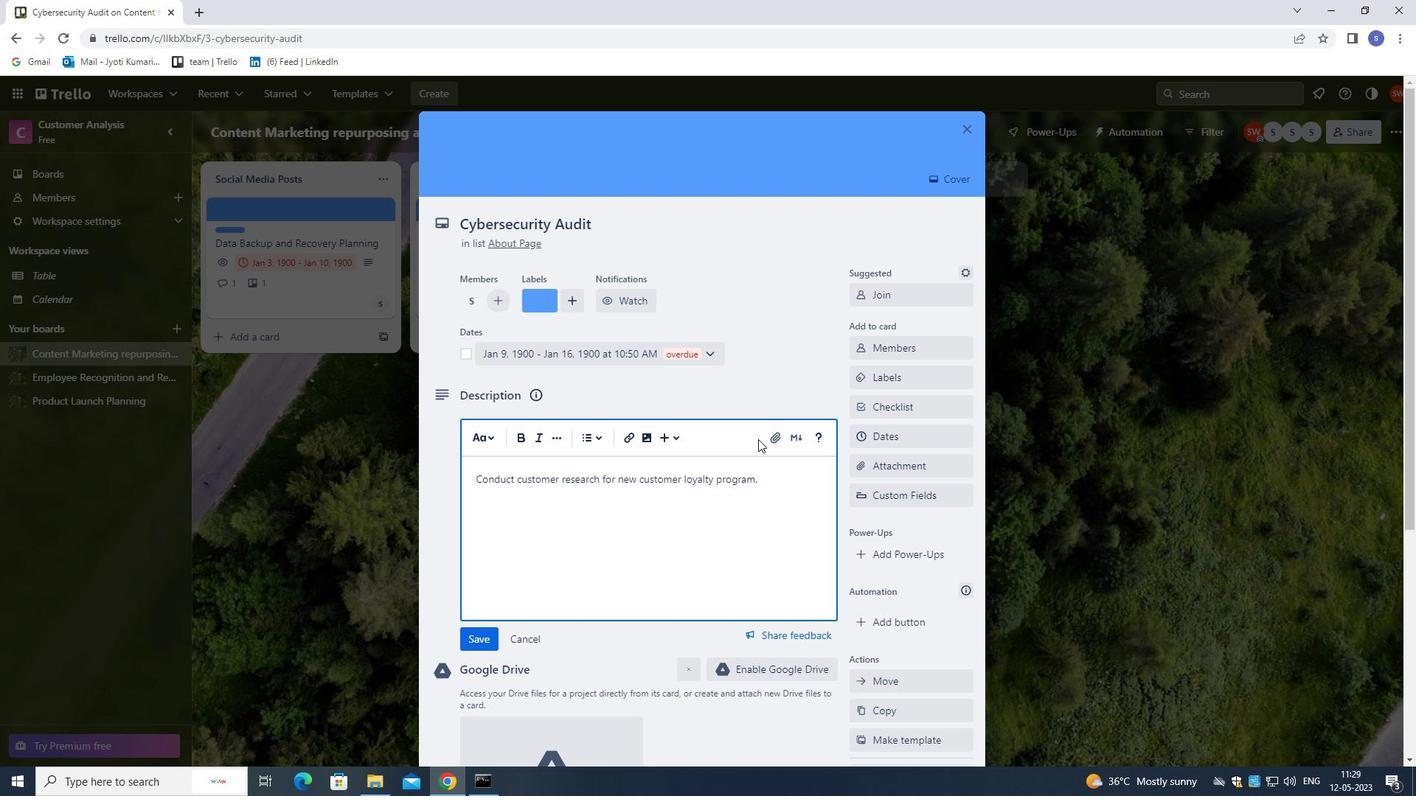 
Action: Mouse scrolled (745, 444) with delta (0, 0)
Screenshot: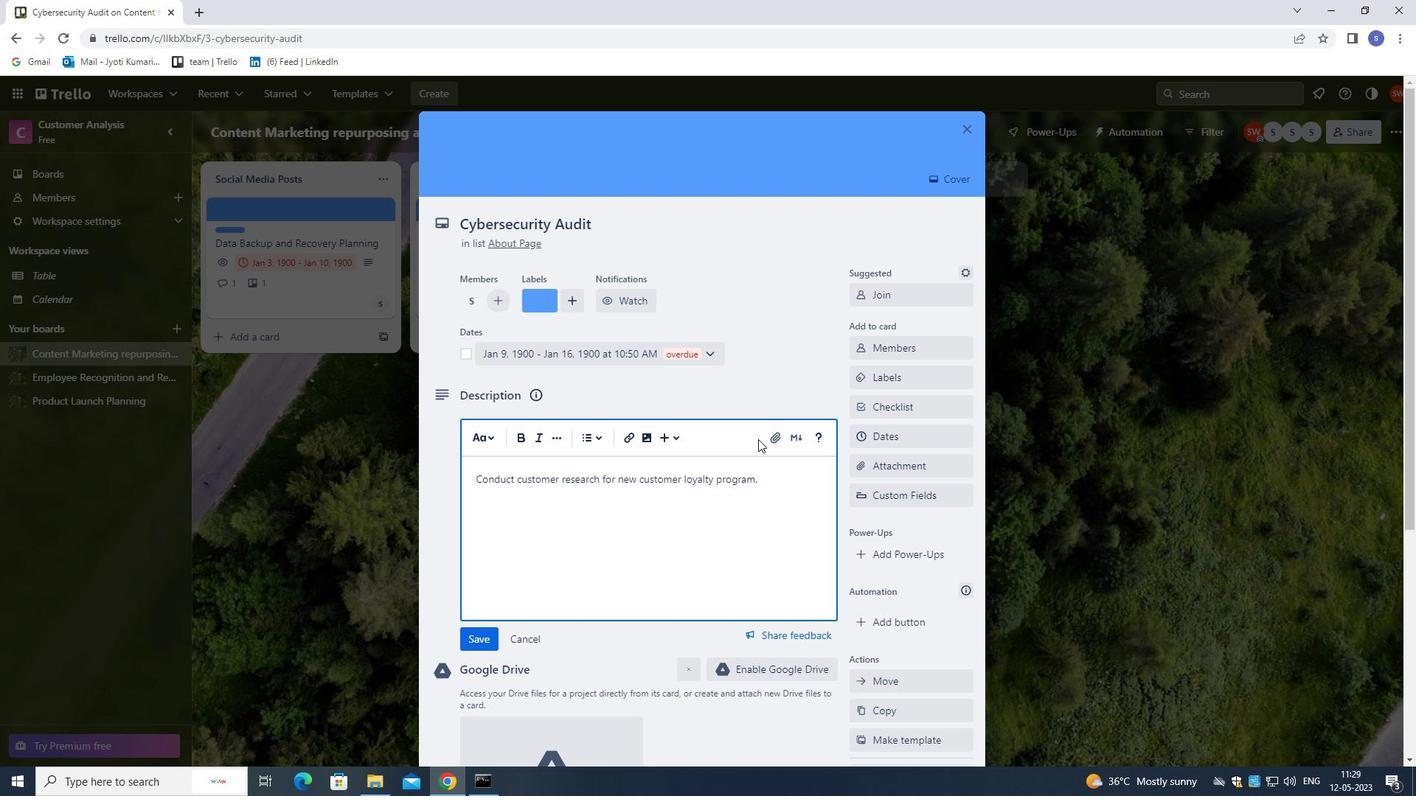 
Action: Mouse moved to (740, 452)
Screenshot: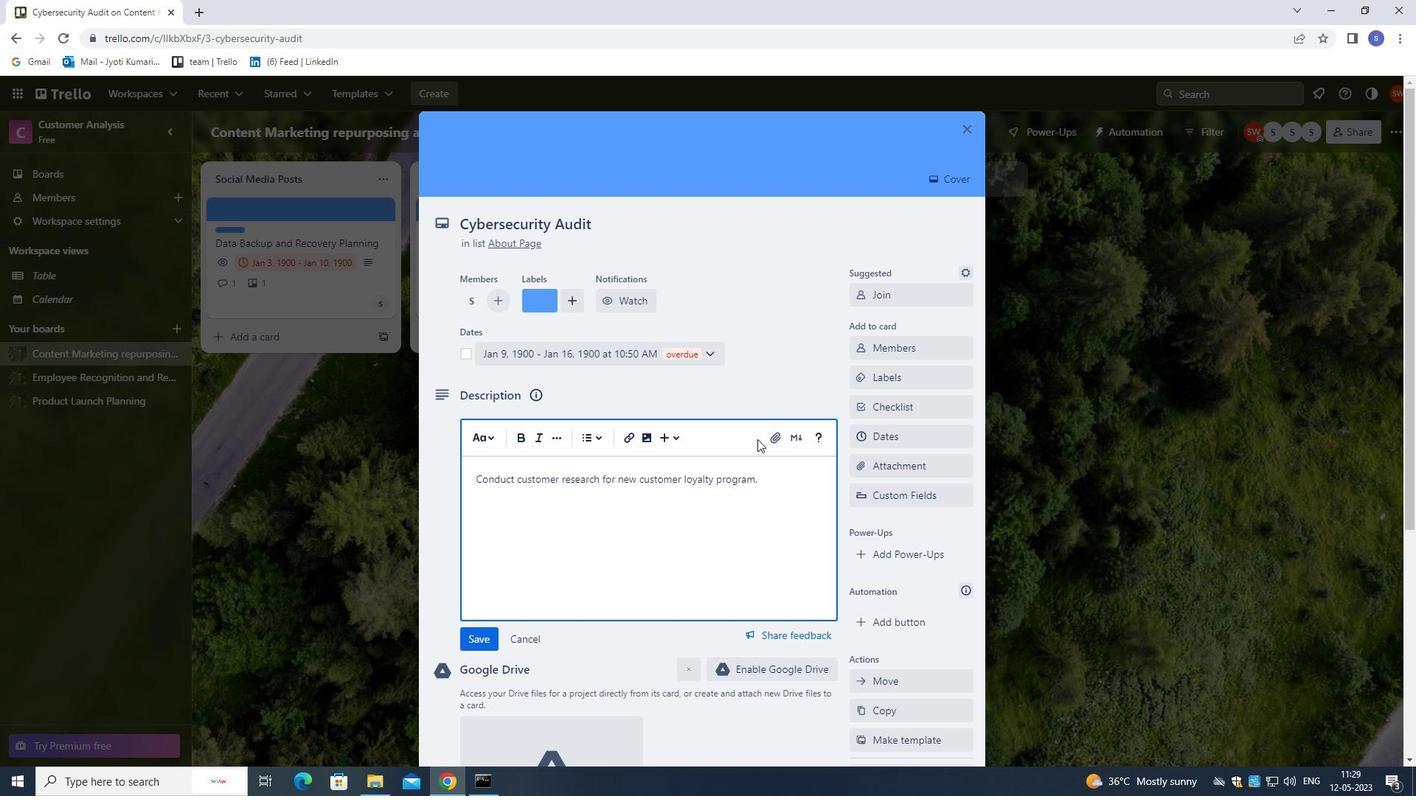 
Action: Mouse scrolled (740, 451) with delta (0, 0)
Screenshot: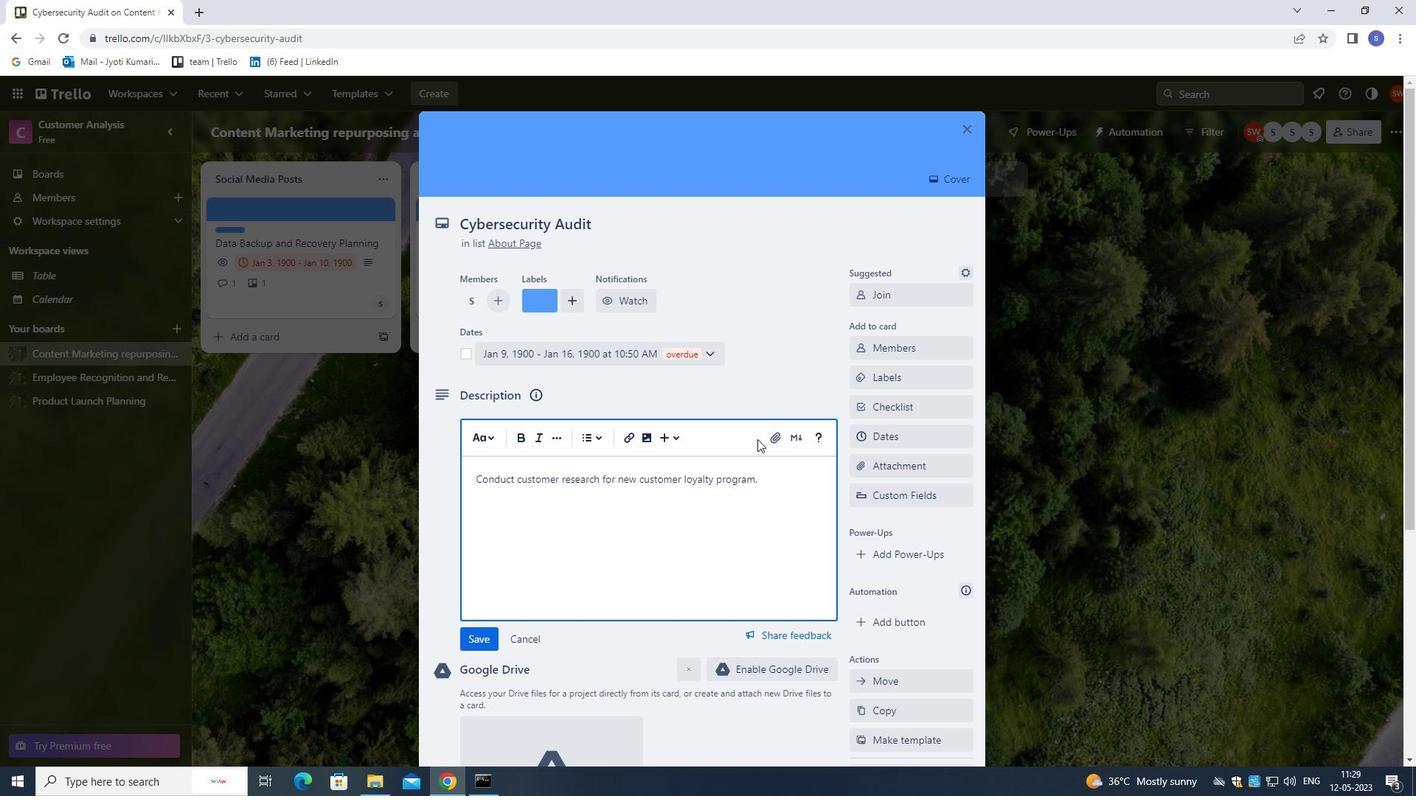 
Action: Mouse moved to (739, 455)
Screenshot: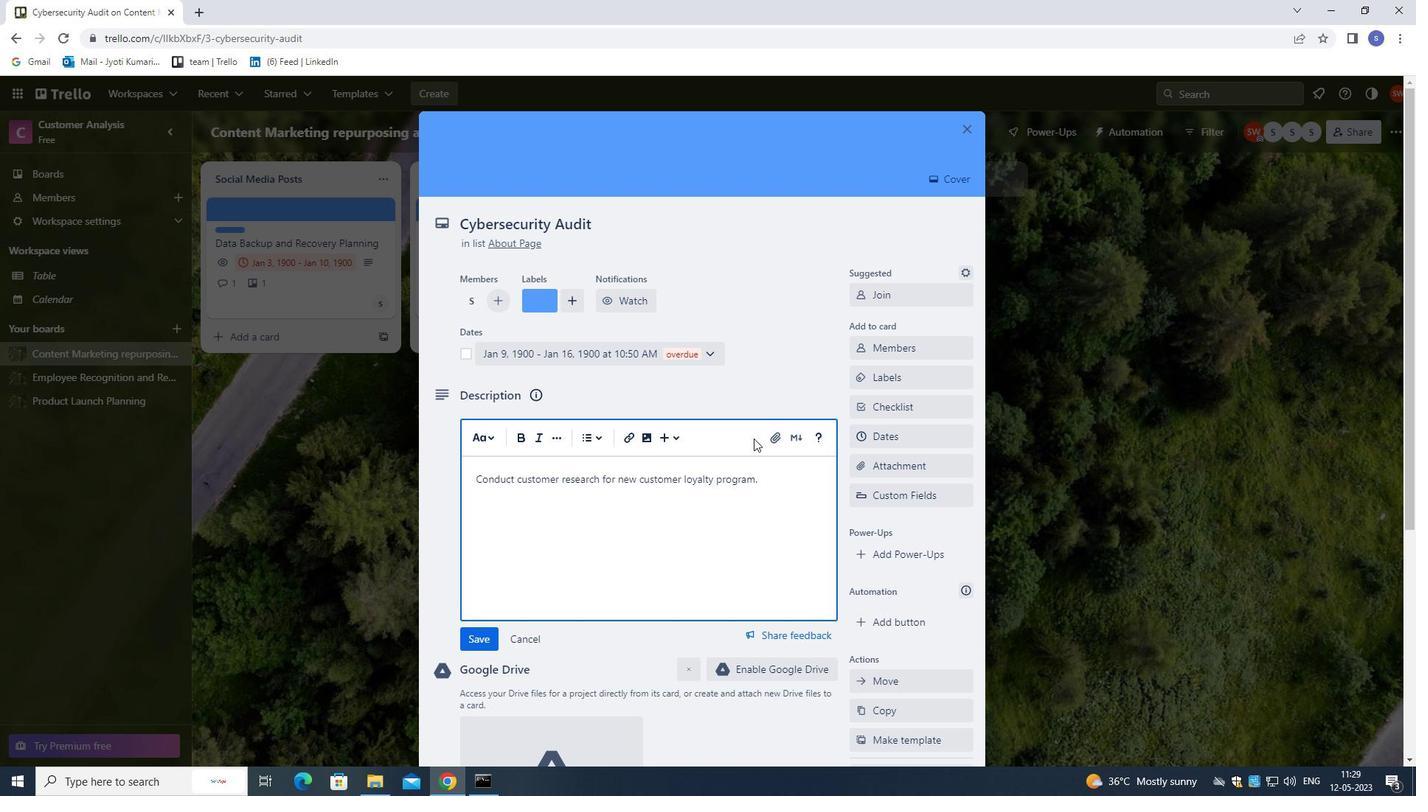 
Action: Mouse scrolled (739, 454) with delta (0, 0)
Screenshot: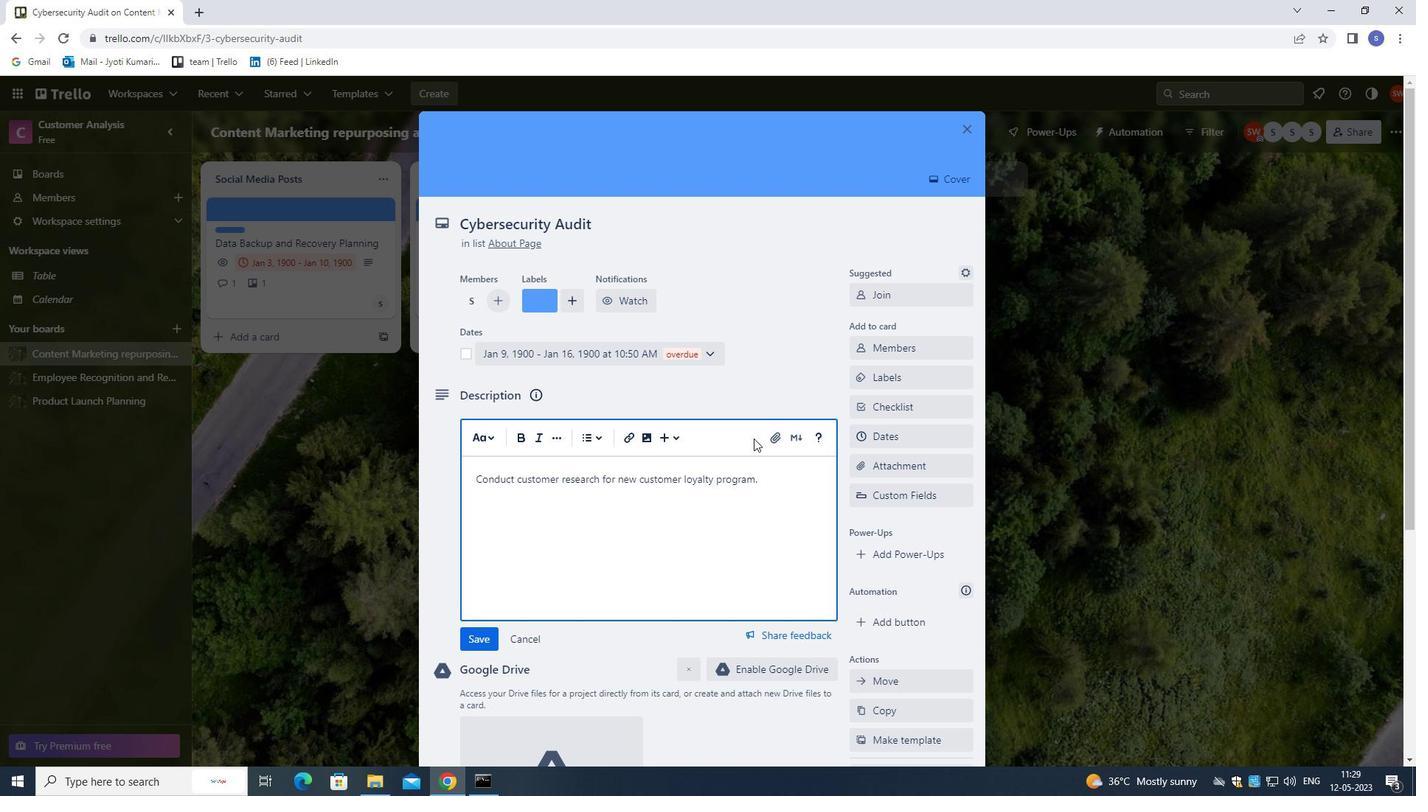 
Action: Mouse moved to (736, 461)
Screenshot: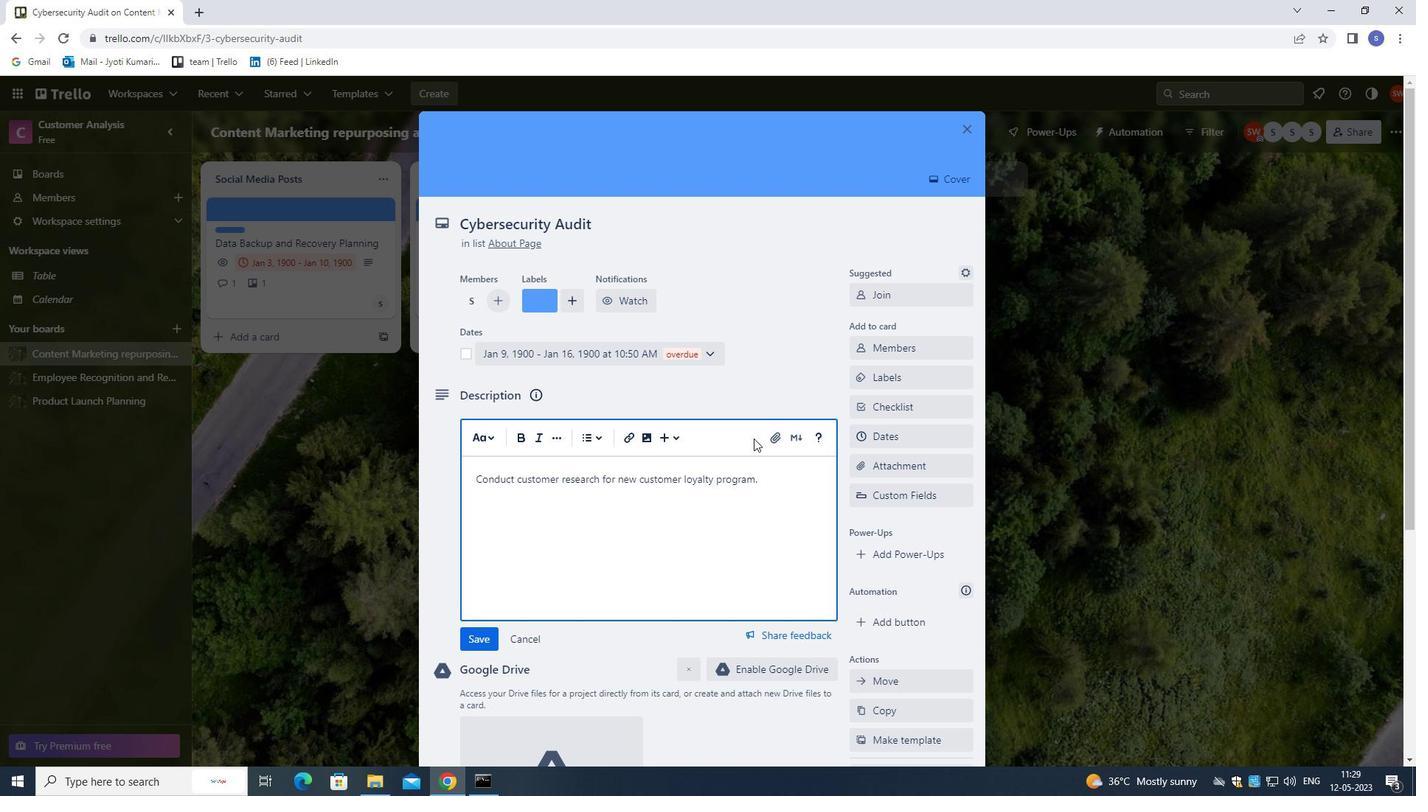 
Action: Mouse scrolled (736, 460) with delta (0, 0)
Screenshot: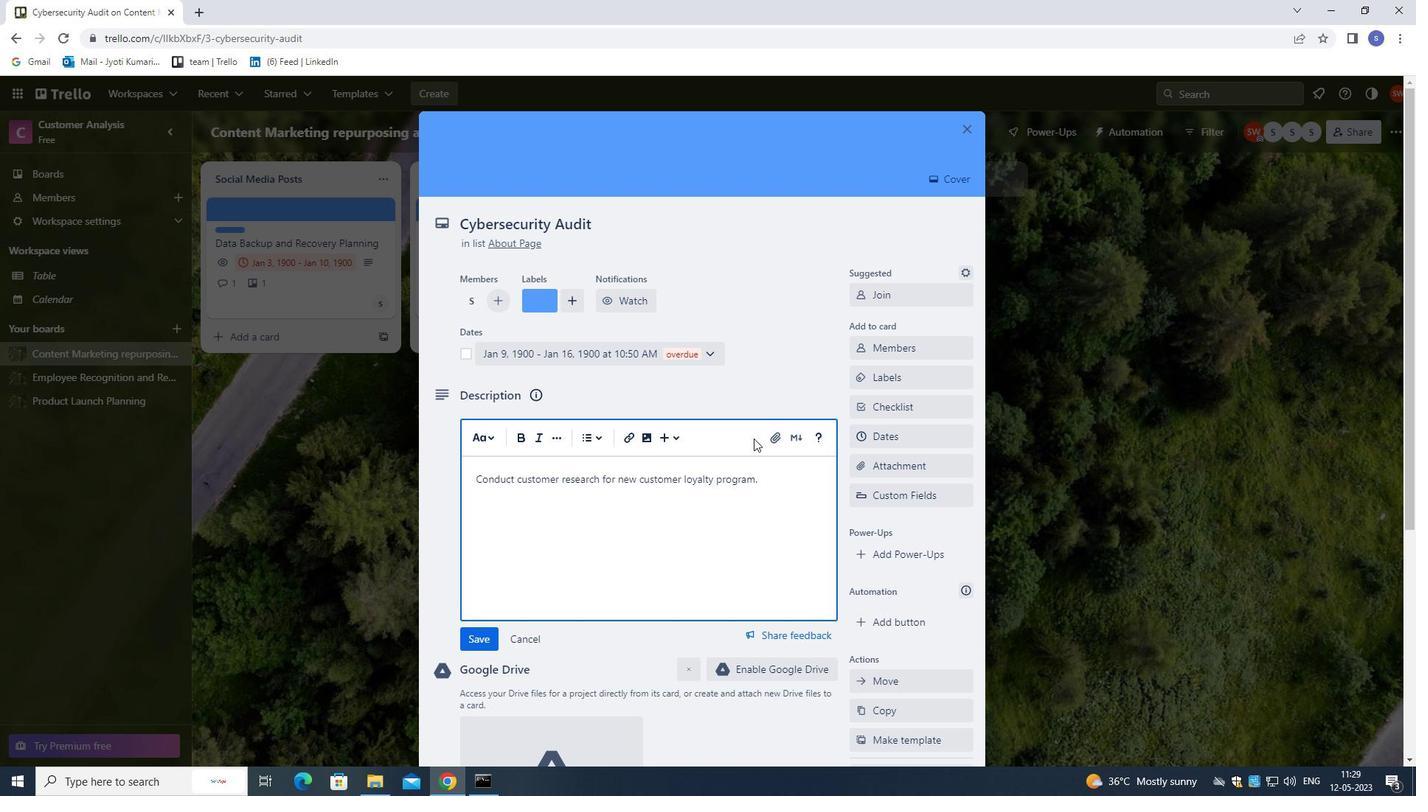 
Action: Mouse moved to (734, 464)
Screenshot: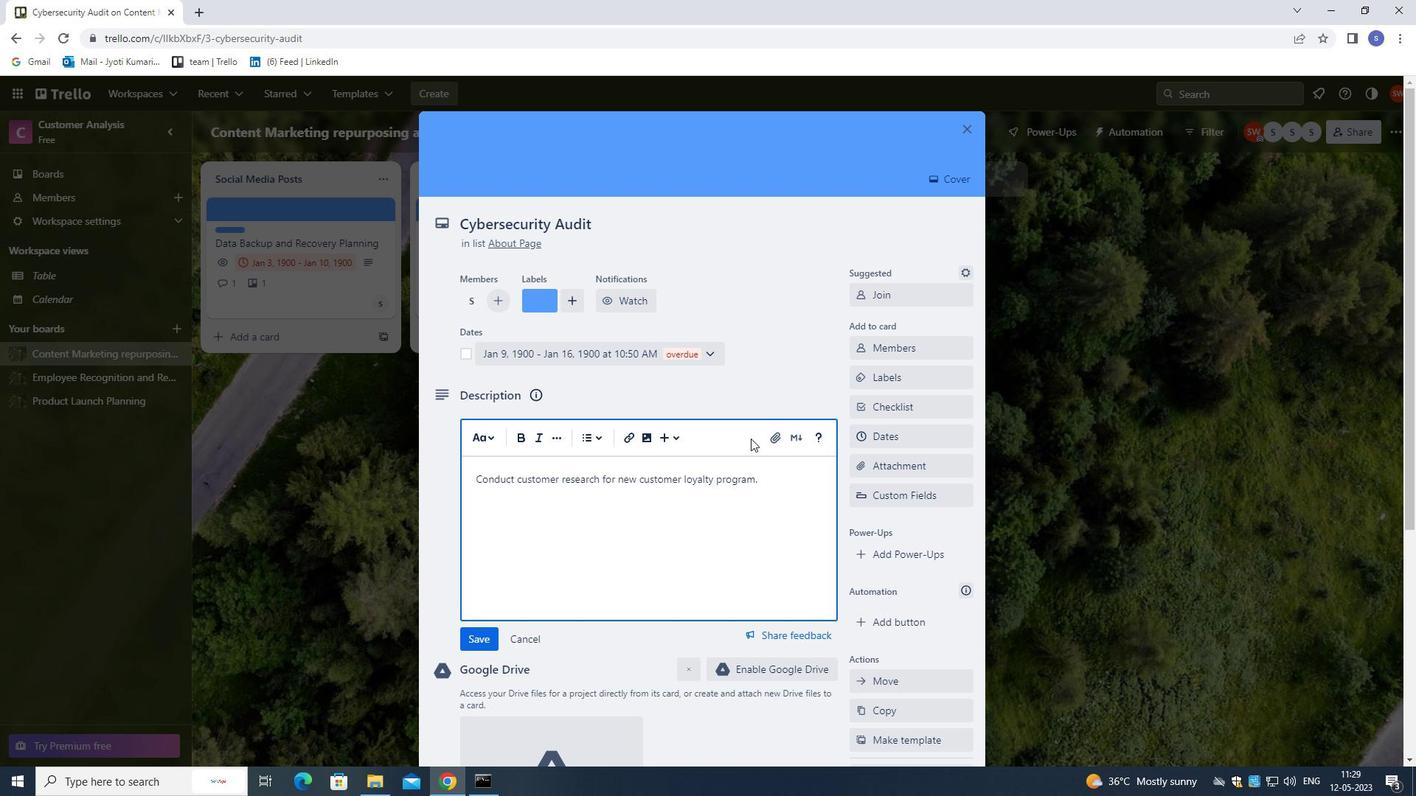 
Action: Mouse scrolled (734, 464) with delta (0, 0)
Screenshot: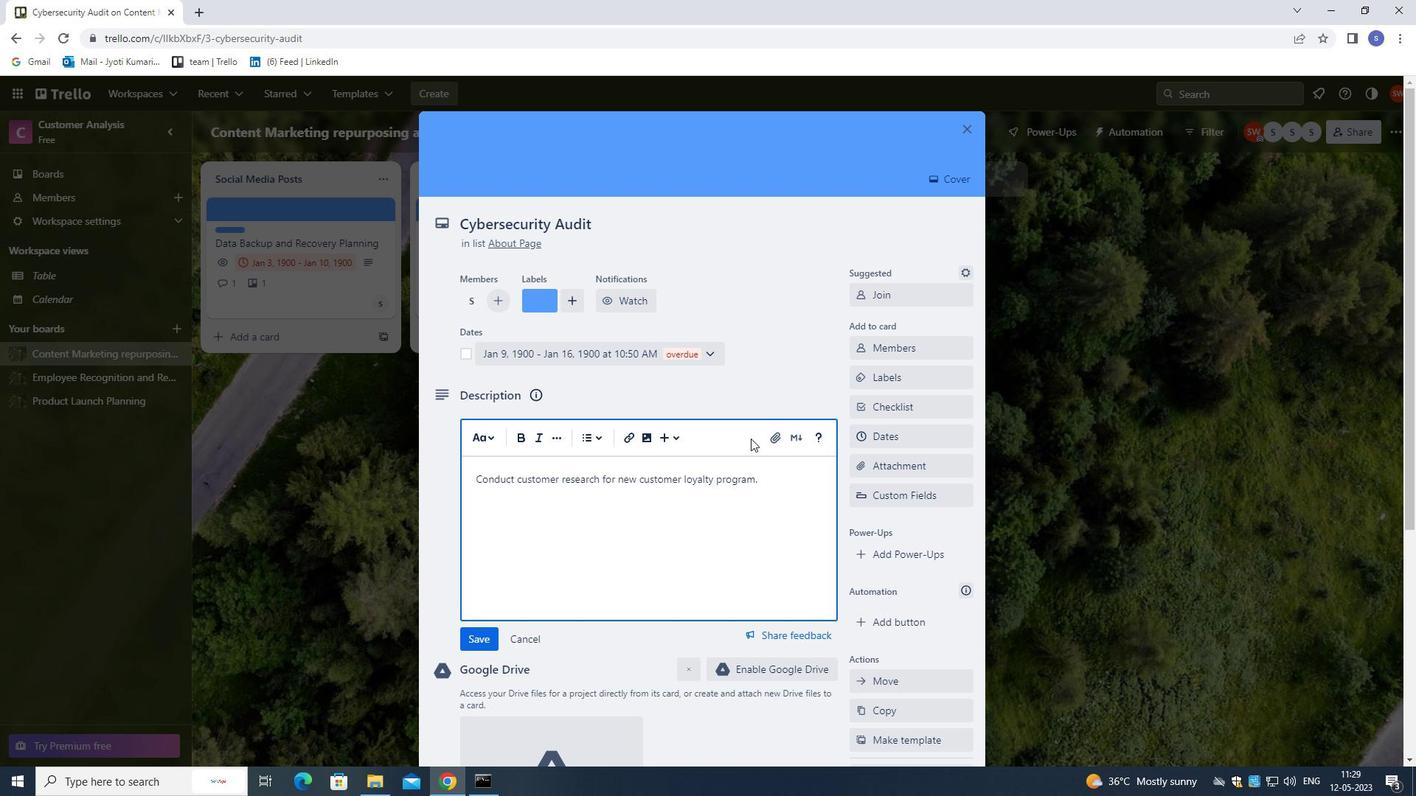 
Action: Mouse moved to (733, 465)
Screenshot: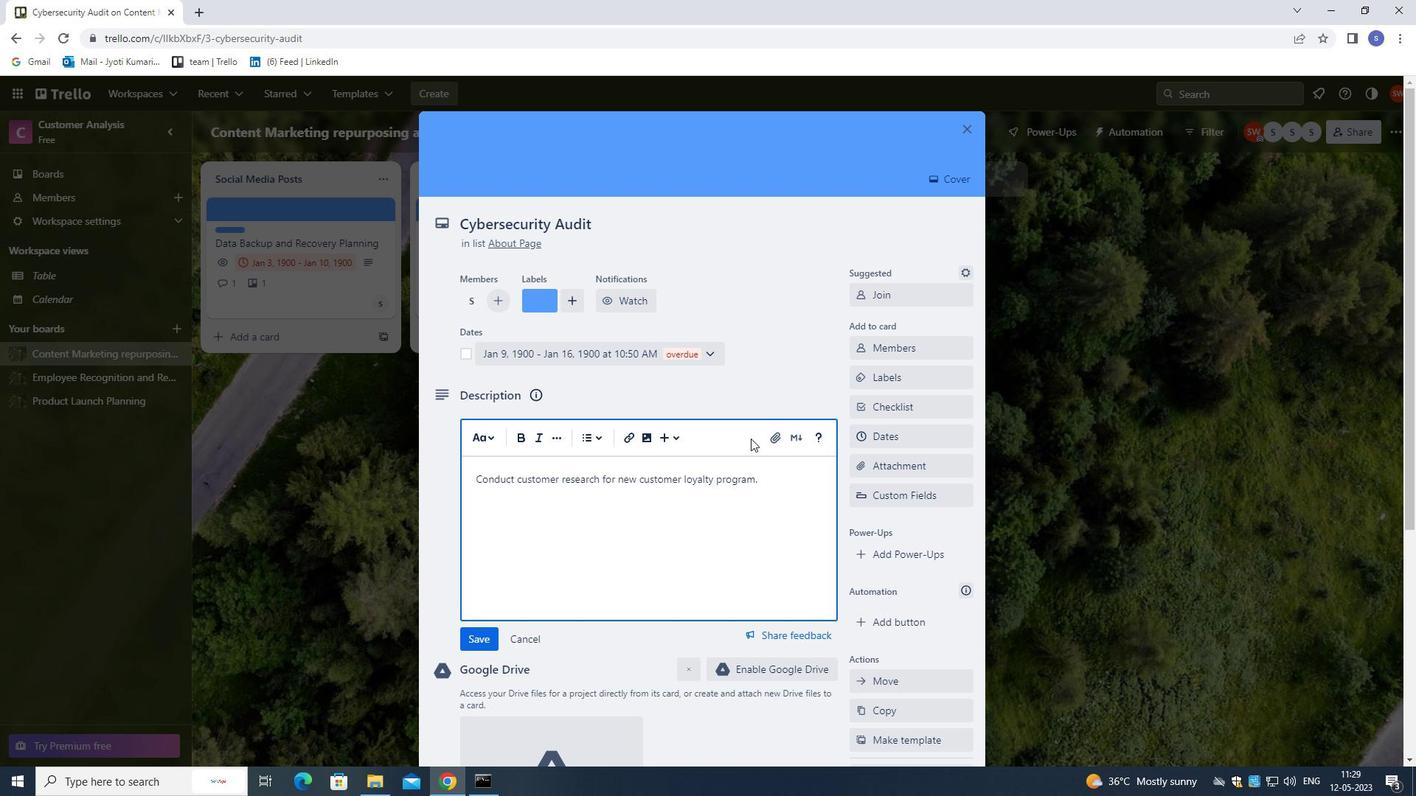 
Action: Mouse scrolled (733, 464) with delta (0, 0)
Screenshot: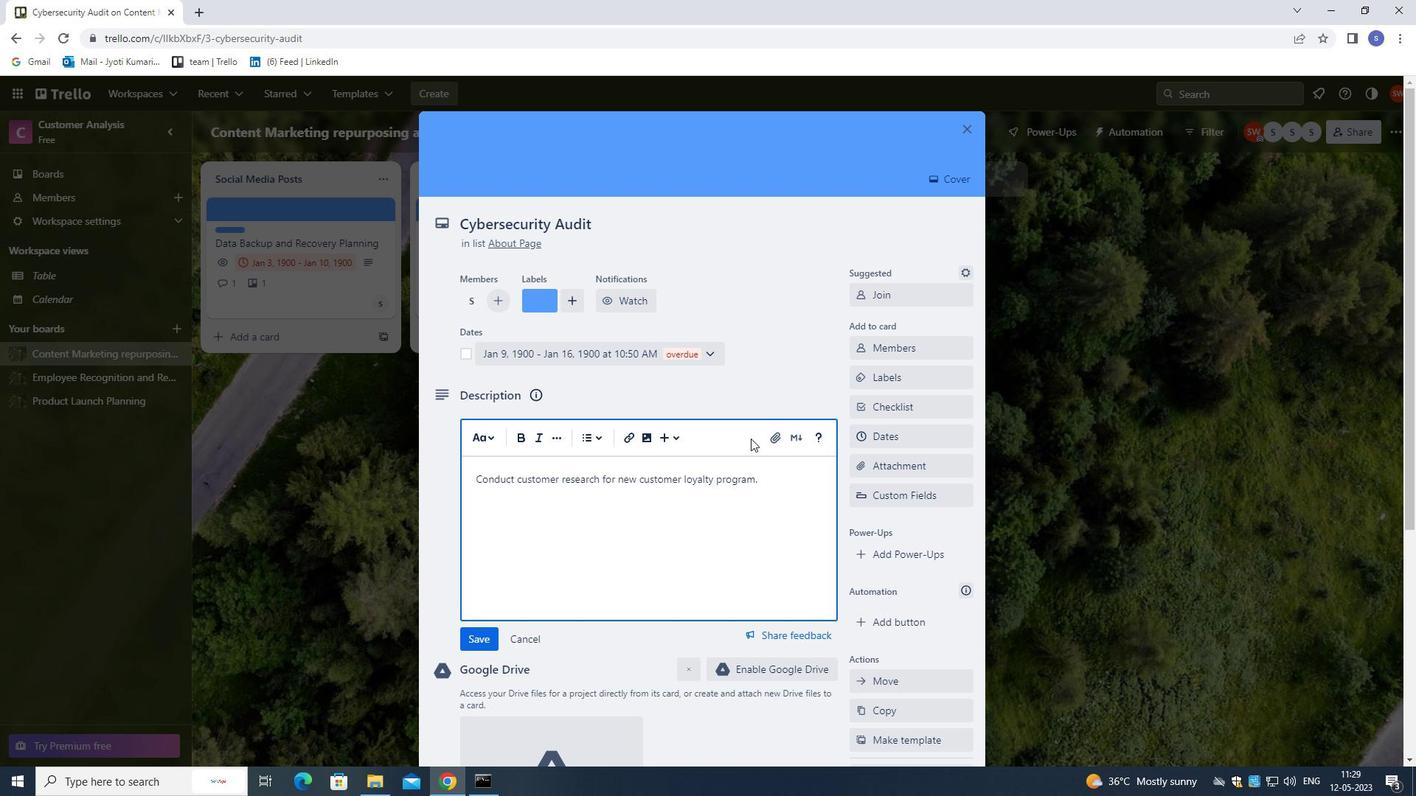 
Action: Mouse moved to (681, 603)
Screenshot: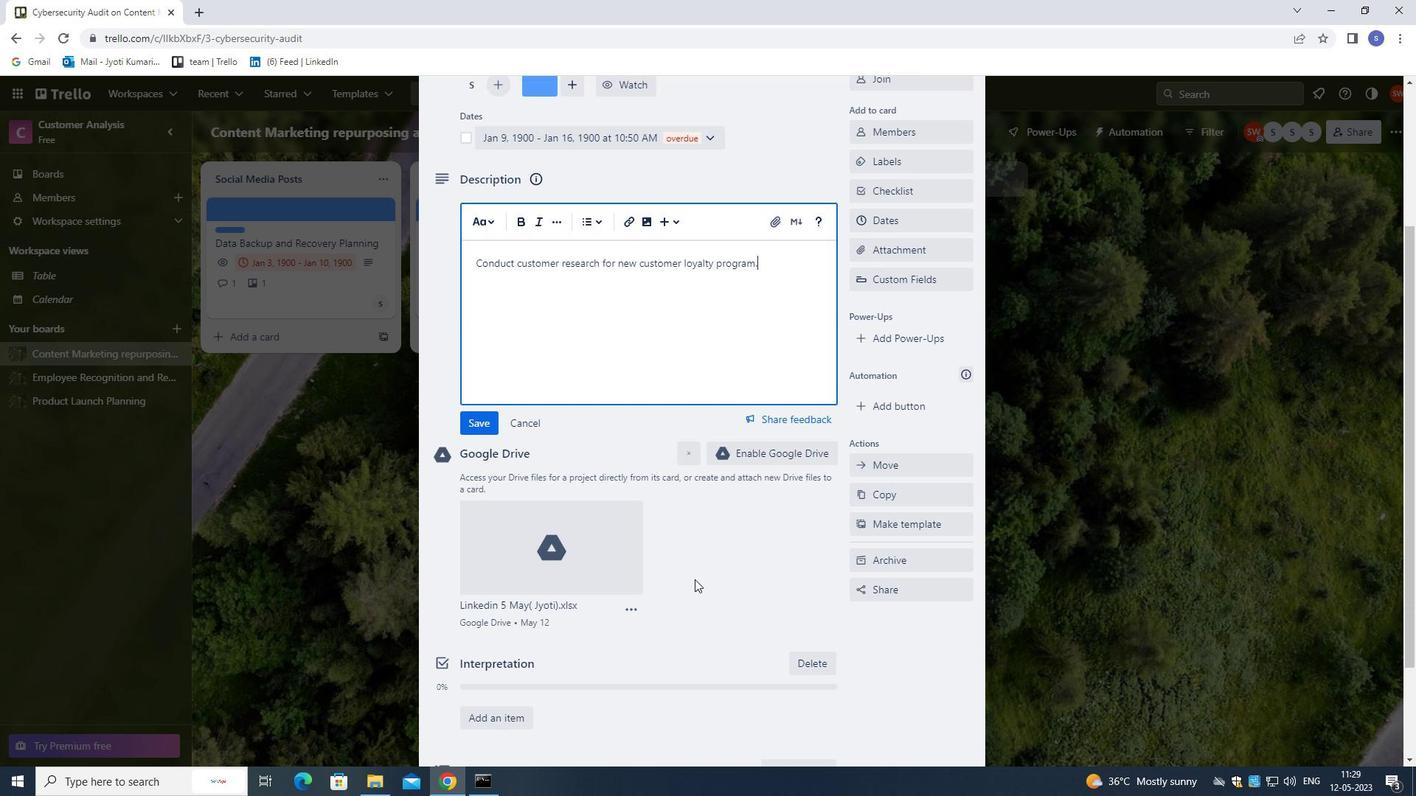 
Action: Mouse scrolled (681, 602) with delta (0, 0)
Screenshot: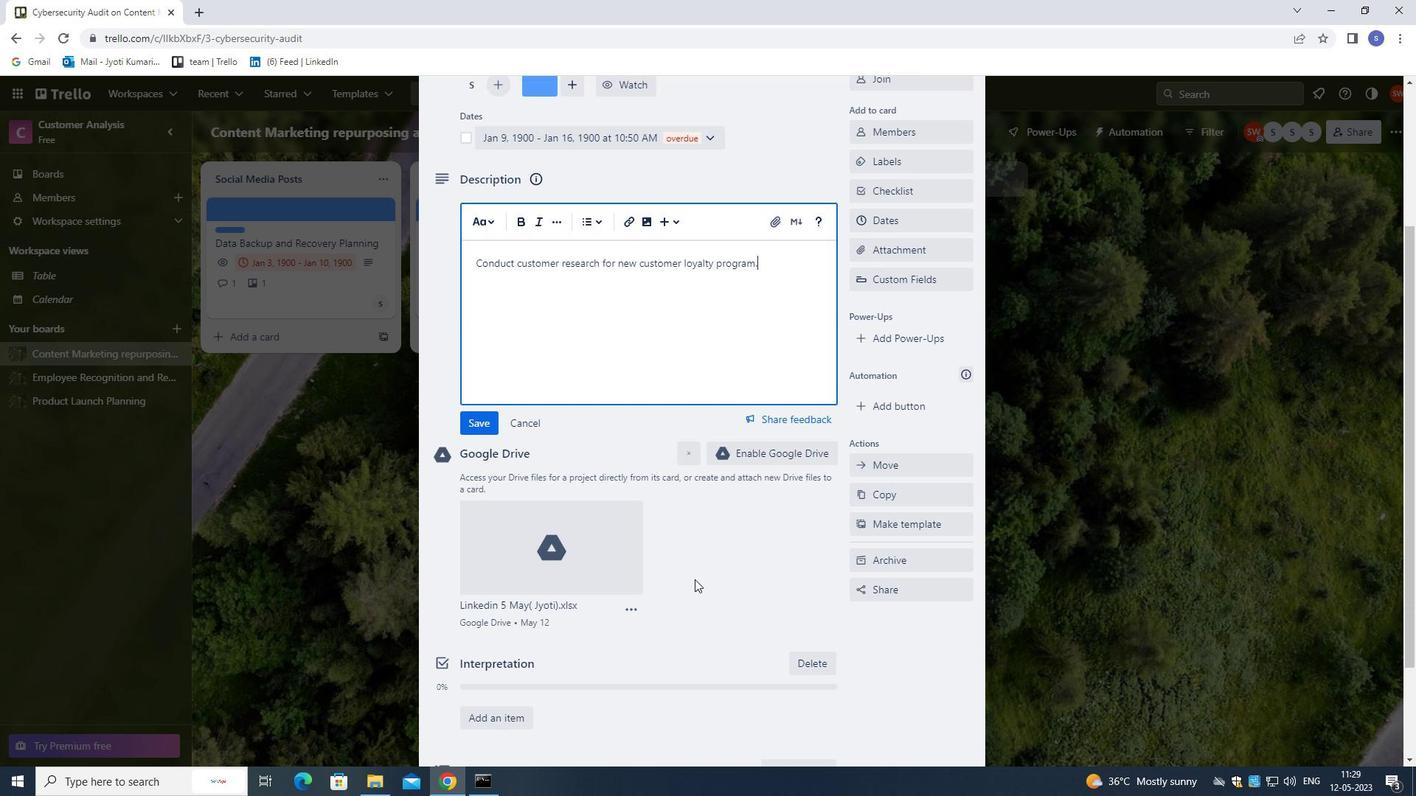 
Action: Mouse moved to (678, 608)
Screenshot: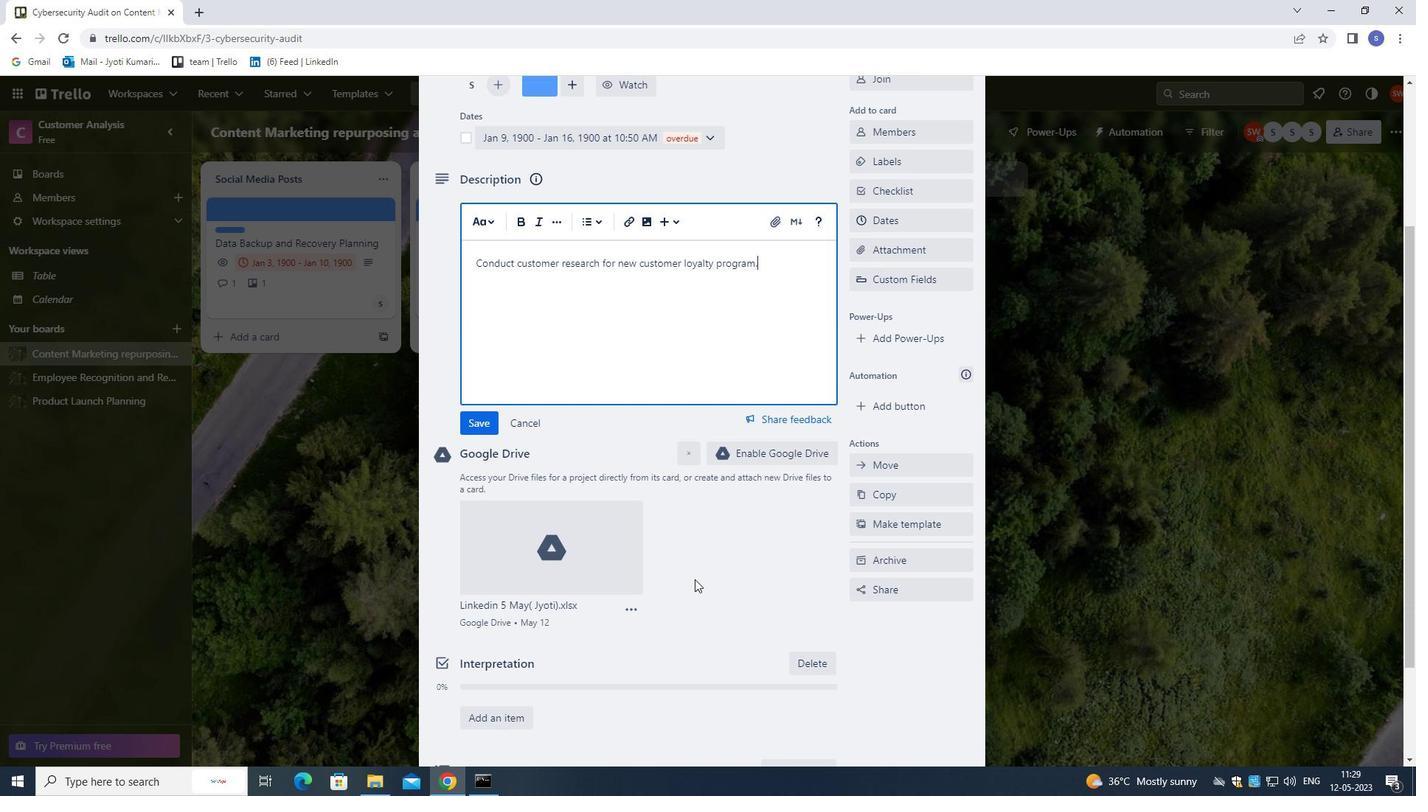 
Action: Mouse scrolled (678, 607) with delta (0, 0)
Screenshot: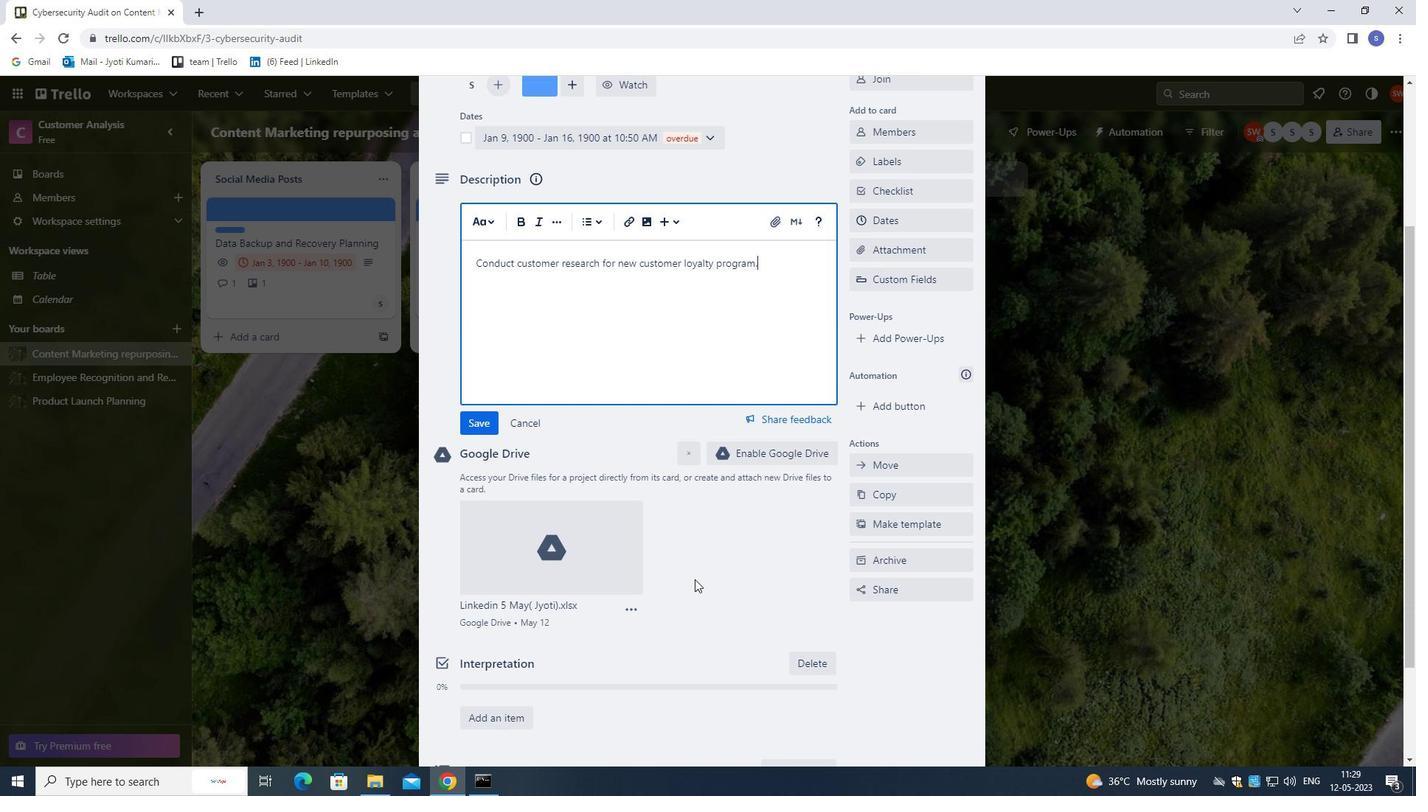 
Action: Mouse moved to (637, 667)
Screenshot: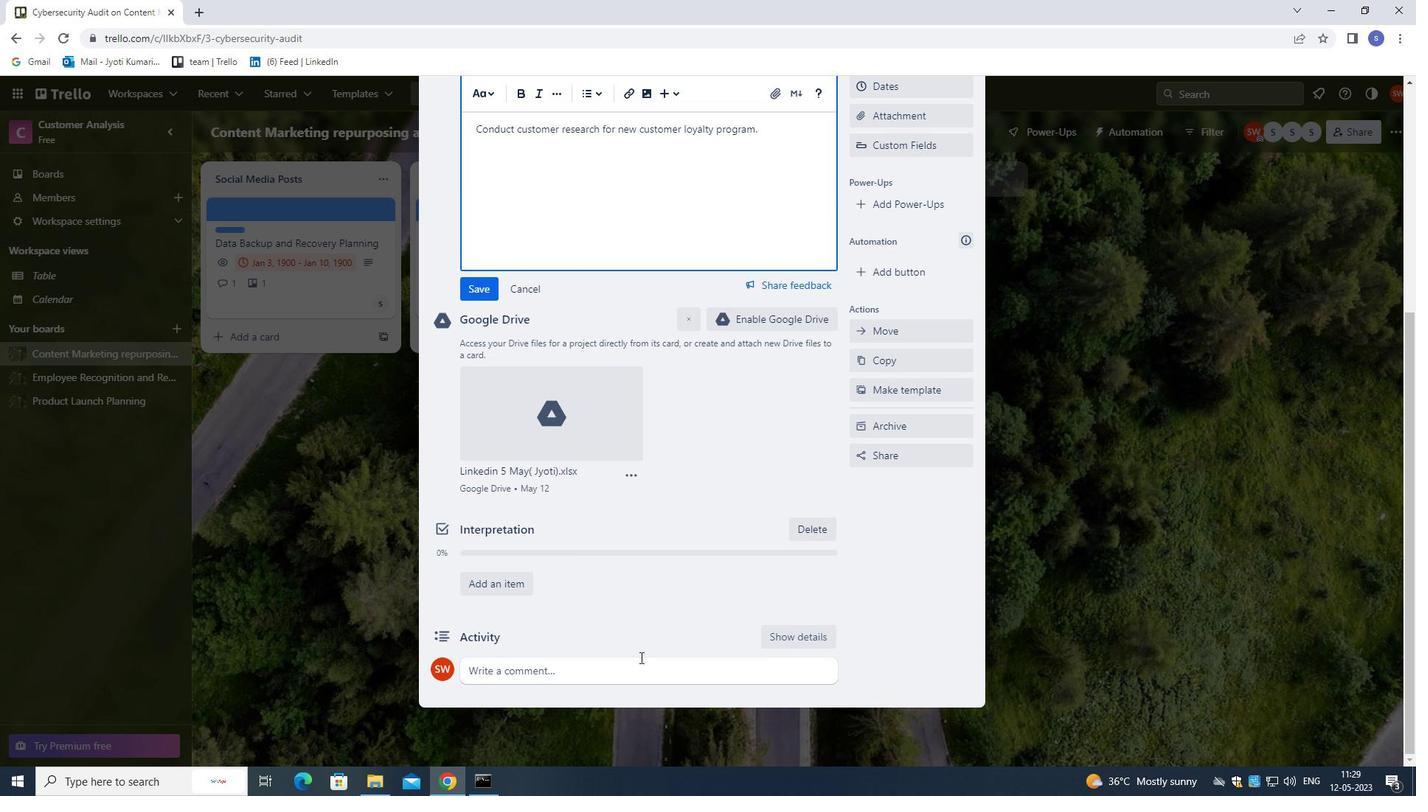
Action: Mouse pressed left at (637, 667)
Screenshot: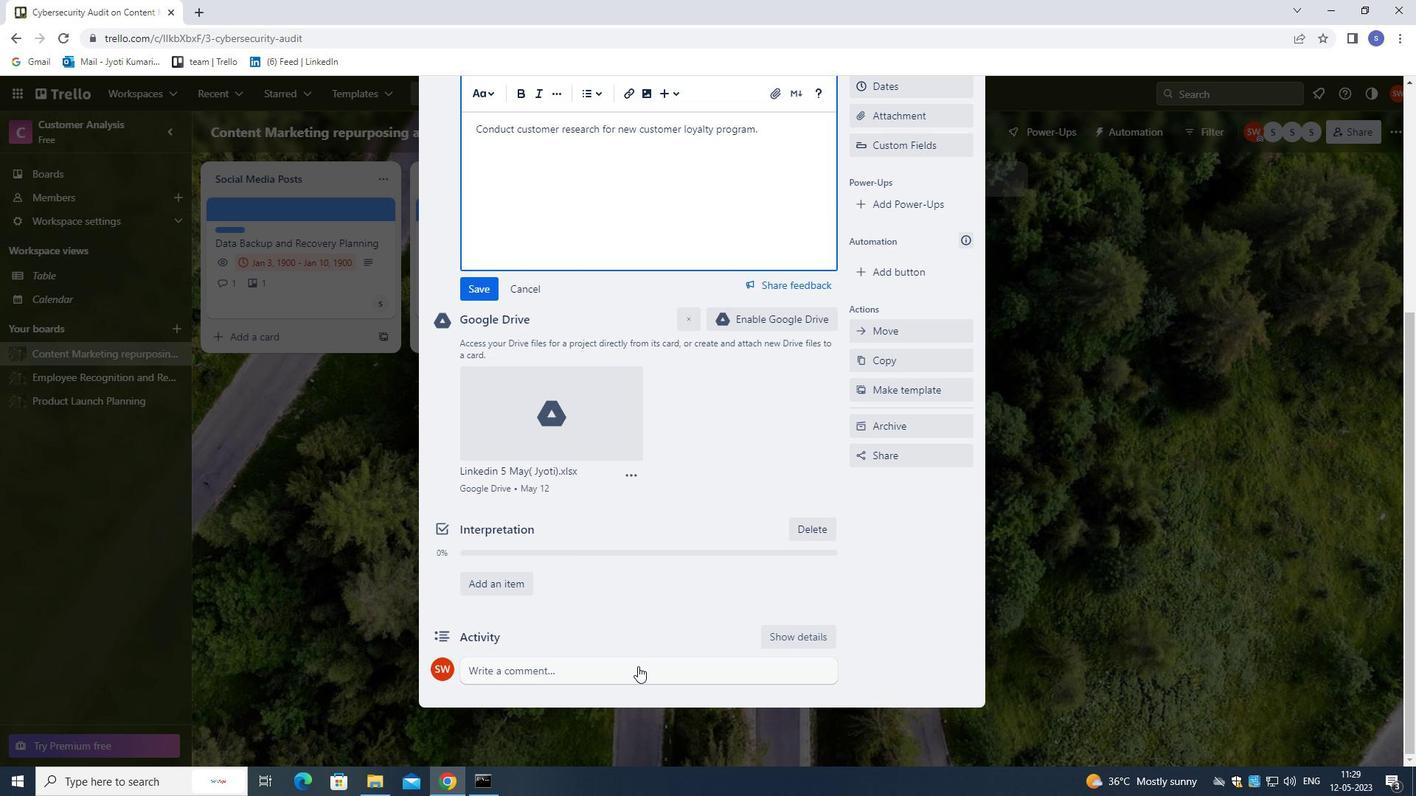 
Action: Mouse moved to (647, 655)
Screenshot: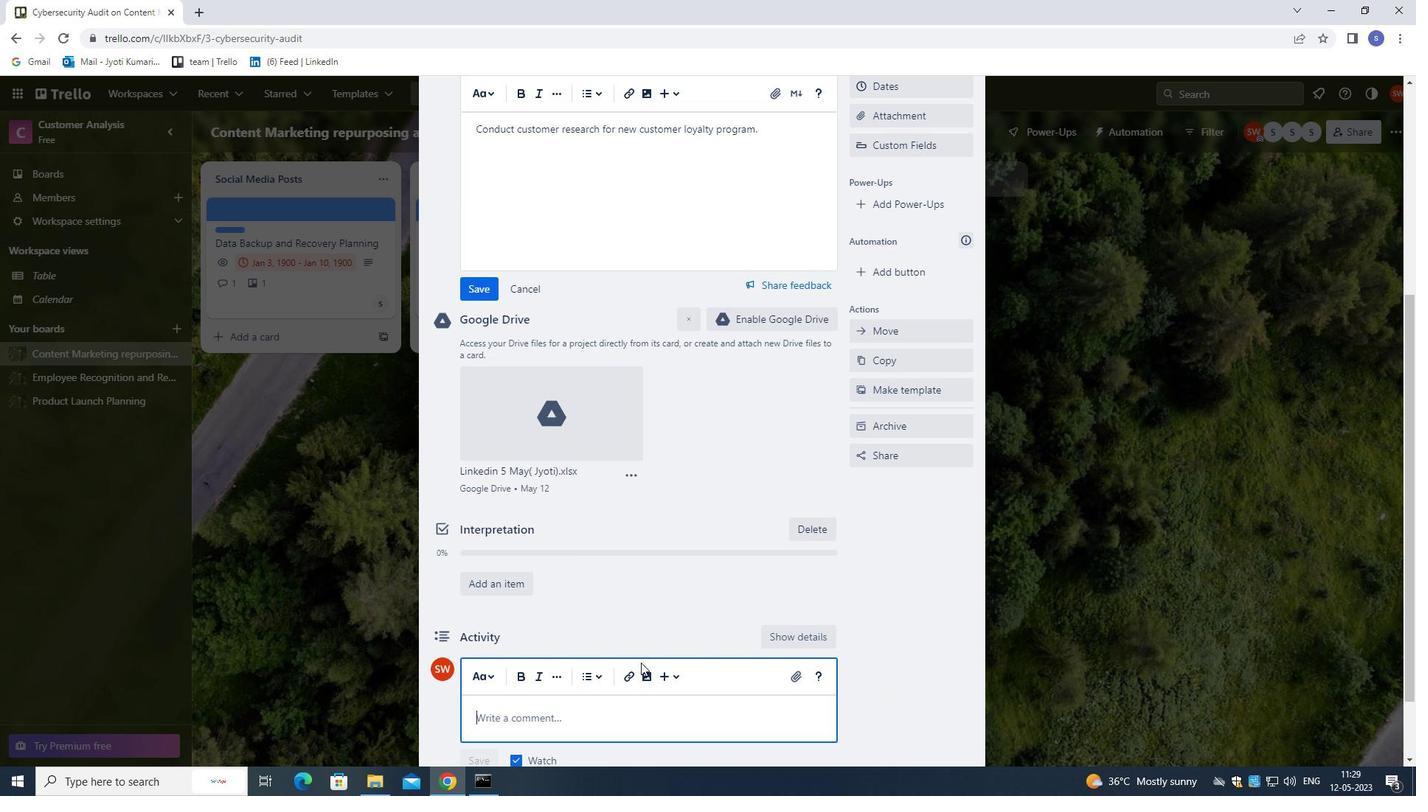 
Action: Mouse scrolled (647, 654) with delta (0, 0)
Screenshot: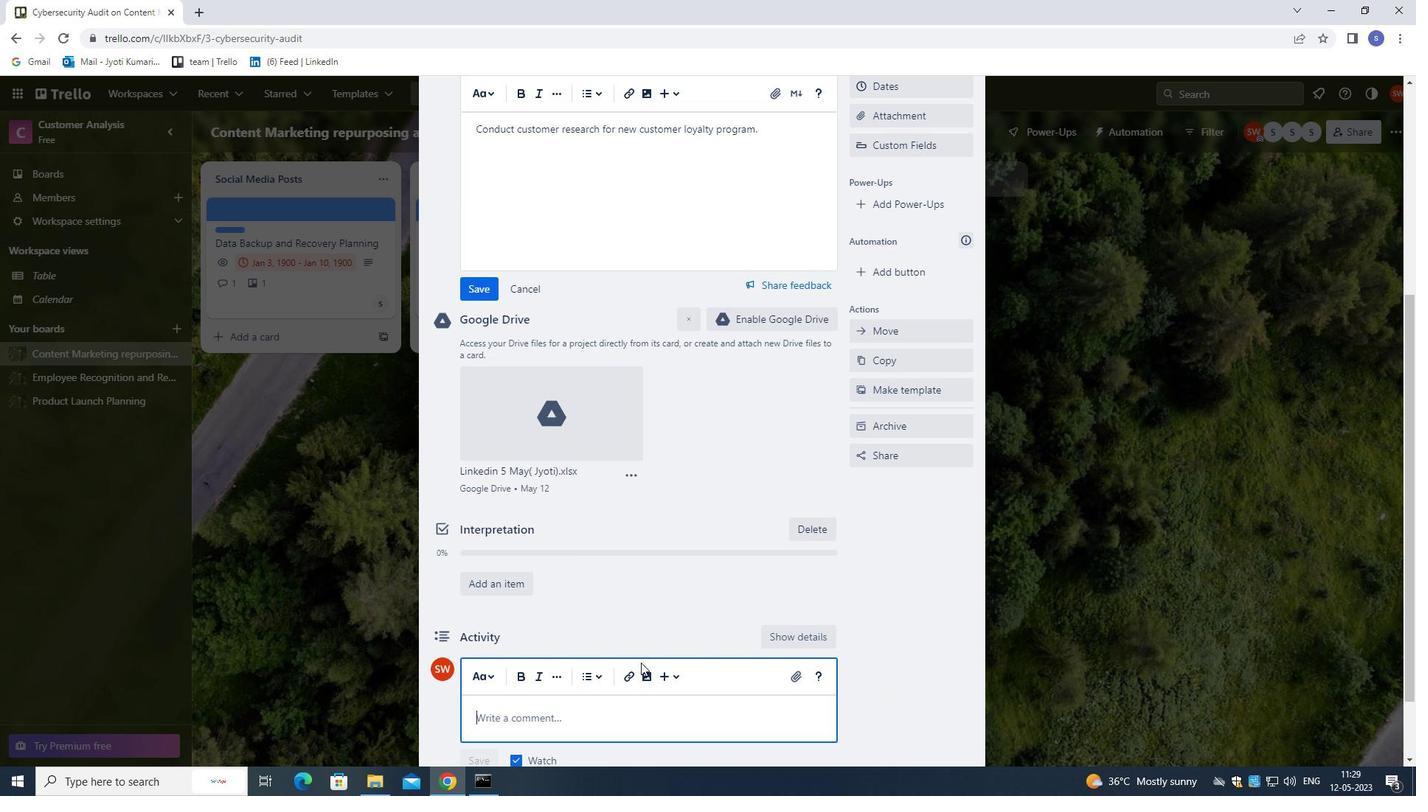 
Action: Mouse moved to (651, 652)
Screenshot: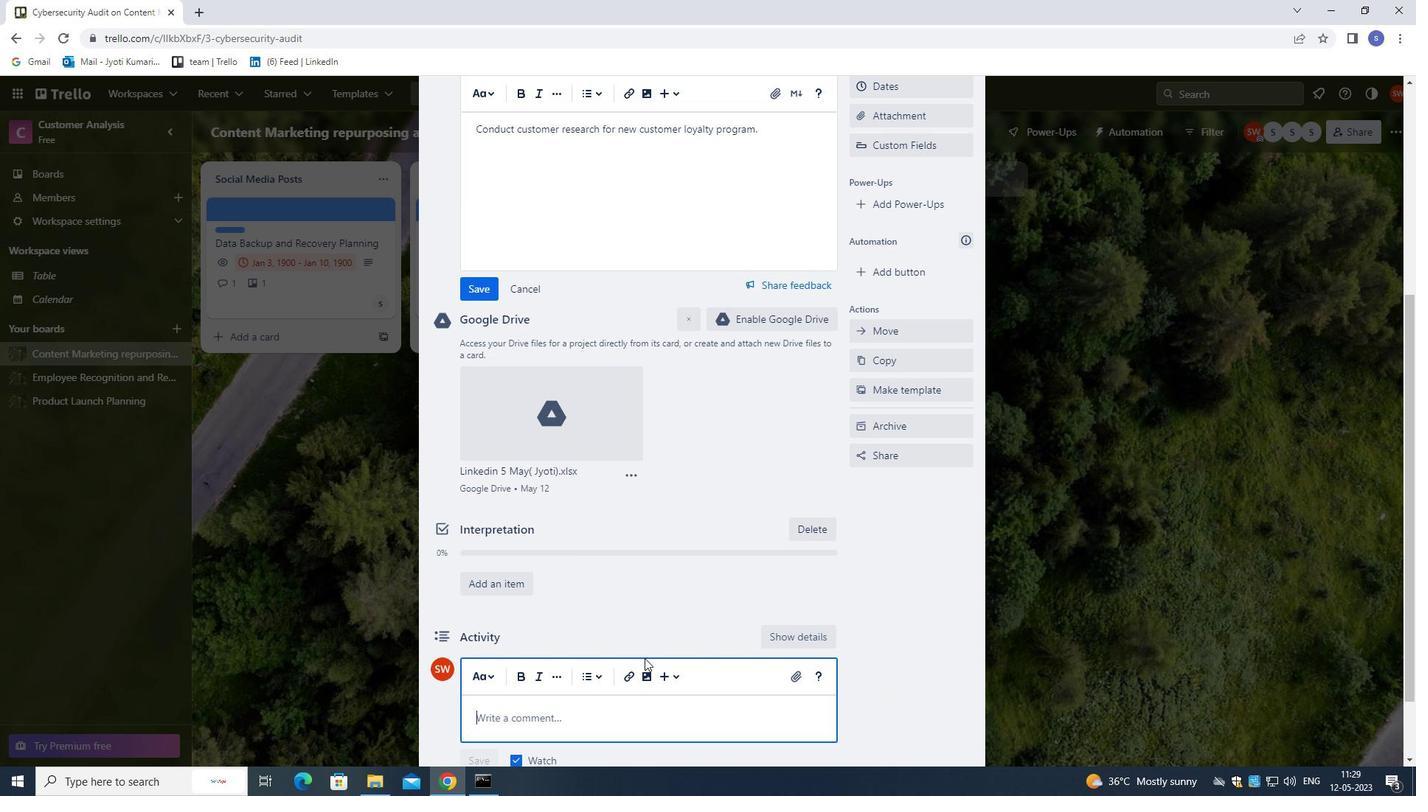 
Action: Mouse scrolled (651, 652) with delta (0, 0)
Screenshot: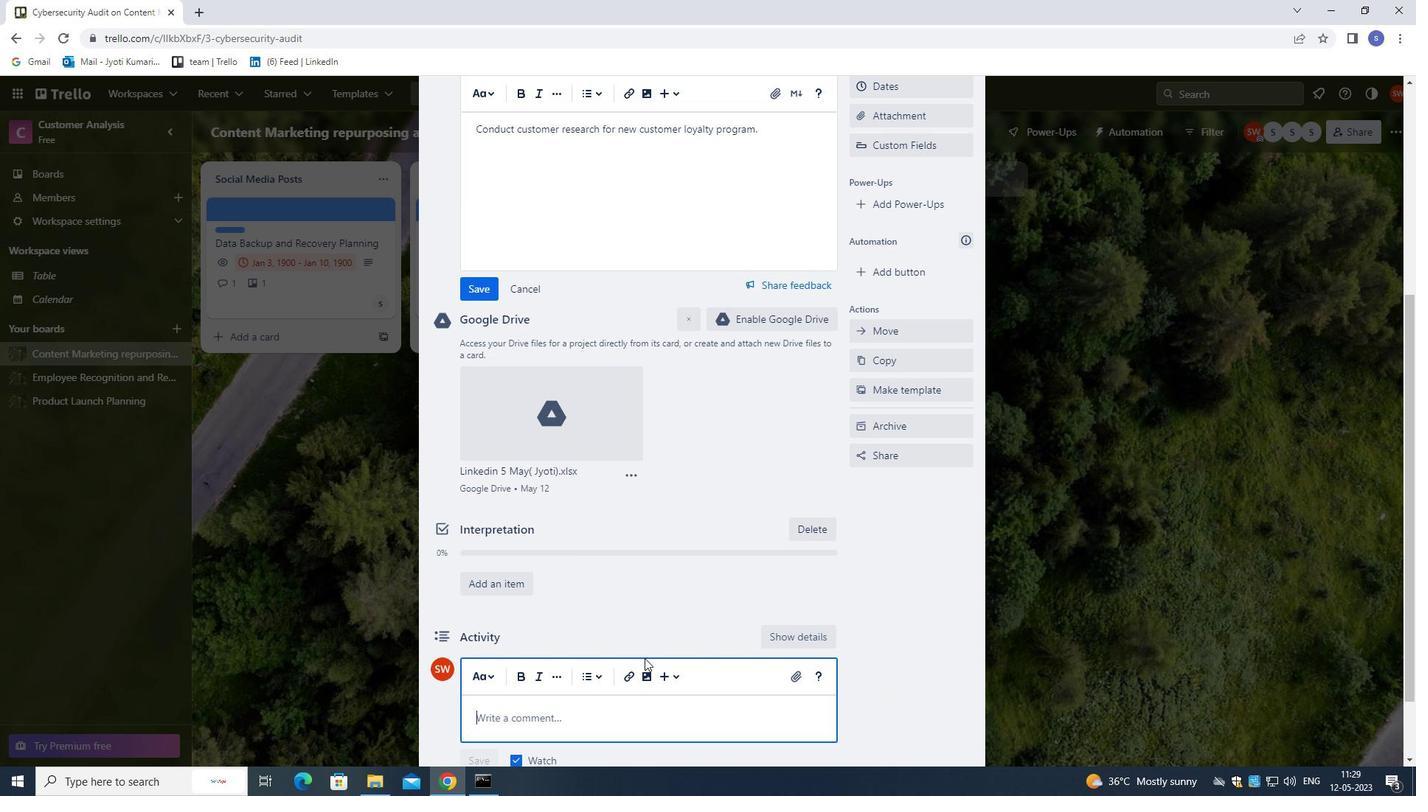 
Action: Mouse moved to (654, 643)
Screenshot: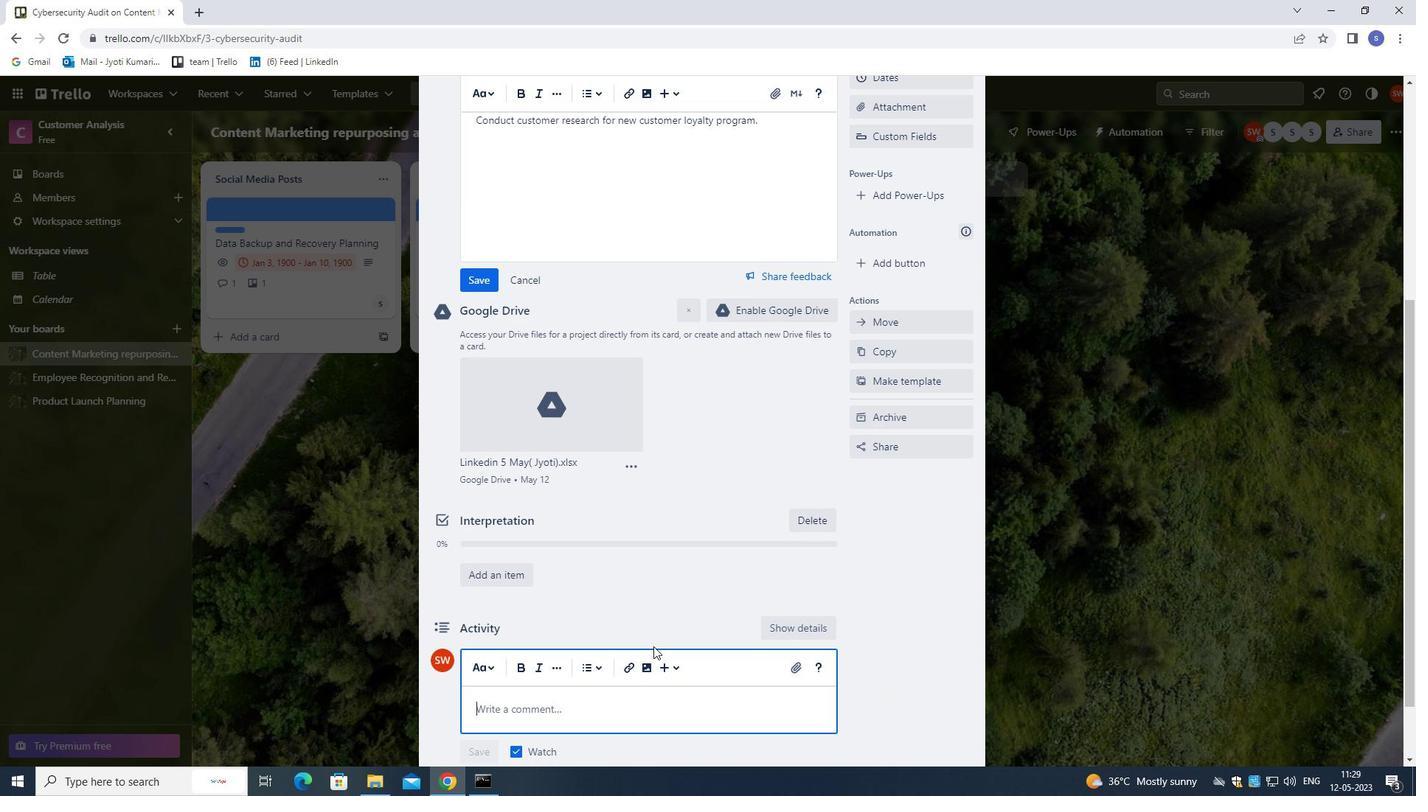 
Action: Key pressed W<Key.backspace><Key.shift>WE<Key.space>SHOULD<Key.space>APPROACH<Key.space>THIS<Key.space>TASK<Key.space>WITH<Key.space>AS<Key.space>E<Key.backspace><Key.backspace><Key.backspace><Key.space>SENSE<Key.space>OF<Key.space>ACCOUNTABILITY<Key.space>AND<Key.space>RESPONSIBILITY<Key.space>,<Key.space>OWING<Key.space>OUR<Key.space>MISTAKES<Key.space>AND<Key.space>TAKING<Key.space>T<Key.backspace>STEPS<Key.space>TO<Key.space>CORRECT<Key.space>THEM.
Screenshot: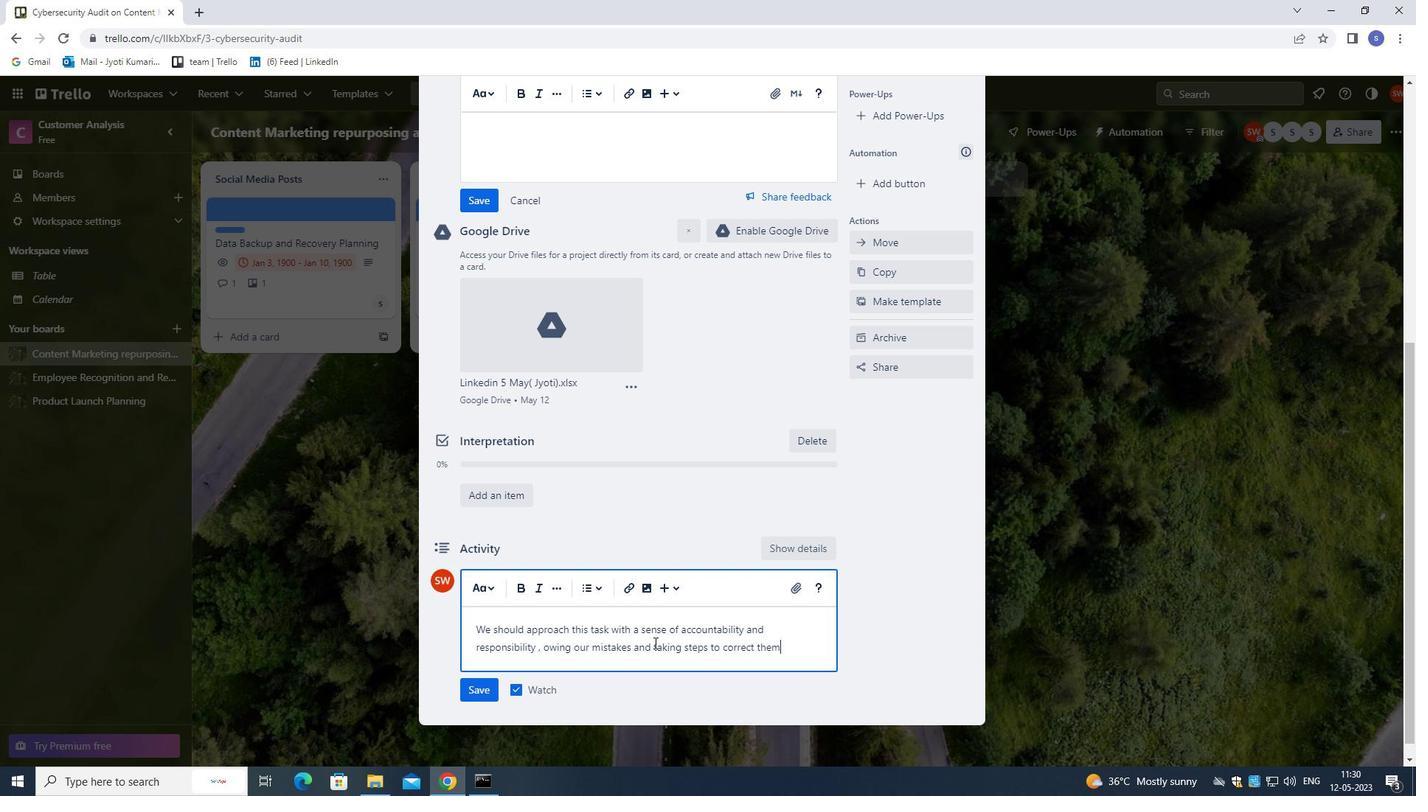 
Action: Mouse moved to (472, 193)
Screenshot: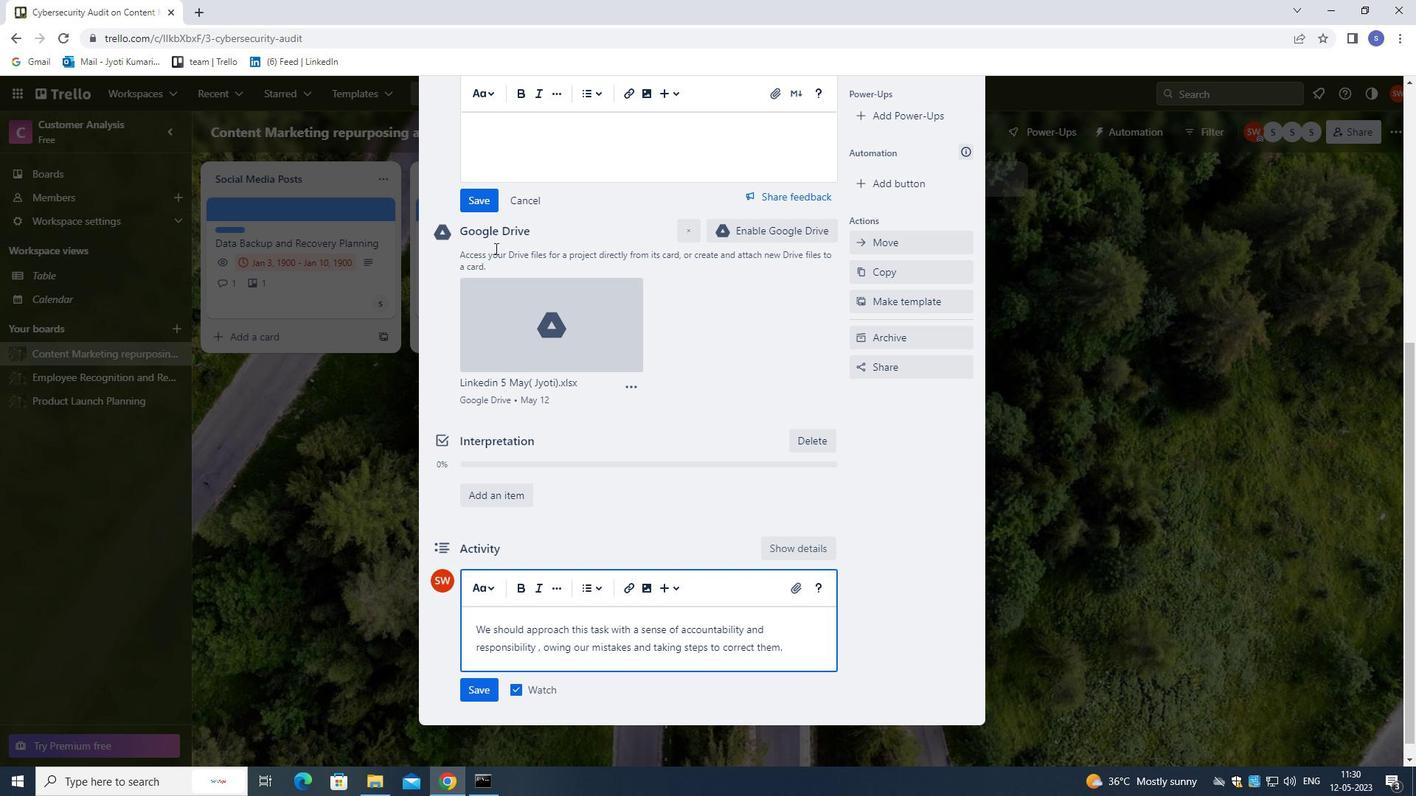 
Action: Mouse pressed left at (472, 193)
Screenshot: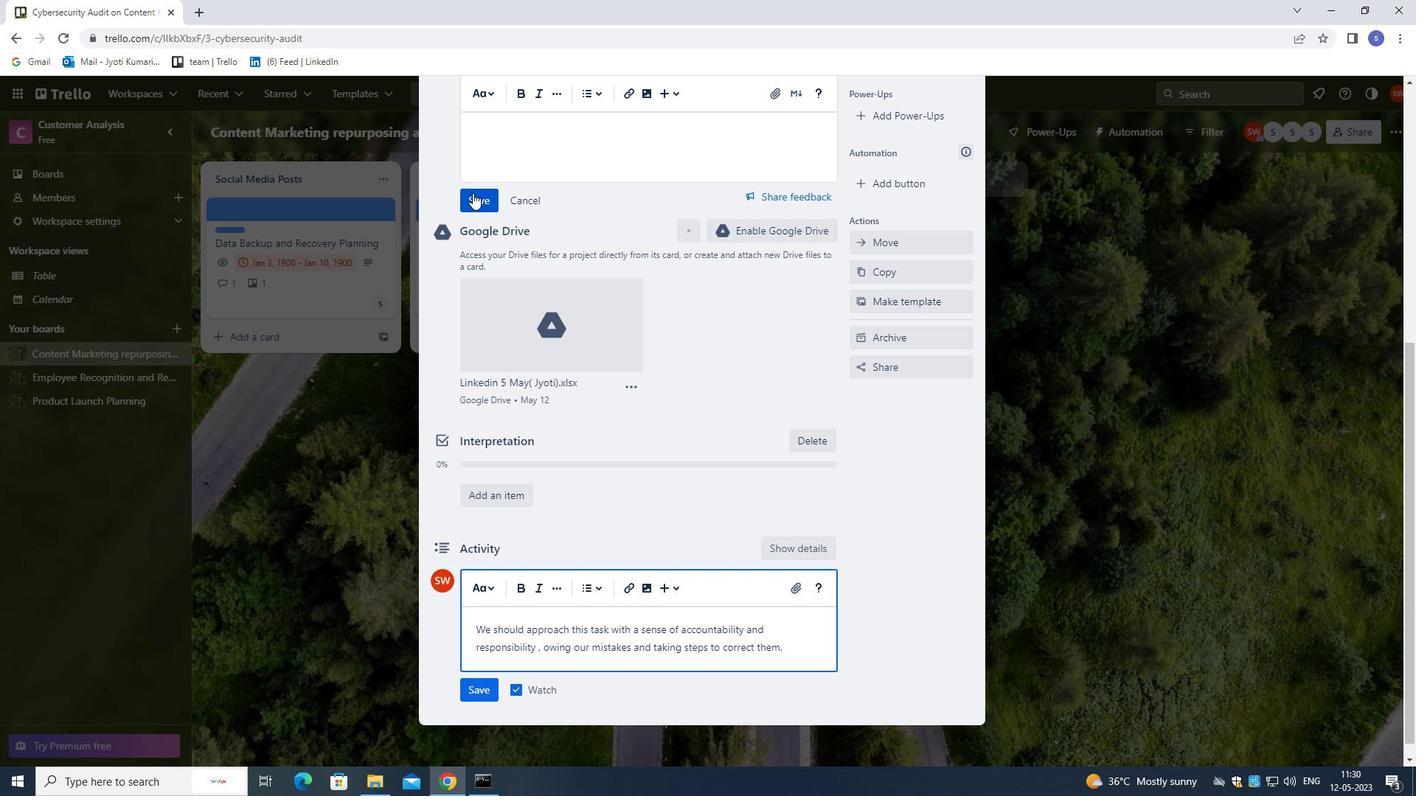 
Action: Mouse moved to (480, 678)
Screenshot: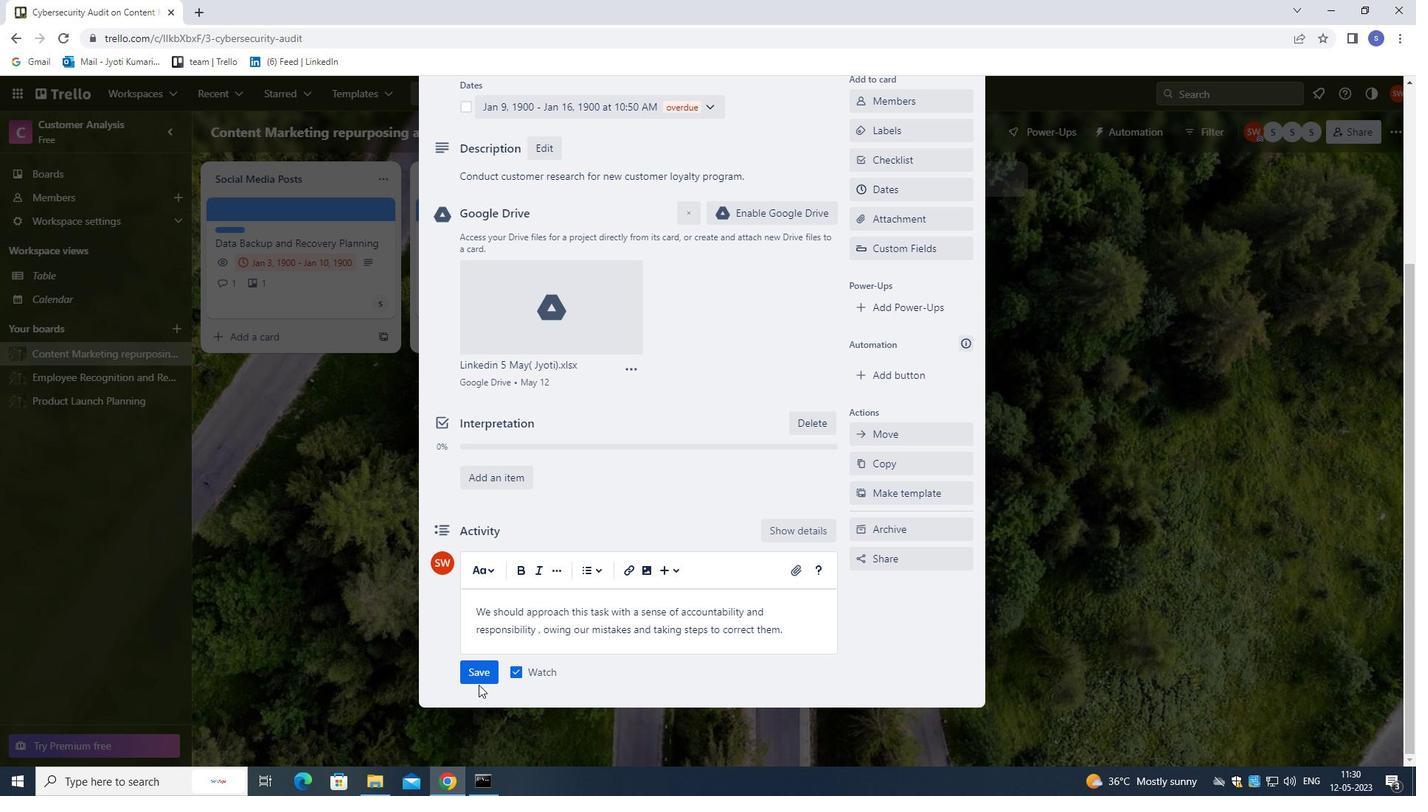 
Action: Mouse pressed left at (480, 678)
Screenshot: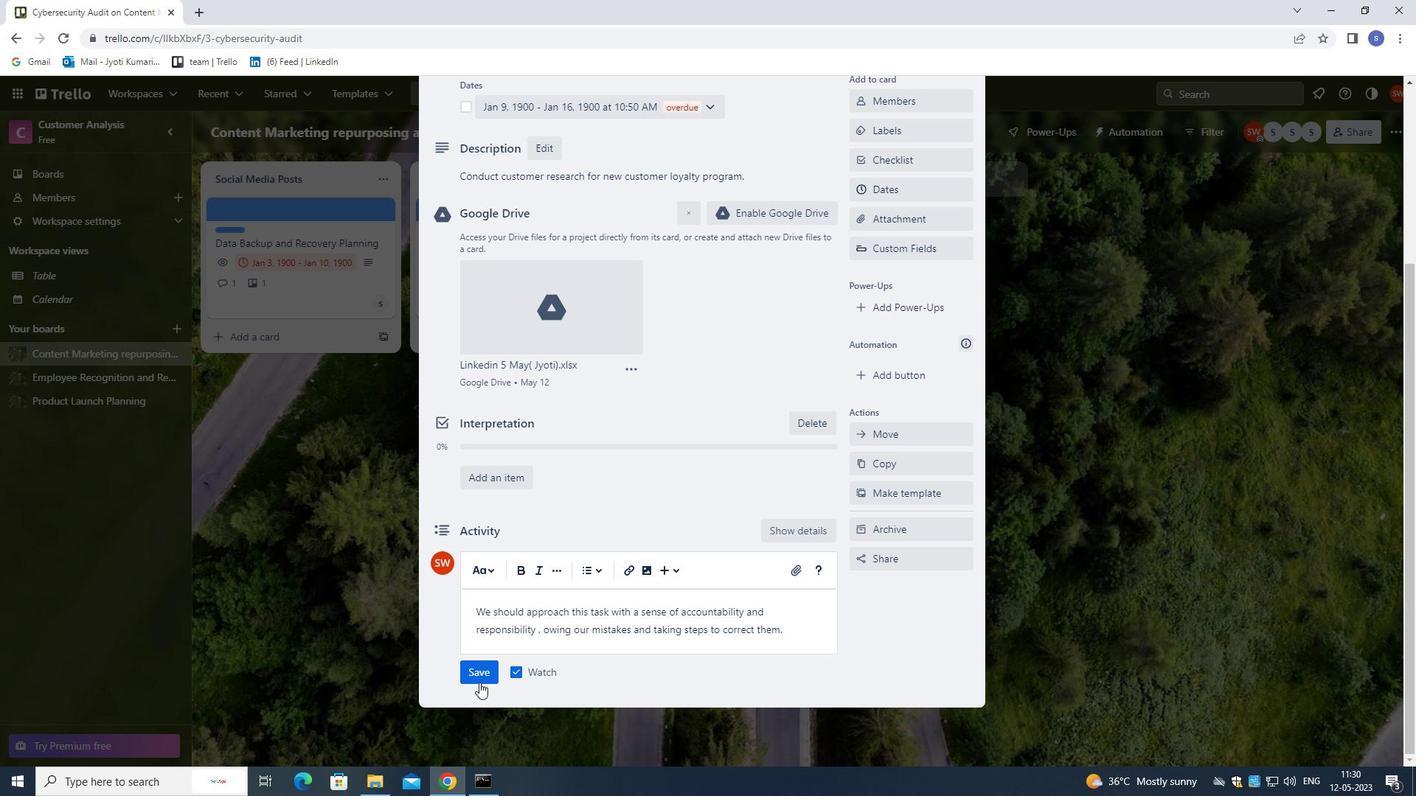 
Action: Mouse moved to (830, 348)
Screenshot: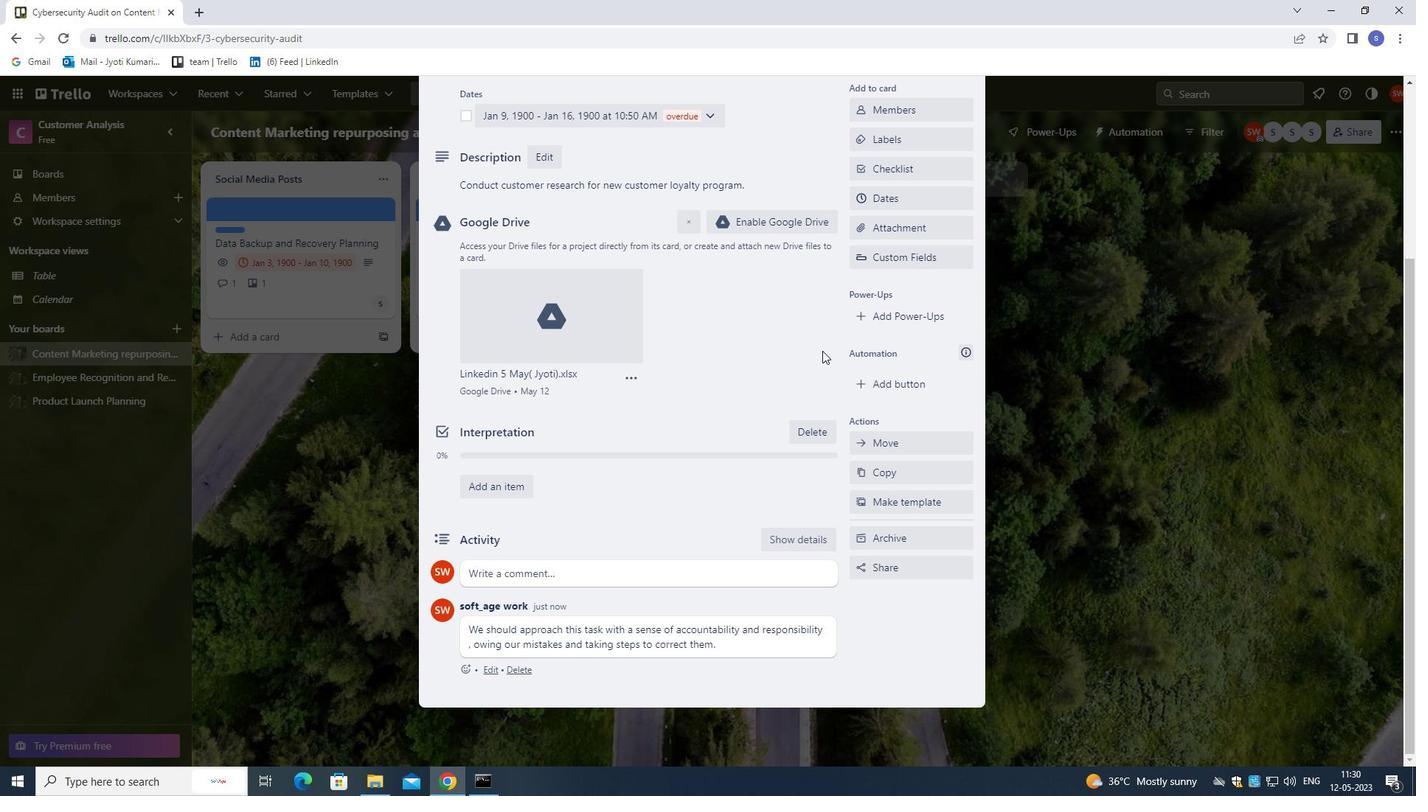 
Action: Mouse scrolled (830, 348) with delta (0, 0)
Screenshot: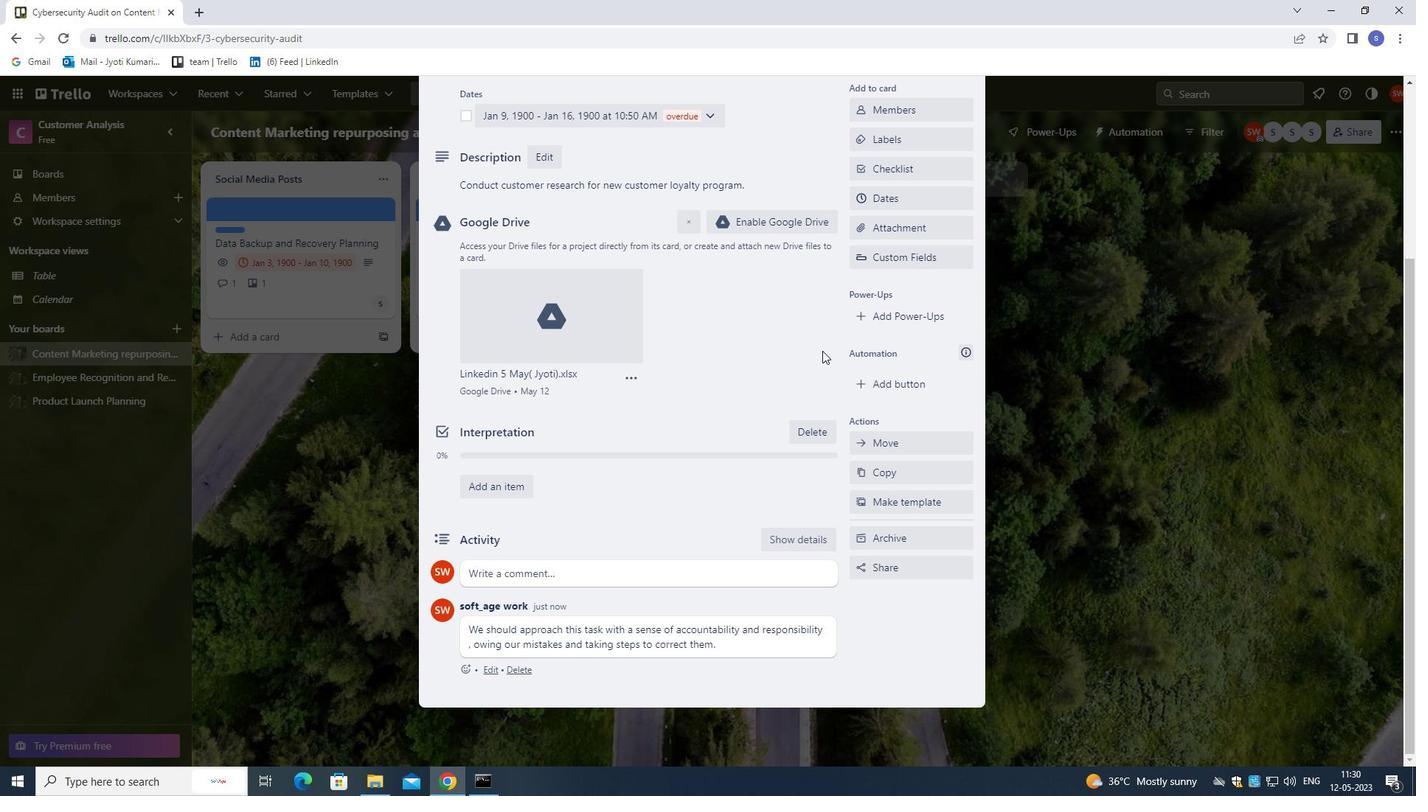 
Action: Mouse moved to (834, 343)
Screenshot: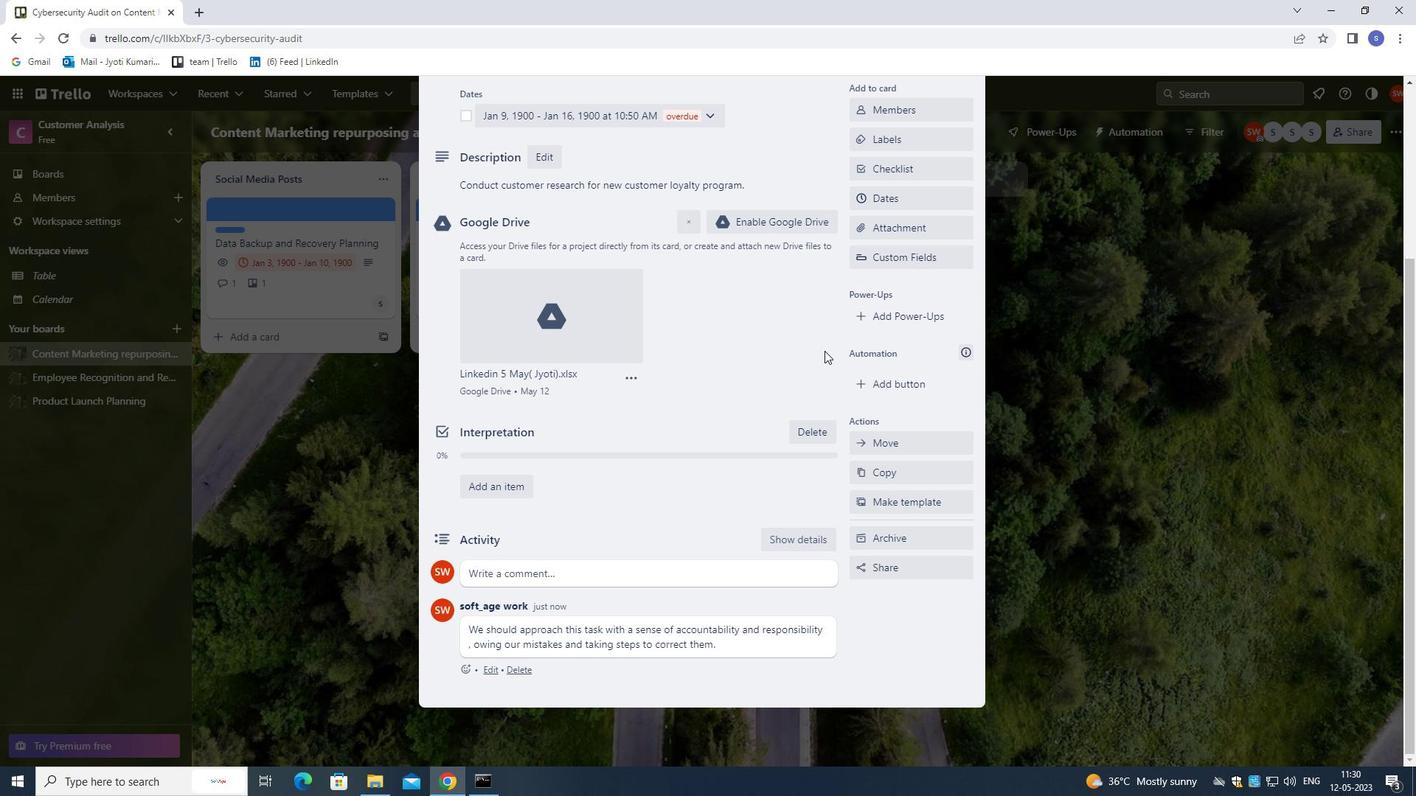 
Action: Mouse scrolled (834, 343) with delta (0, 0)
Screenshot: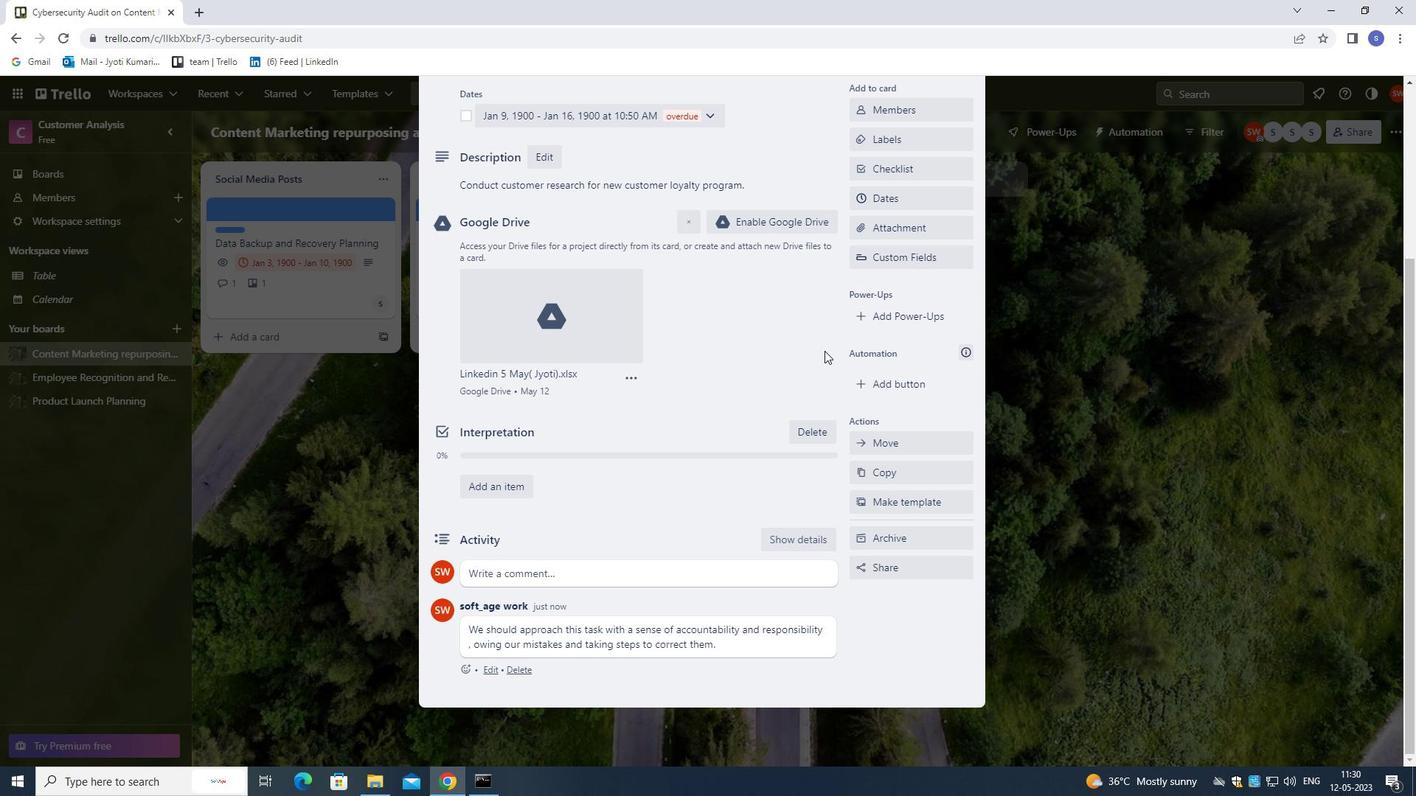 
Action: Mouse moved to (835, 340)
Screenshot: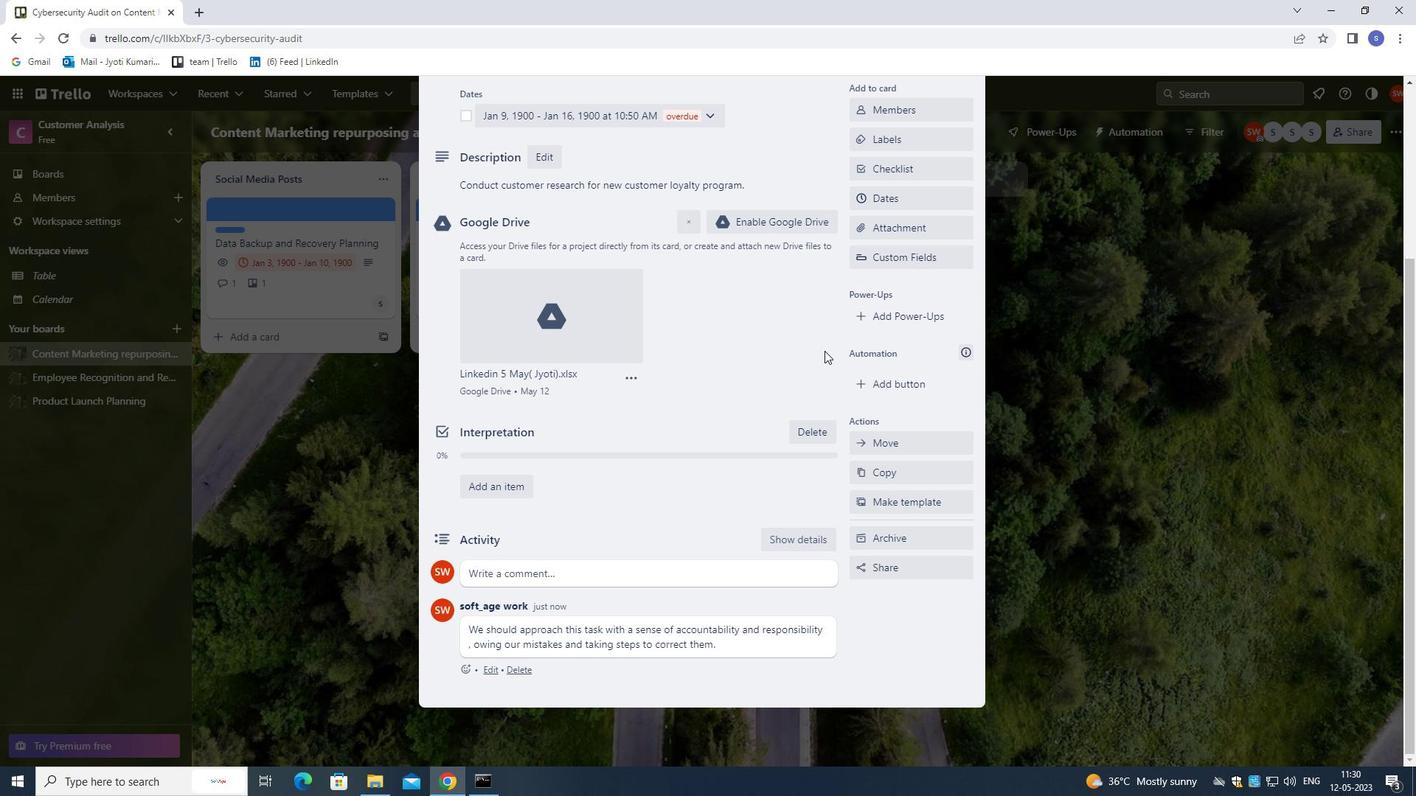 
Action: Mouse scrolled (835, 340) with delta (0, 0)
Screenshot: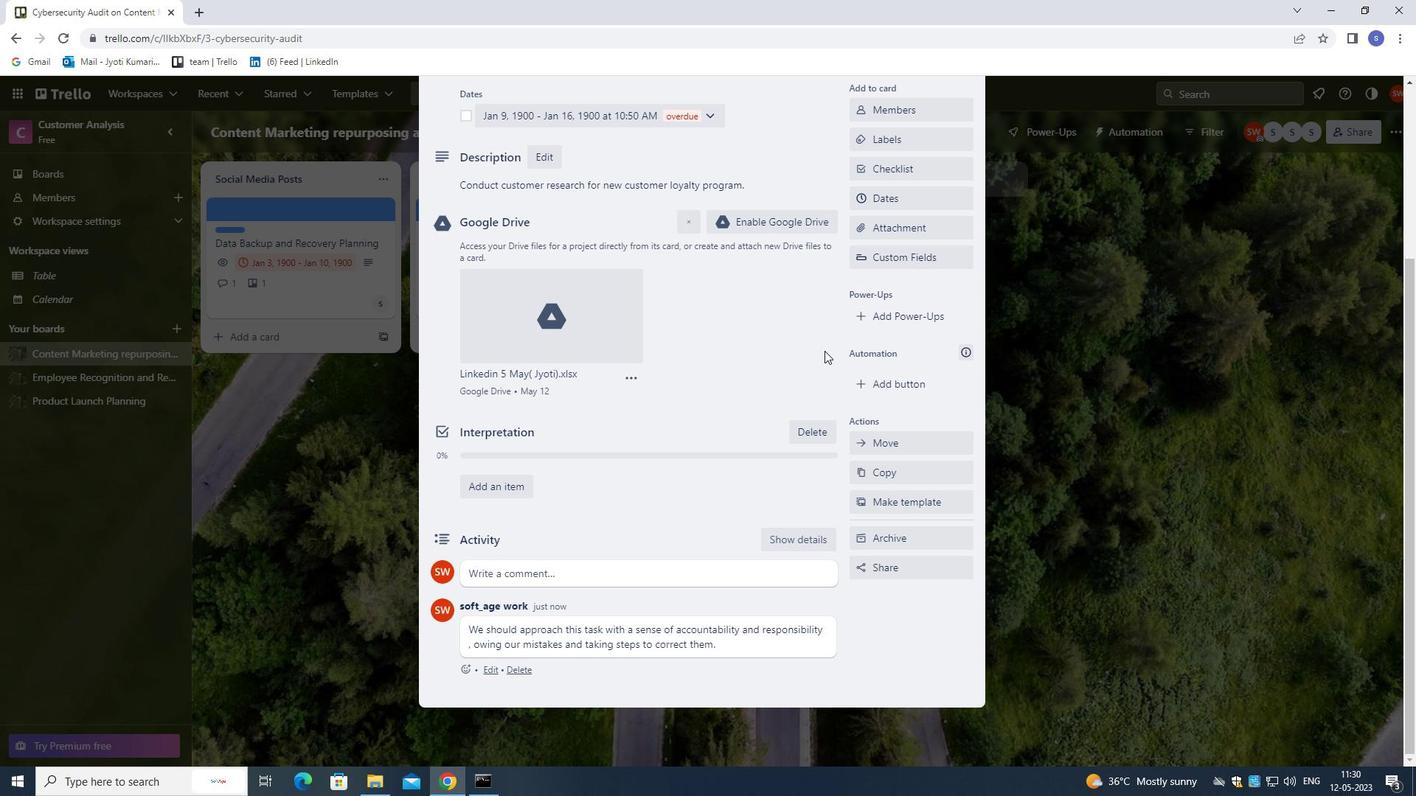 
Action: Mouse moved to (835, 338)
Screenshot: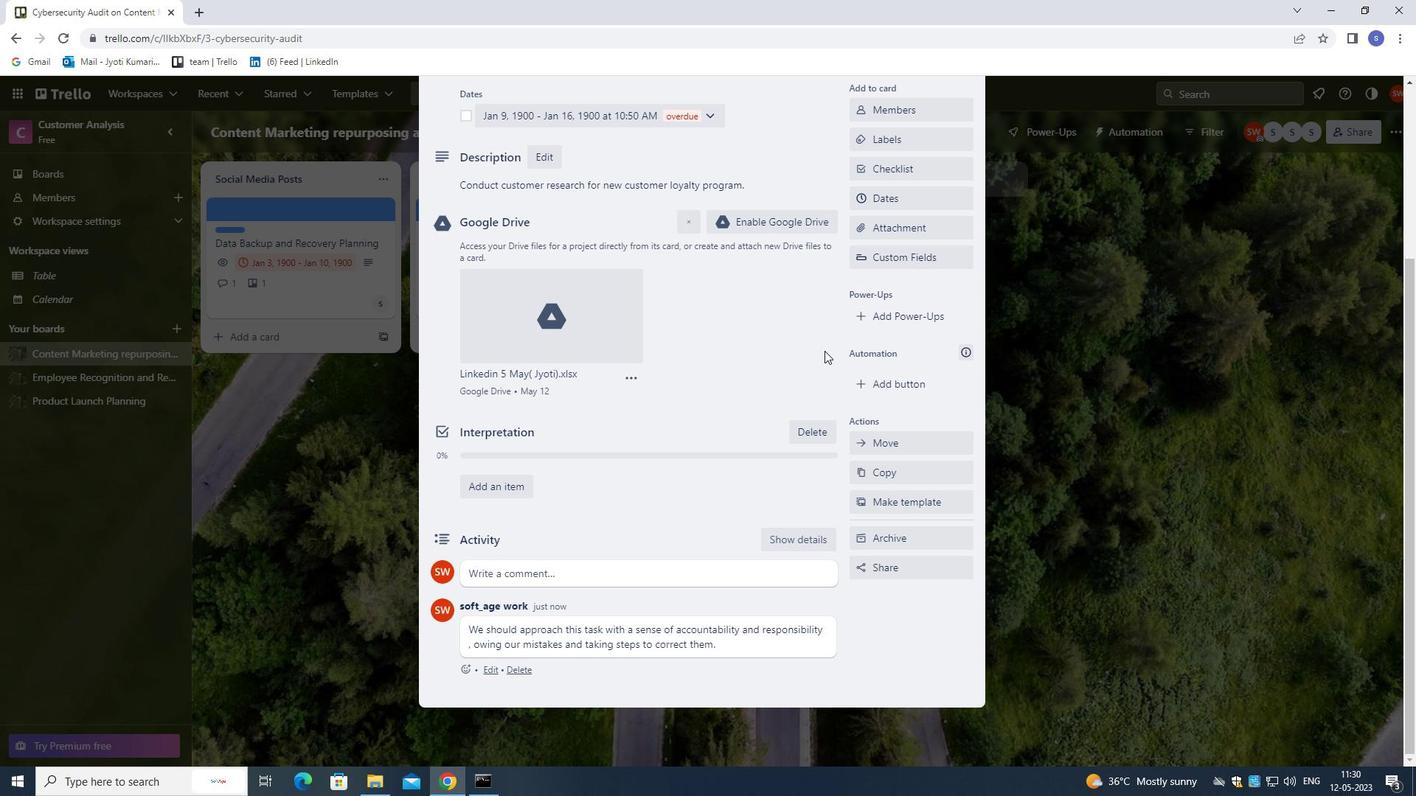 
Action: Mouse scrolled (835, 339) with delta (0, 0)
Screenshot: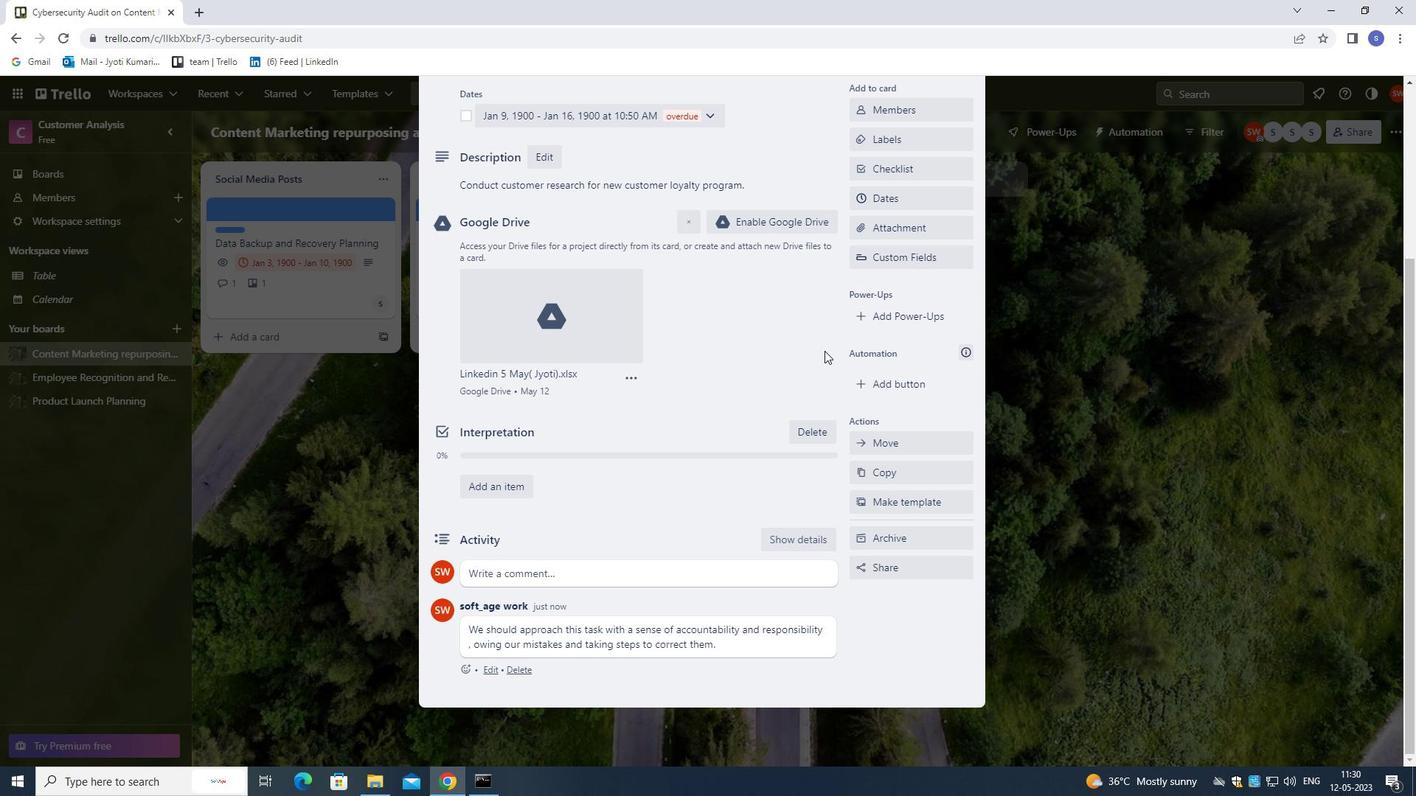 
Action: Mouse moved to (973, 129)
Screenshot: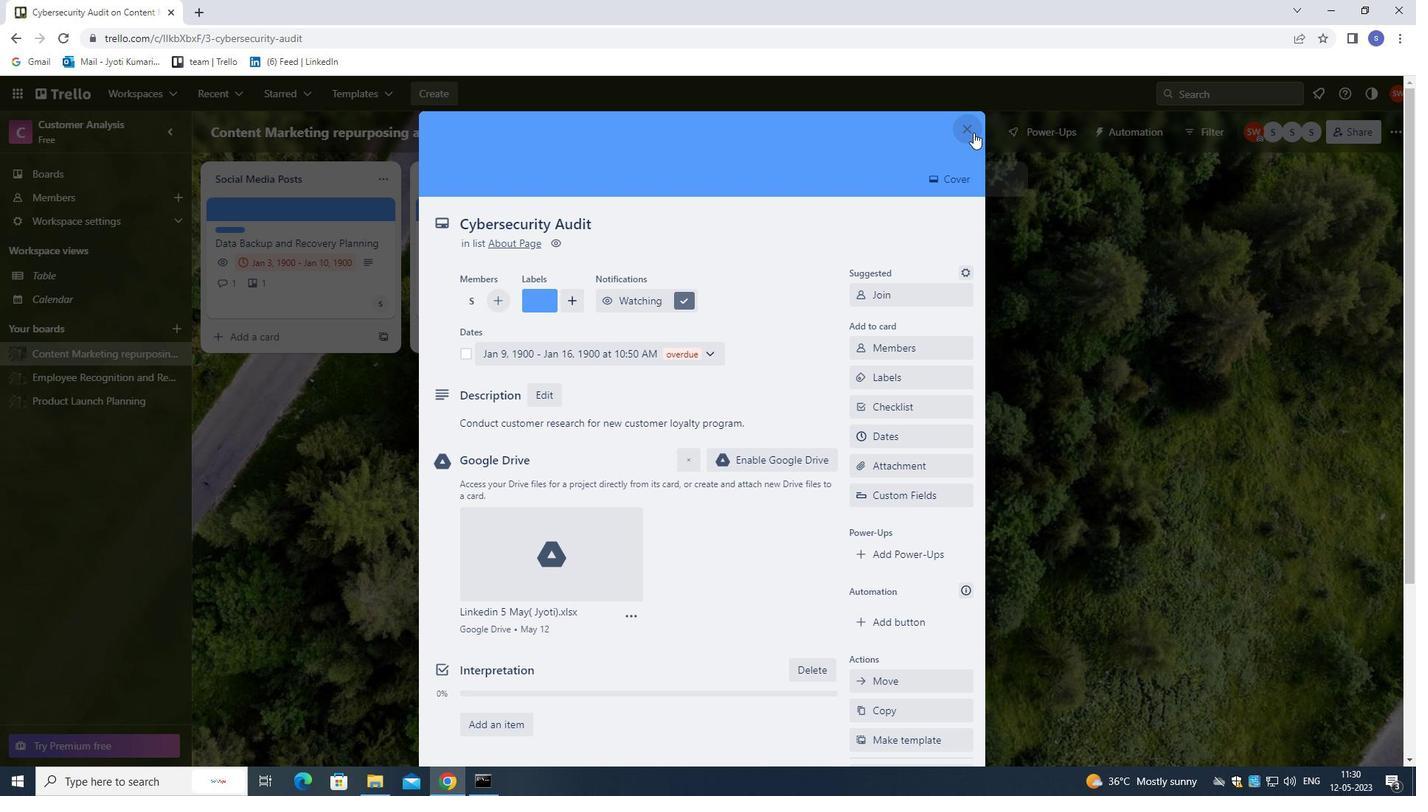 
Action: Mouse pressed left at (973, 129)
Screenshot: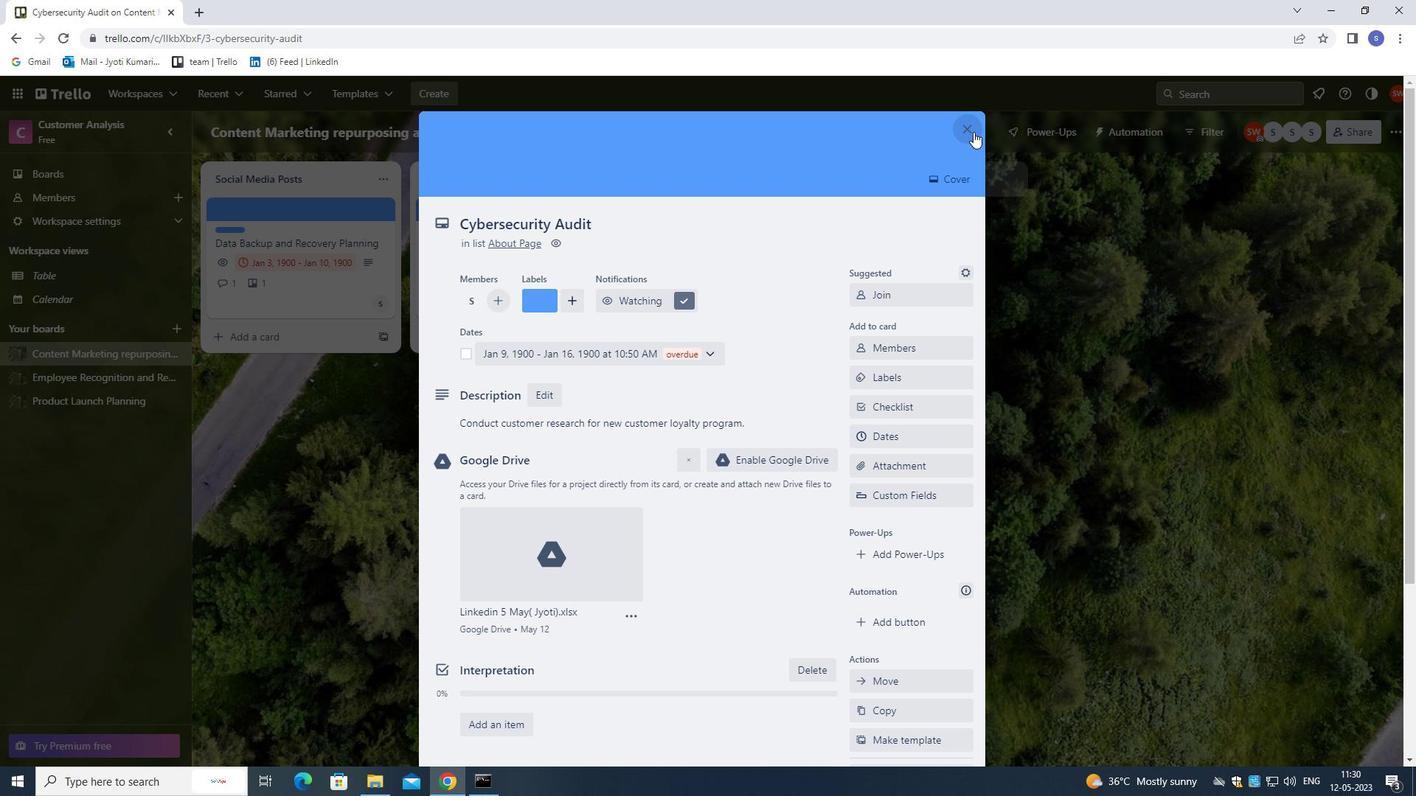 
Action: Mouse moved to (958, 122)
Screenshot: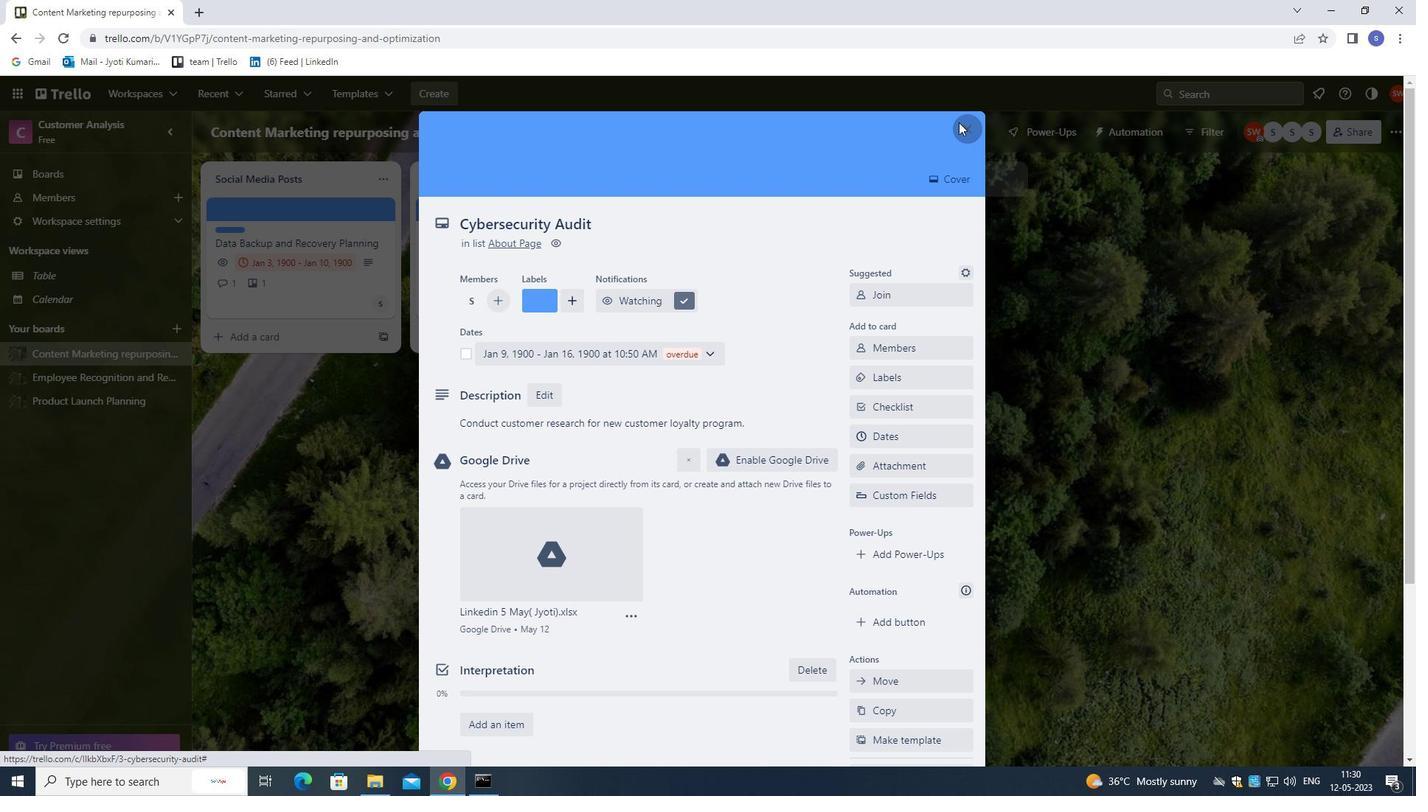 
